 Task: Find a private room in Vilalba, Spain, for 2 guests from June 11 to June 15, with a price range of ₹7000 to ₹37000, 1 bedroom, 2 beds, and self check-in option.
Action: Mouse moved to (440, 199)
Screenshot: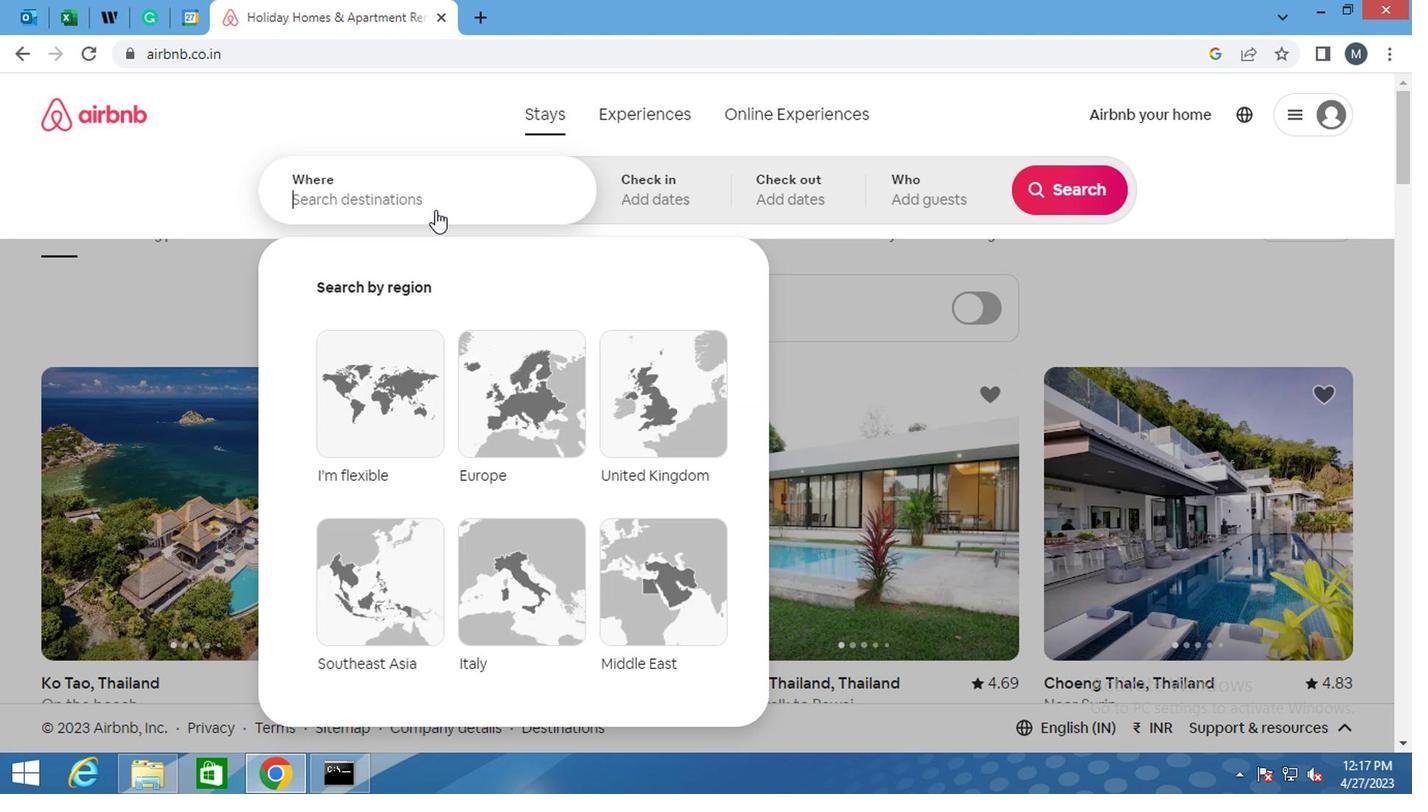 
Action: Mouse pressed left at (440, 199)
Screenshot: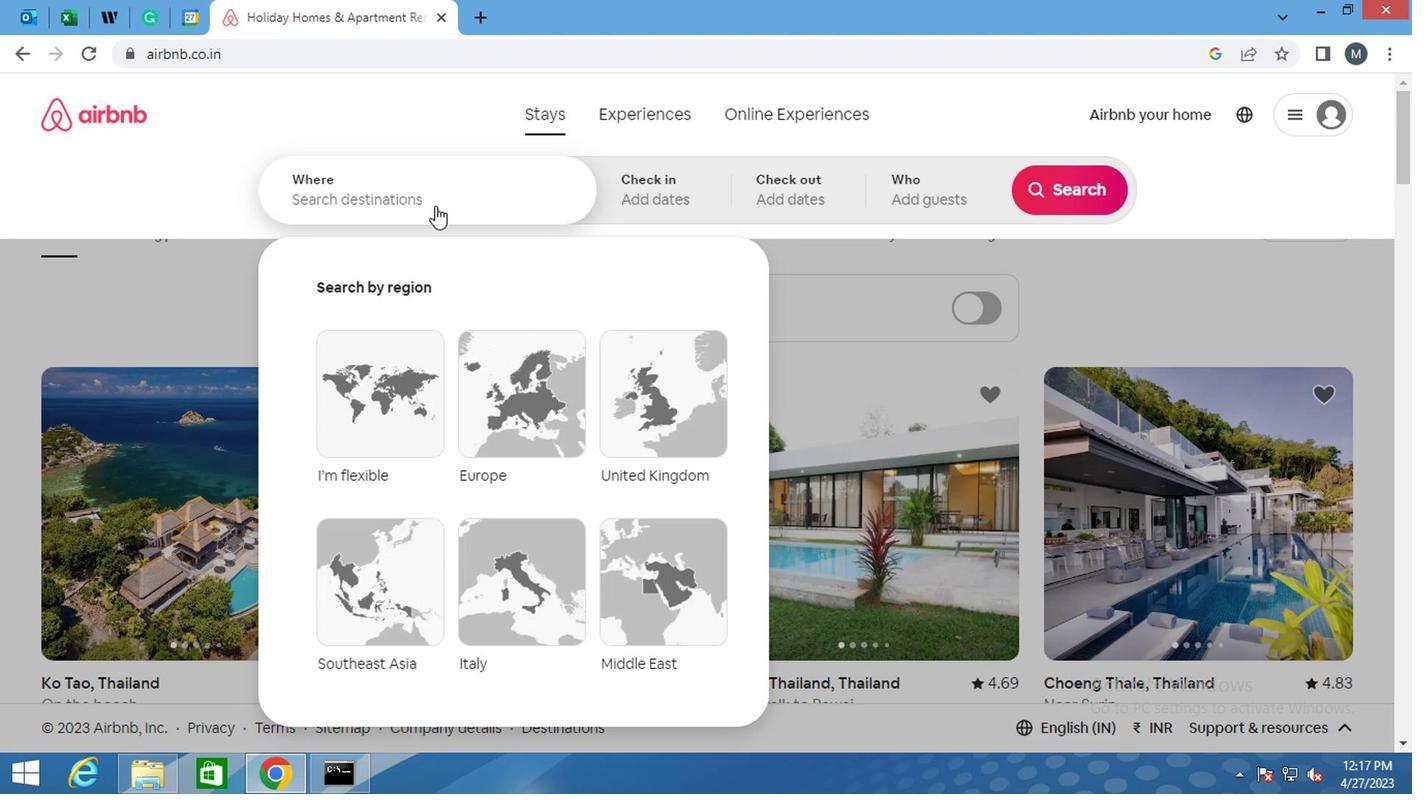 
Action: Key pressed <Key.shift><Key.shift><Key.shift>VILALBA,<Key.shift>SPAIN<Key.enter>
Screenshot: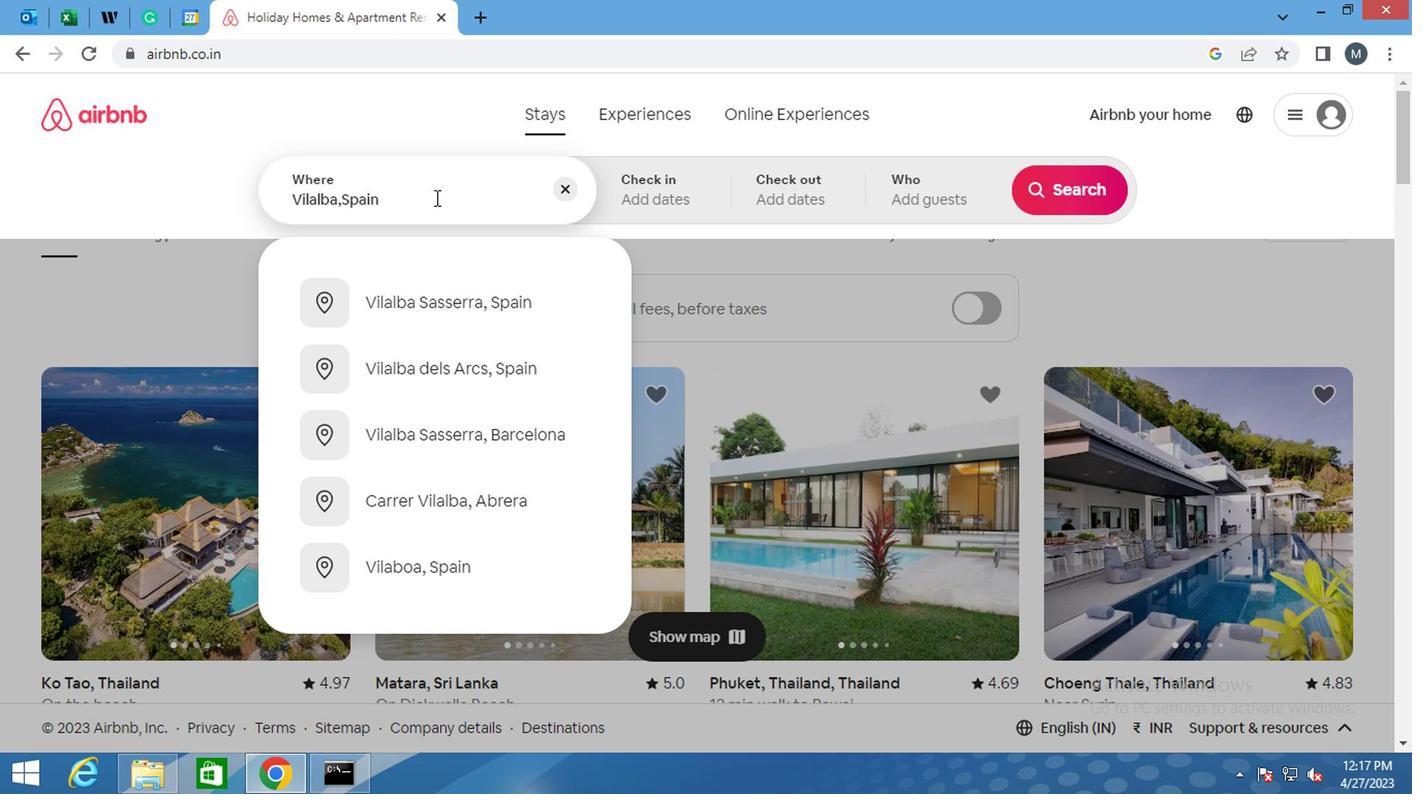 
Action: Mouse moved to (1048, 351)
Screenshot: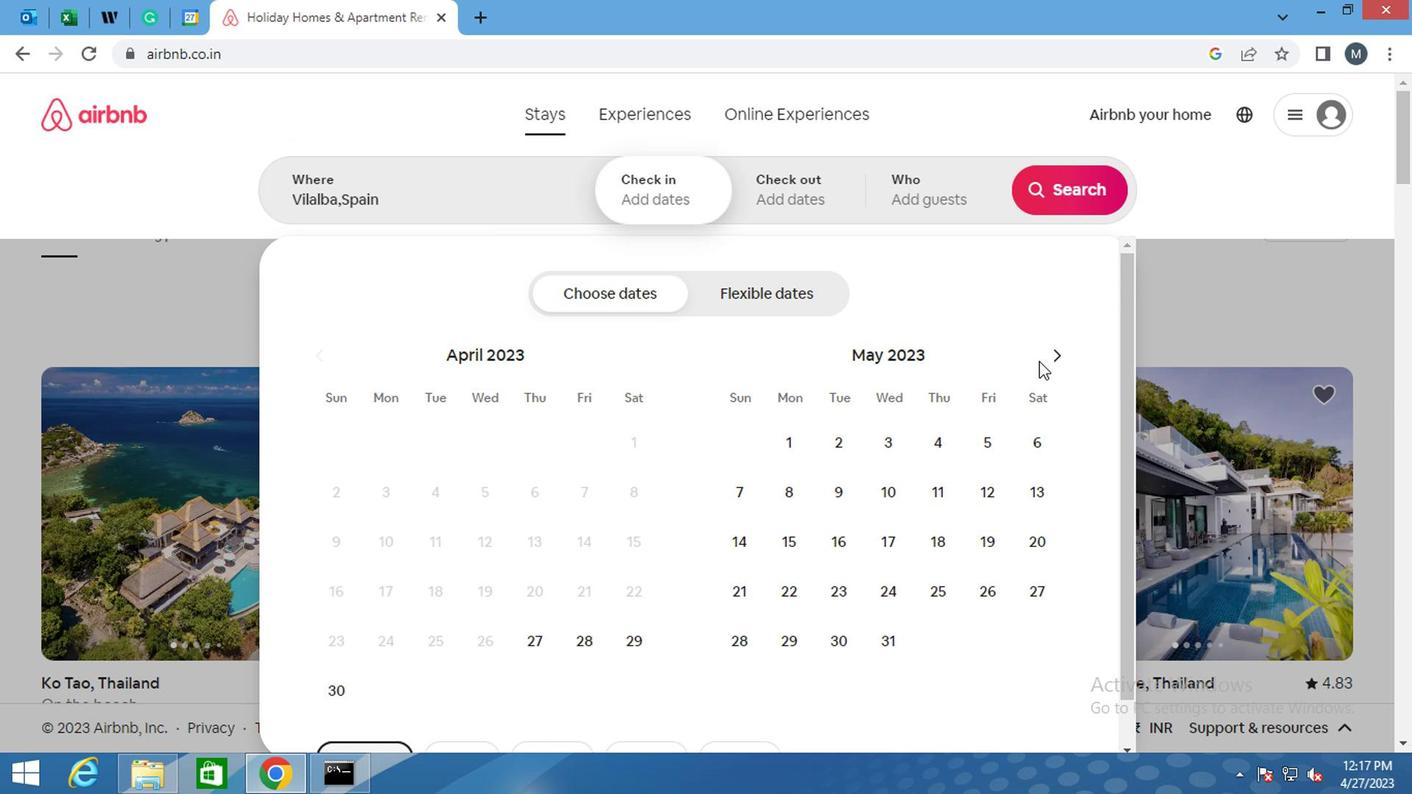 
Action: Mouse pressed left at (1048, 351)
Screenshot: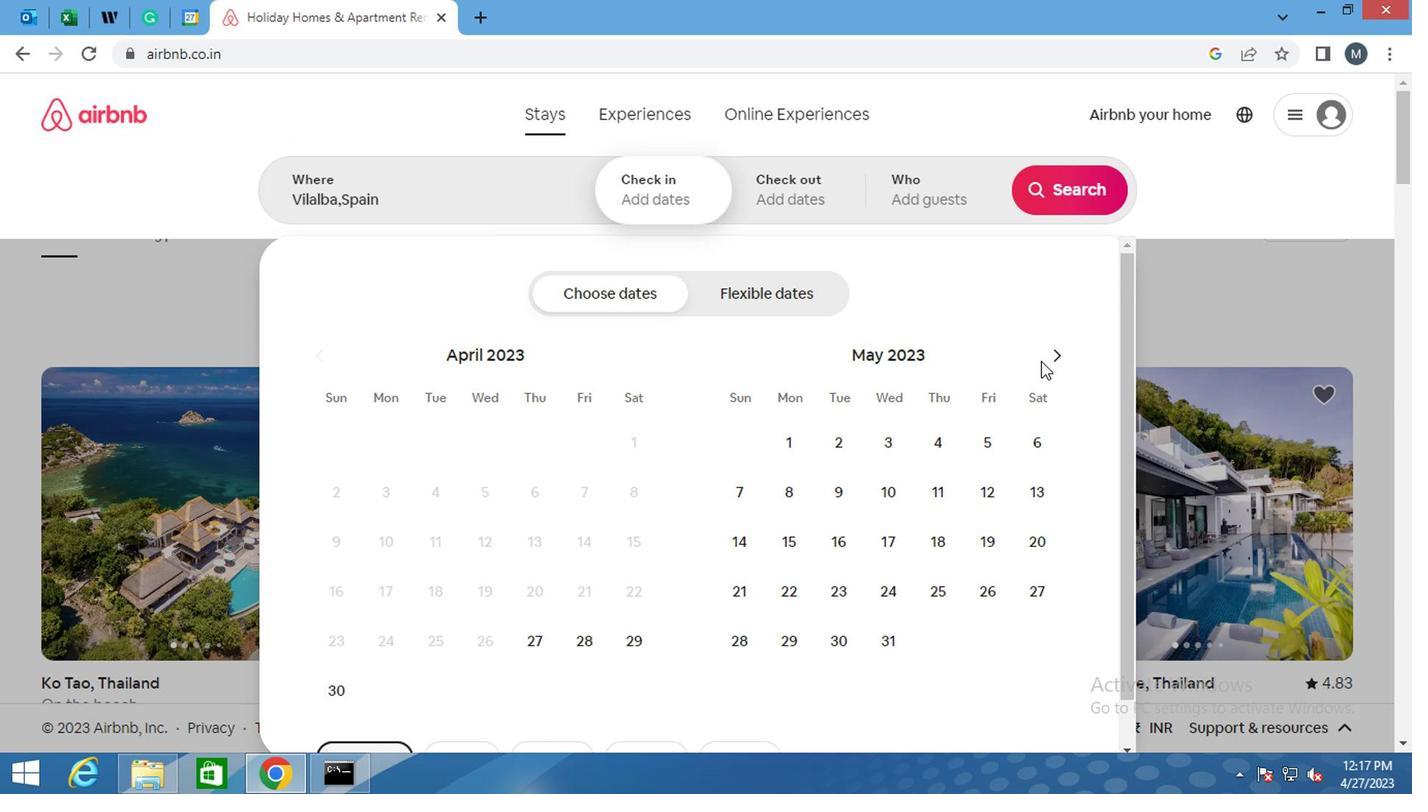 
Action: Mouse moved to (732, 537)
Screenshot: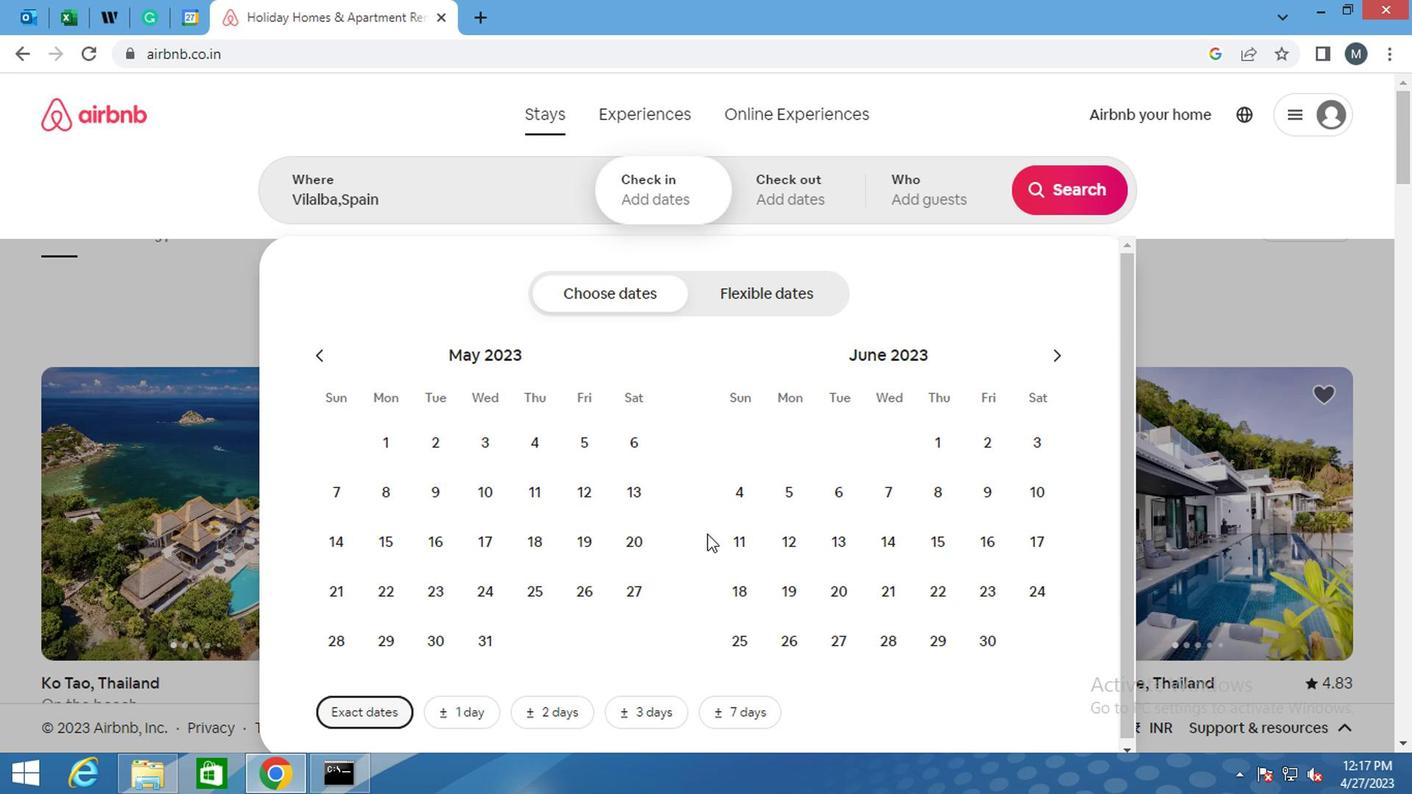 
Action: Mouse pressed left at (732, 537)
Screenshot: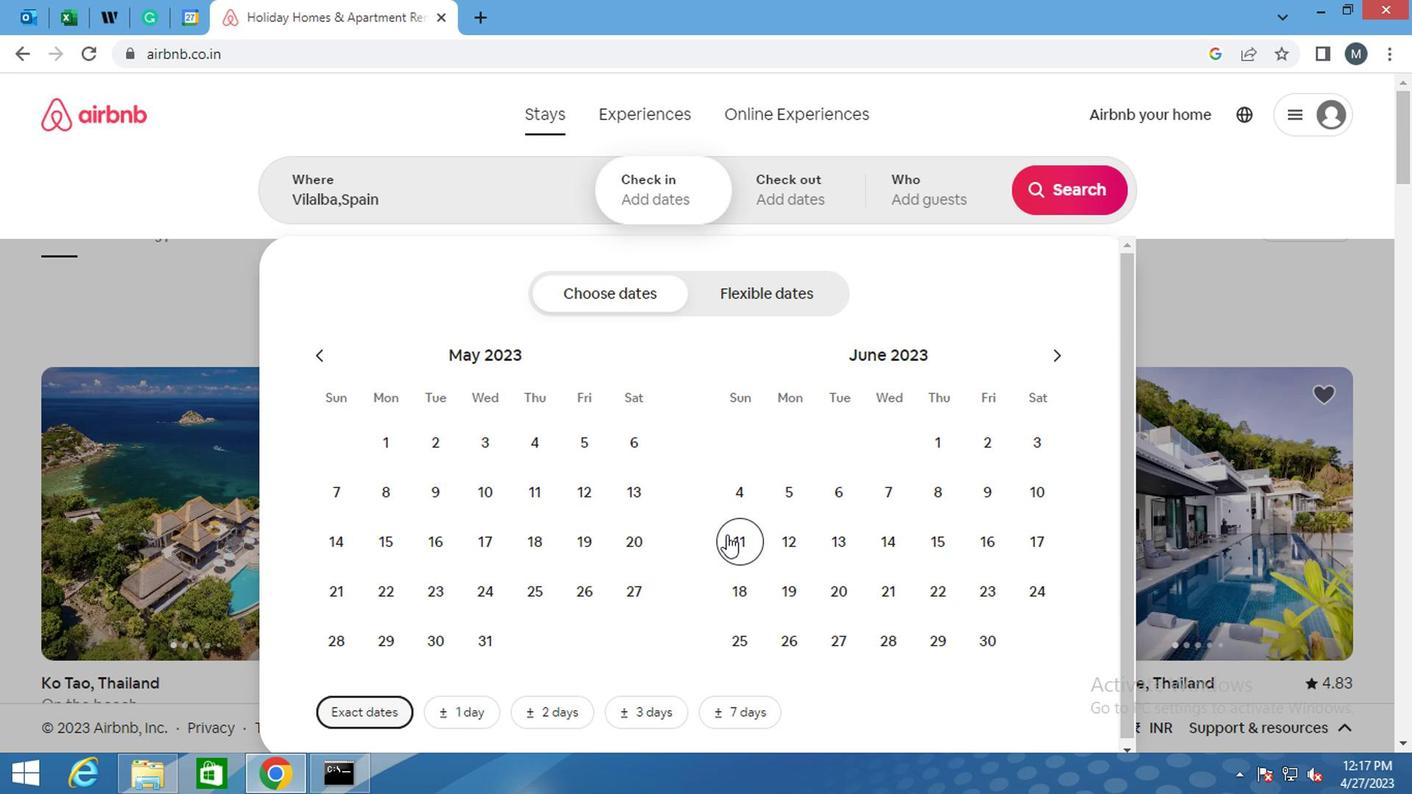 
Action: Mouse moved to (922, 532)
Screenshot: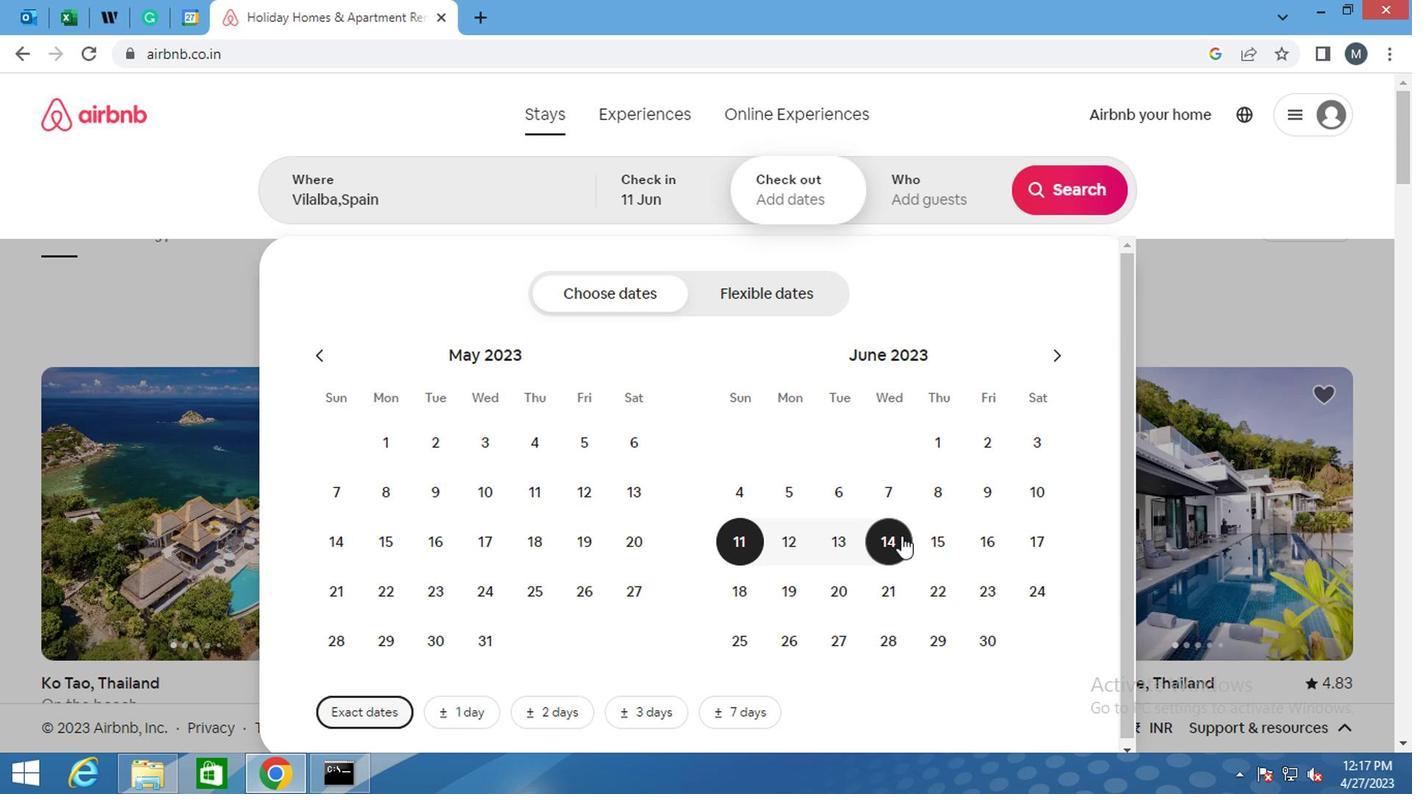 
Action: Mouse pressed left at (922, 532)
Screenshot: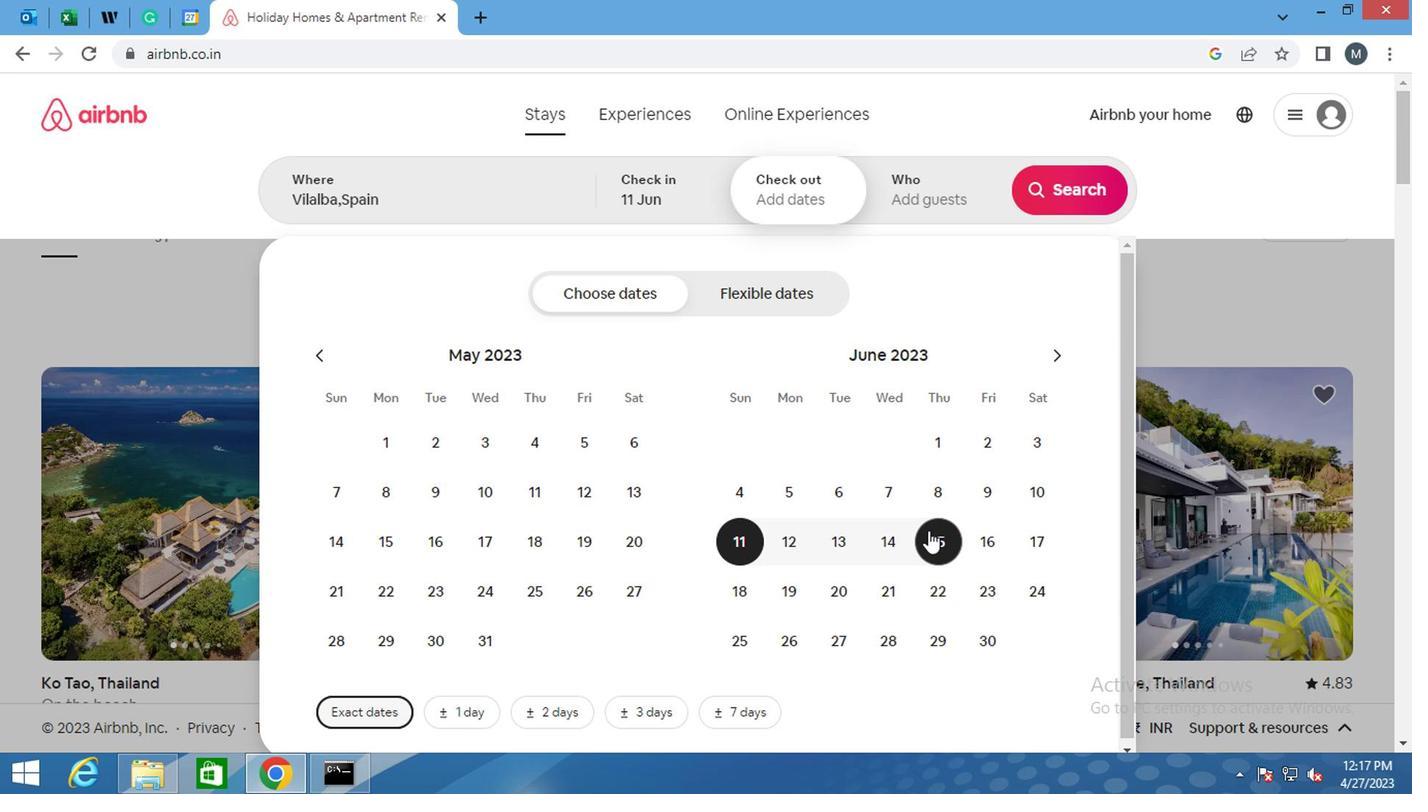 
Action: Mouse moved to (952, 208)
Screenshot: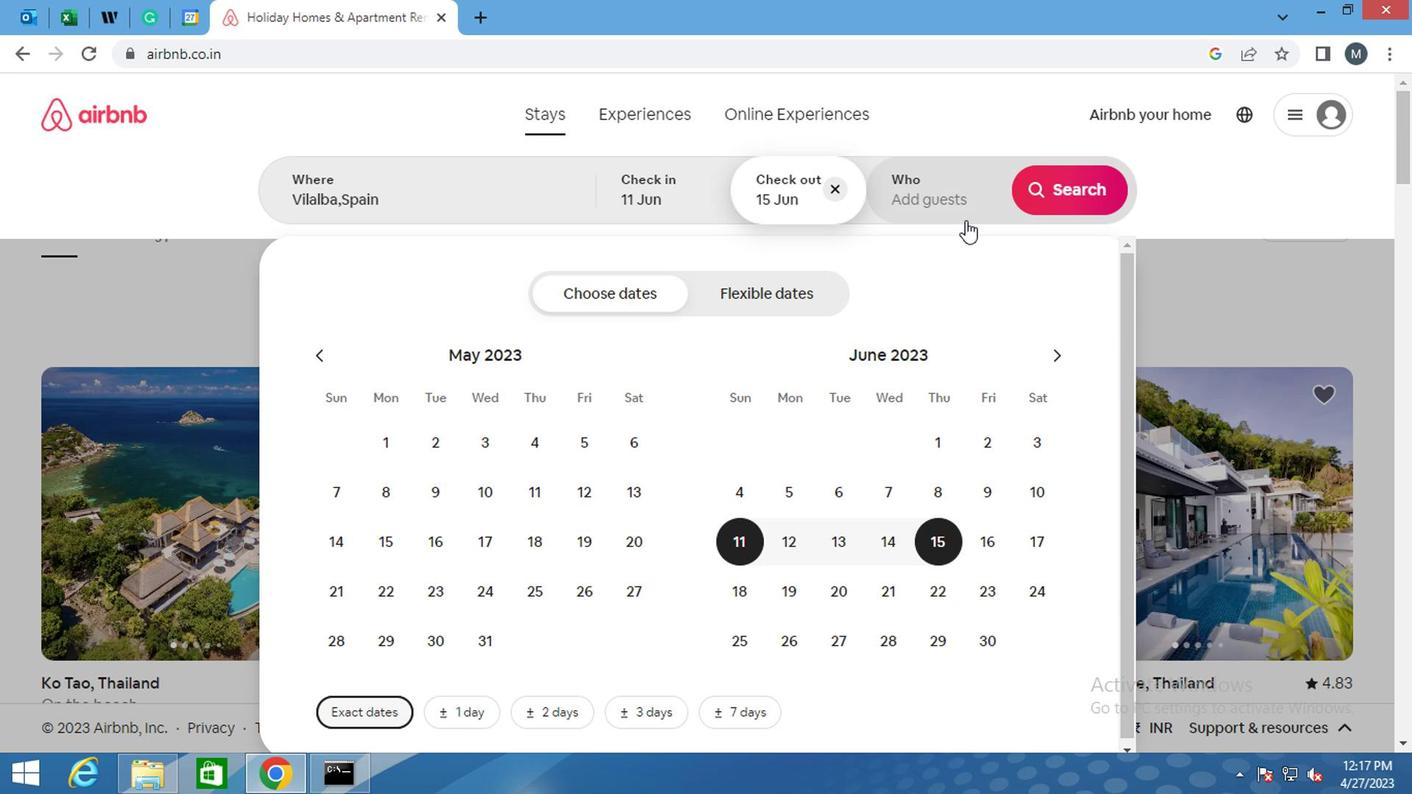 
Action: Mouse pressed left at (952, 208)
Screenshot: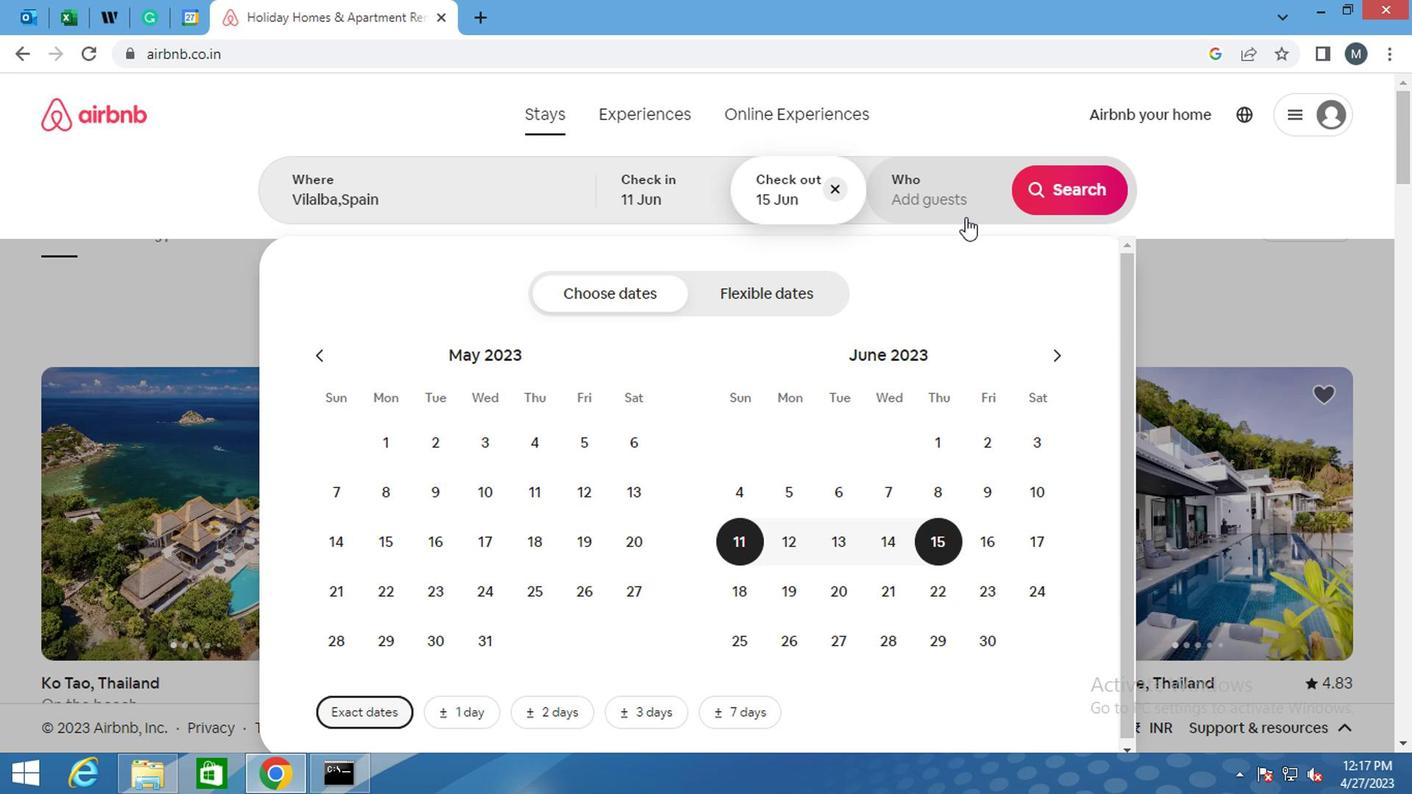 
Action: Mouse moved to (1063, 302)
Screenshot: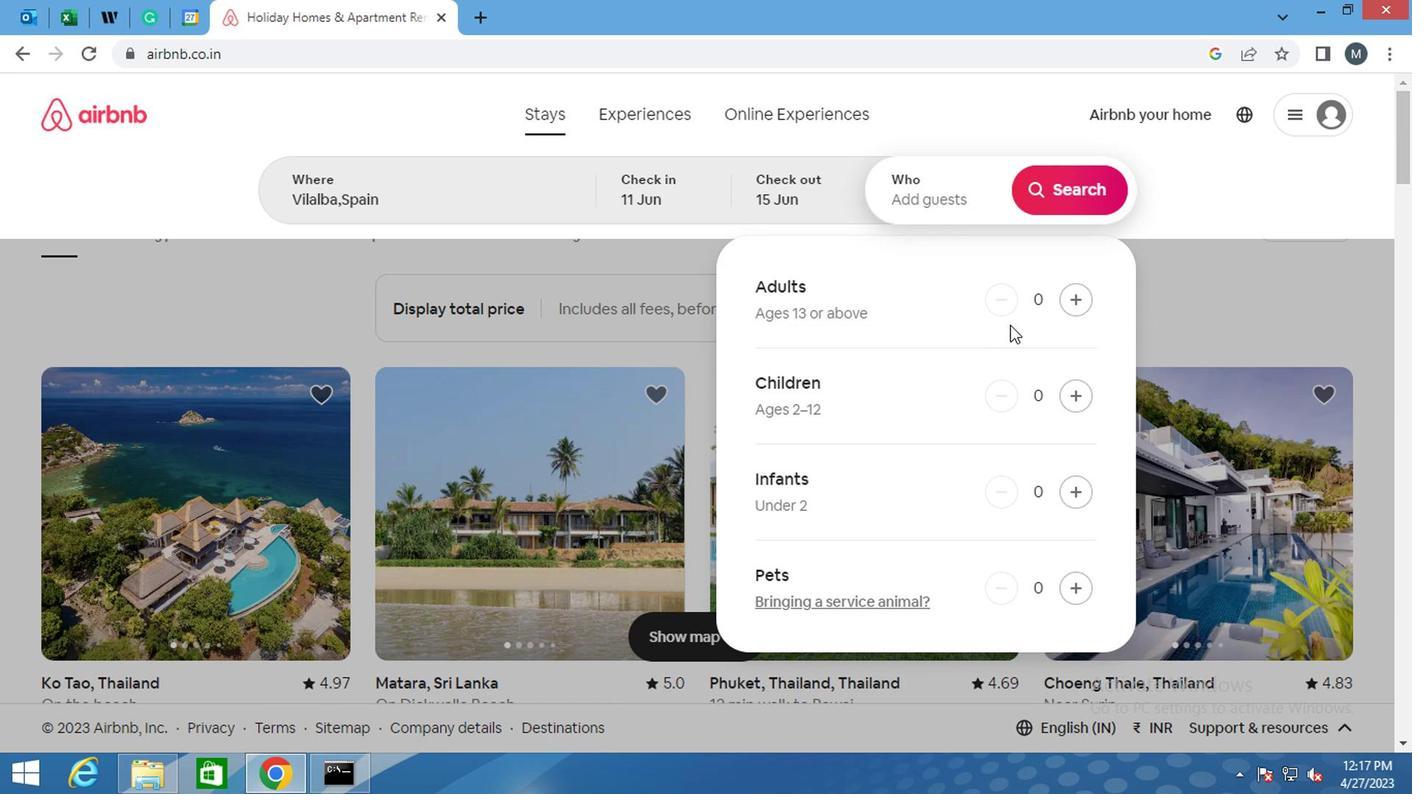 
Action: Mouse pressed left at (1063, 302)
Screenshot: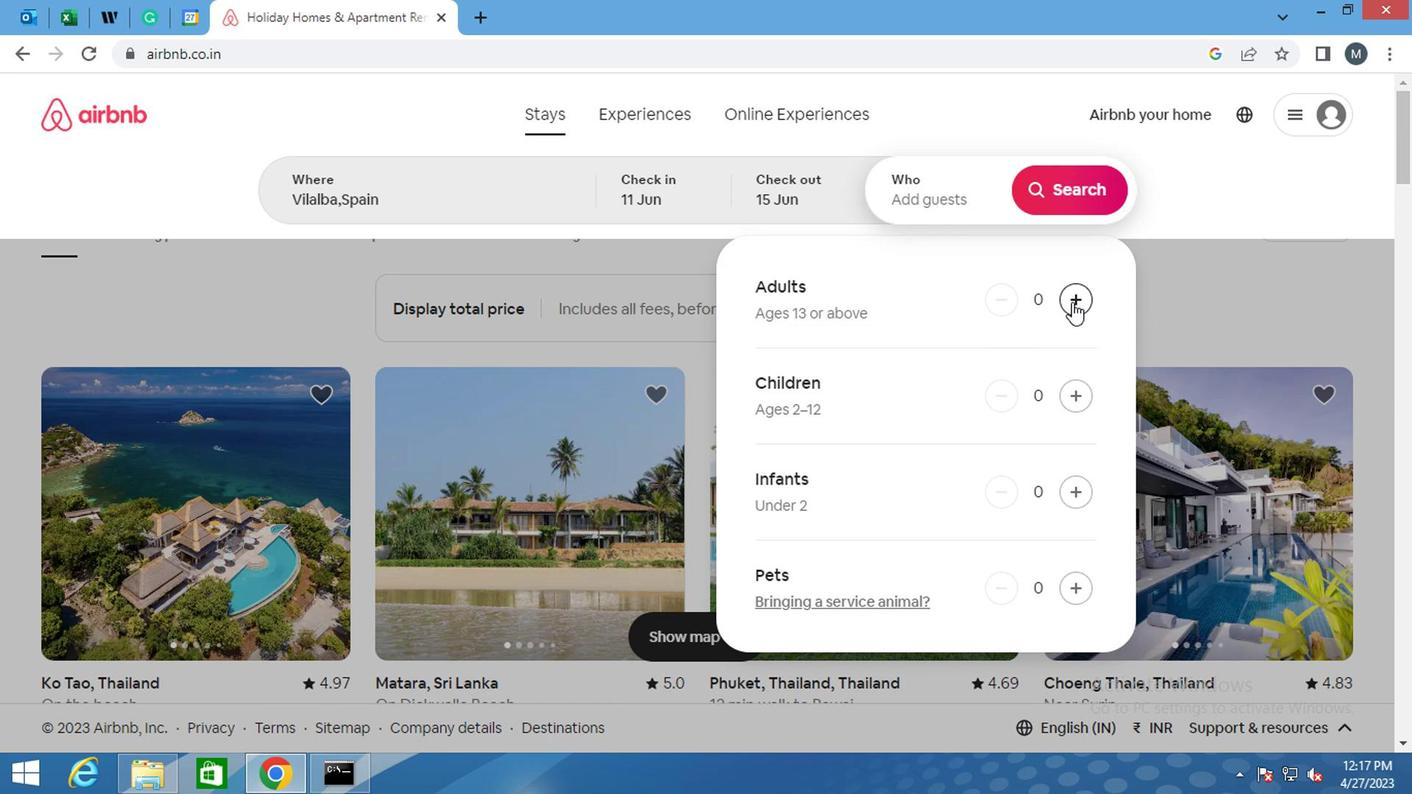 
Action: Mouse pressed left at (1063, 302)
Screenshot: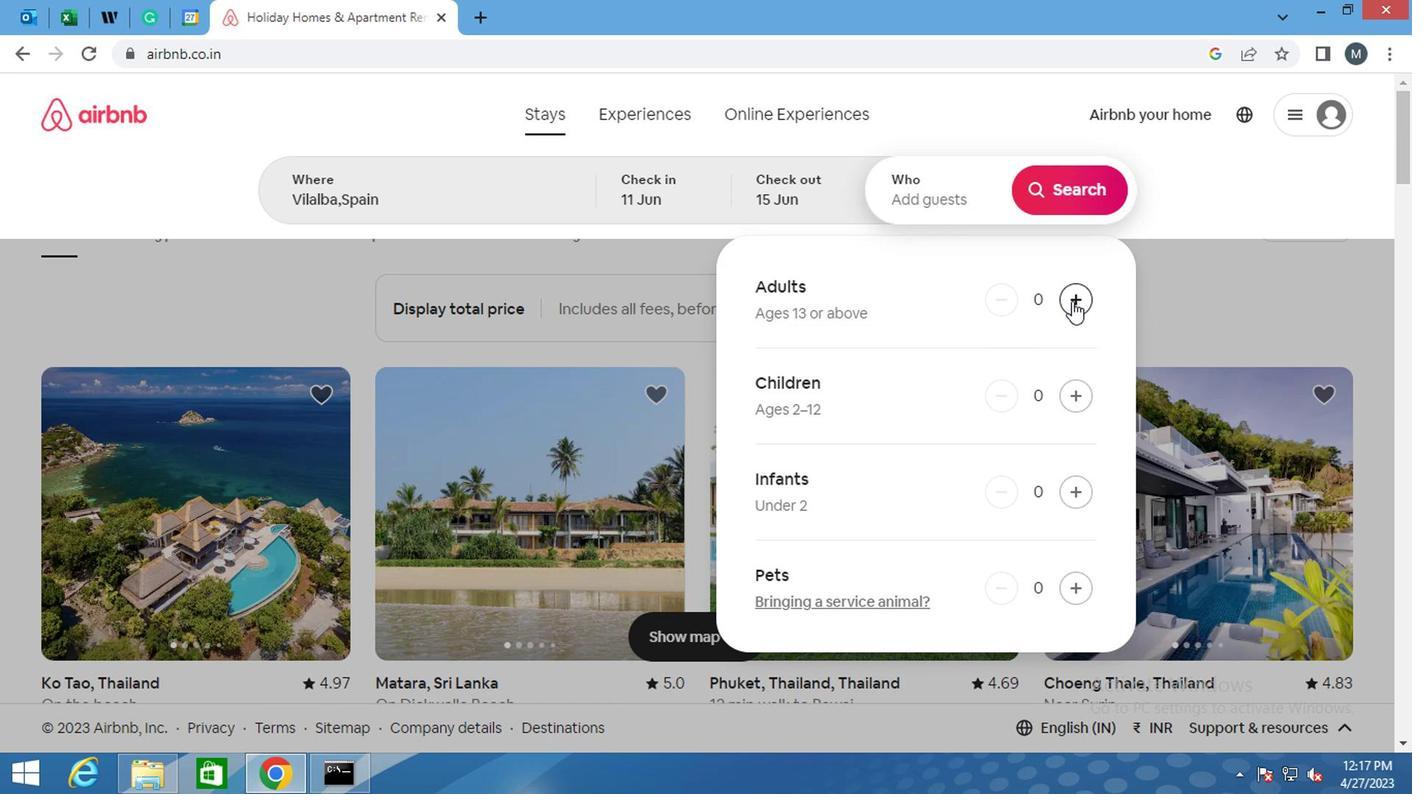 
Action: Mouse moved to (1050, 197)
Screenshot: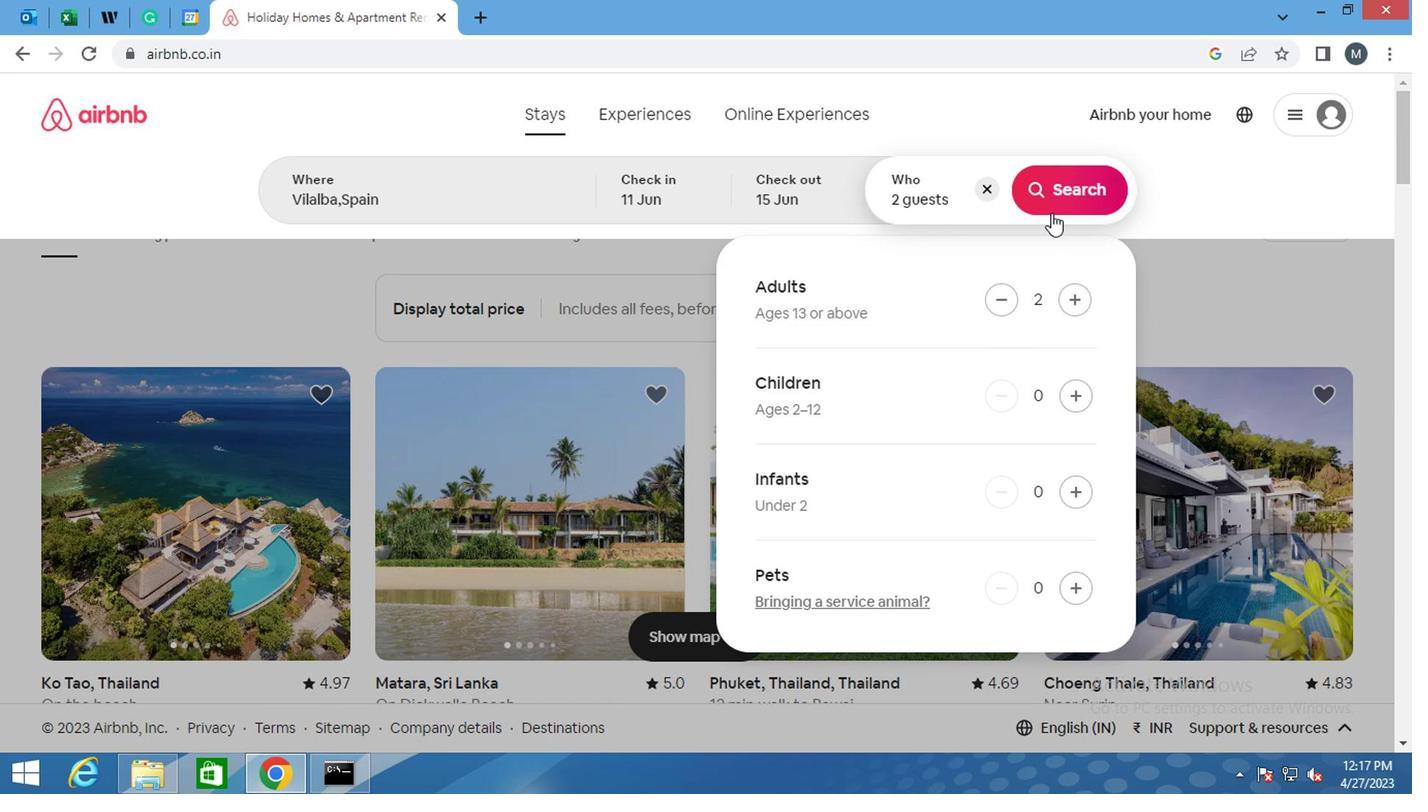 
Action: Mouse pressed left at (1050, 197)
Screenshot: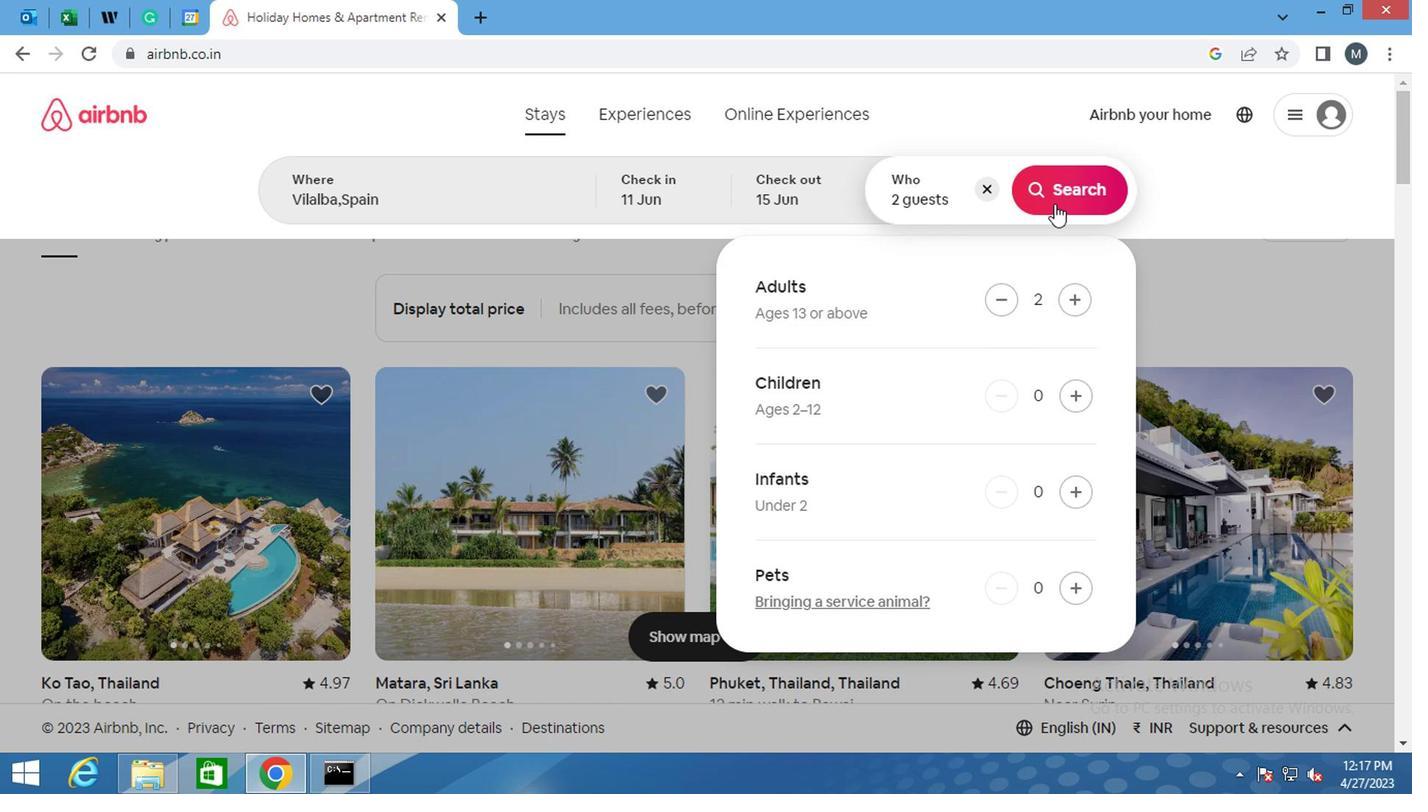 
Action: Mouse moved to (1322, 195)
Screenshot: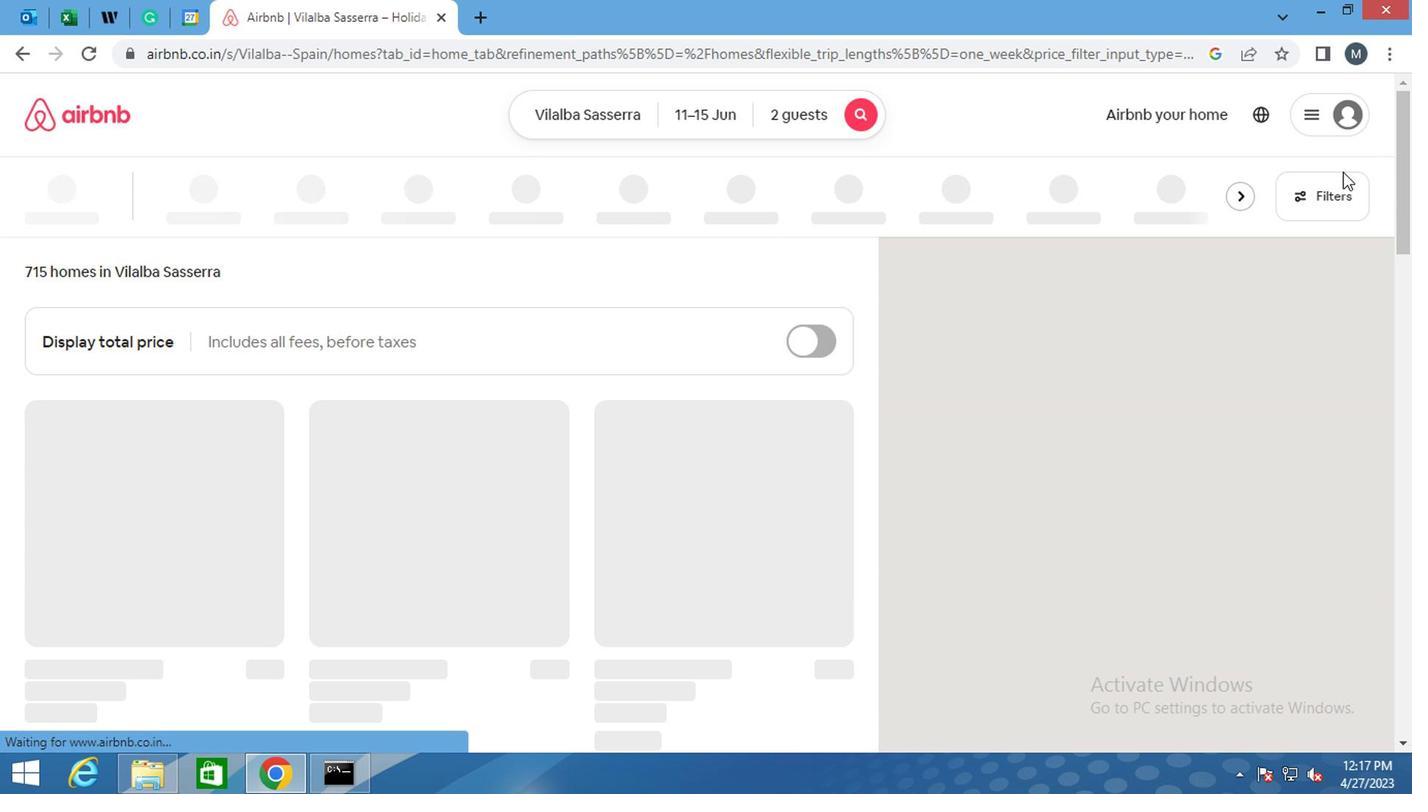 
Action: Mouse pressed left at (1322, 195)
Screenshot: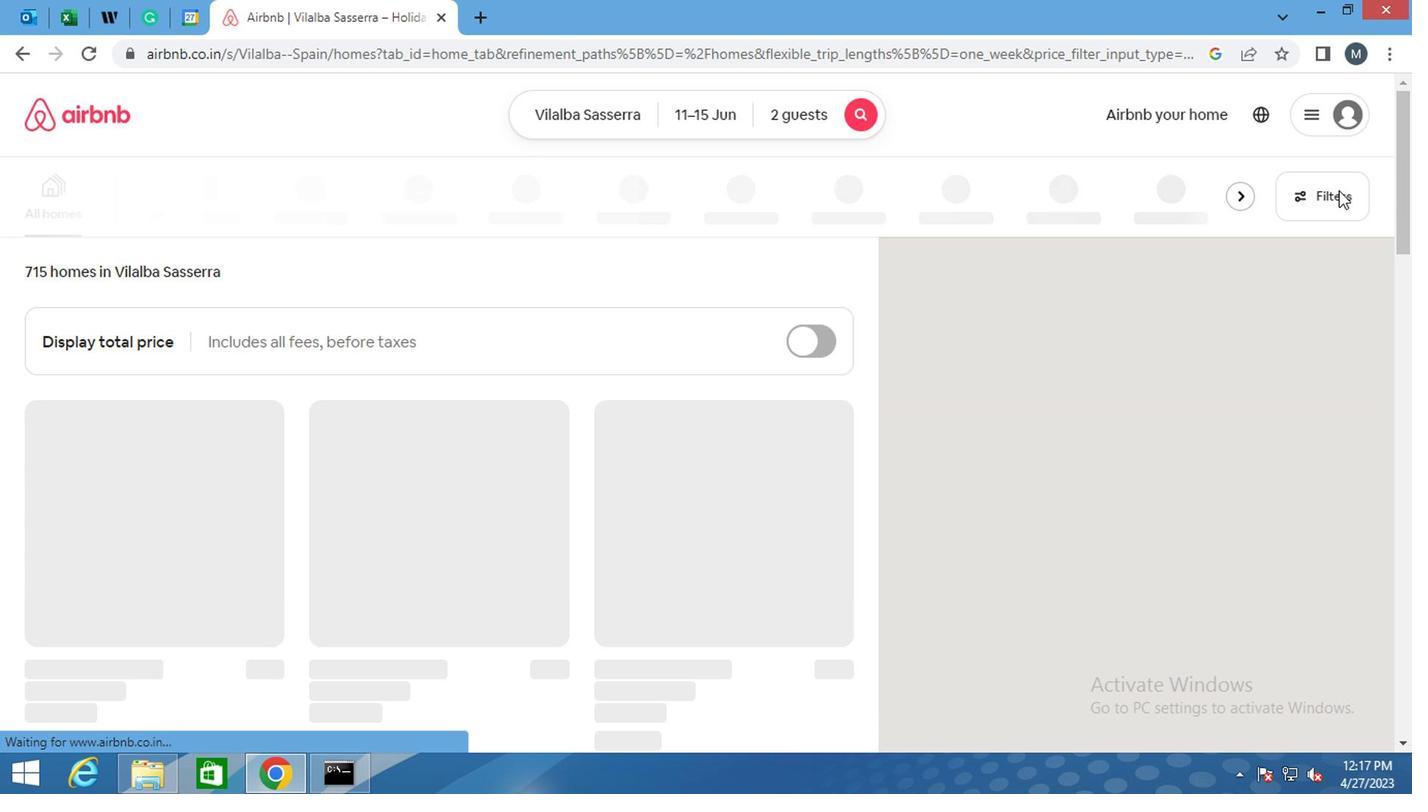 
Action: Mouse moved to (574, 470)
Screenshot: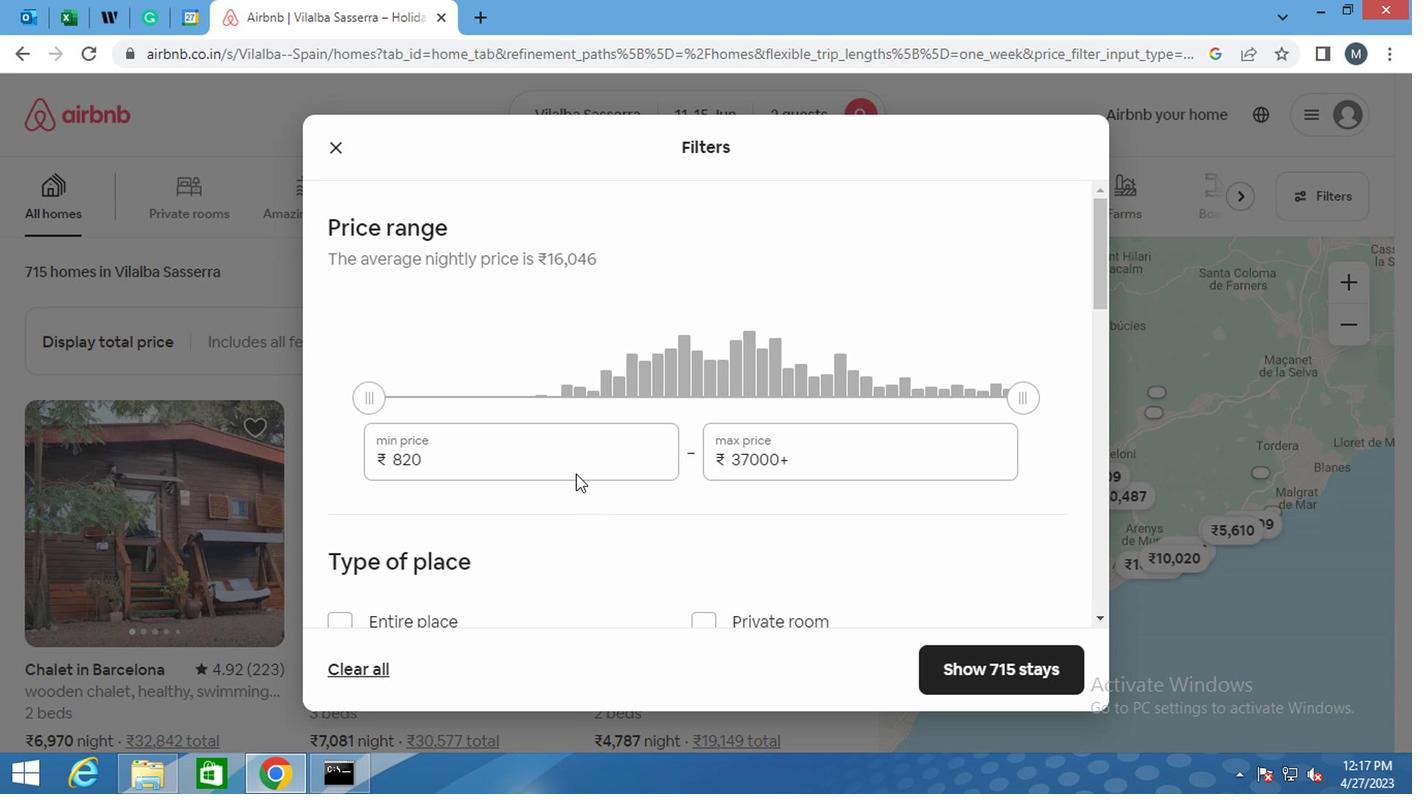 
Action: Mouse pressed left at (574, 470)
Screenshot: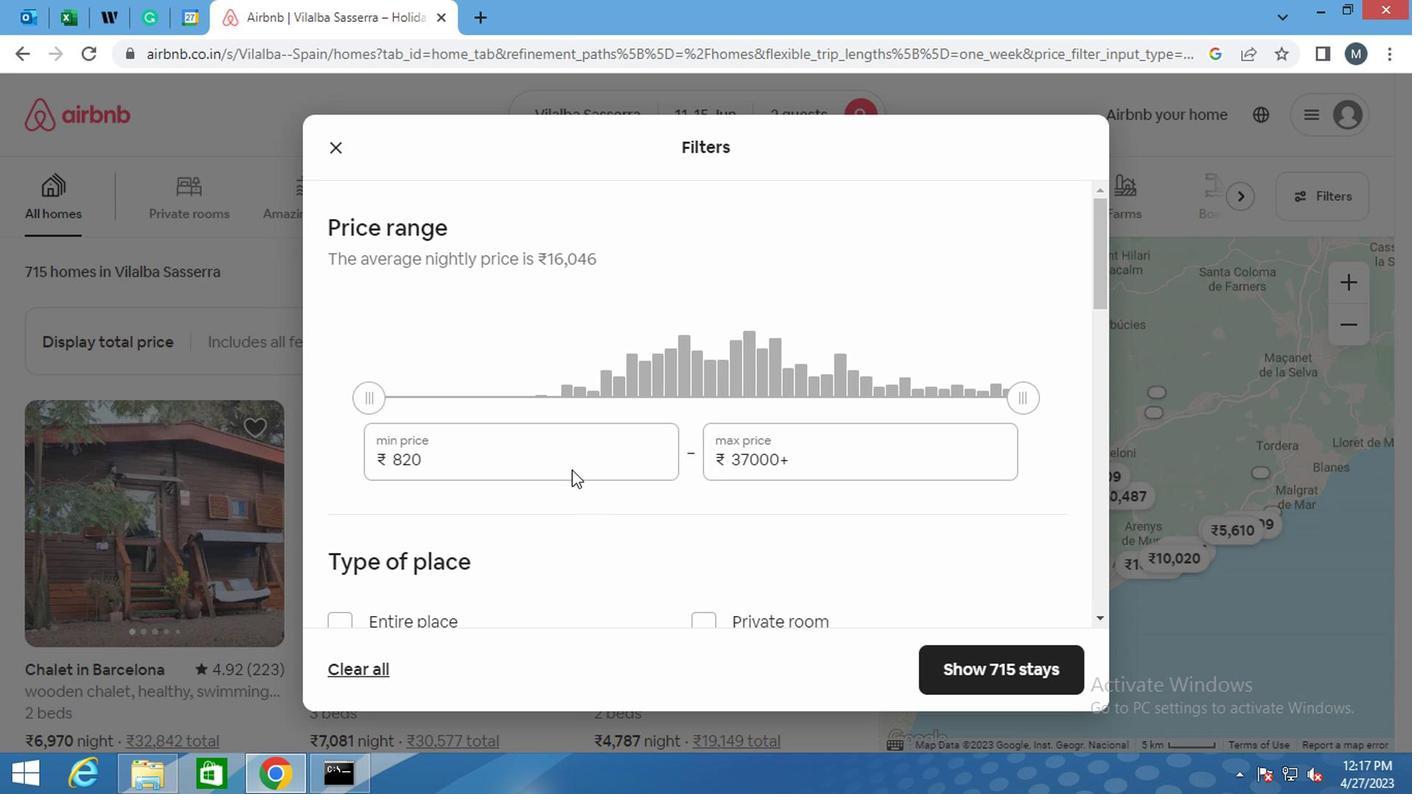 
Action: Mouse moved to (571, 470)
Screenshot: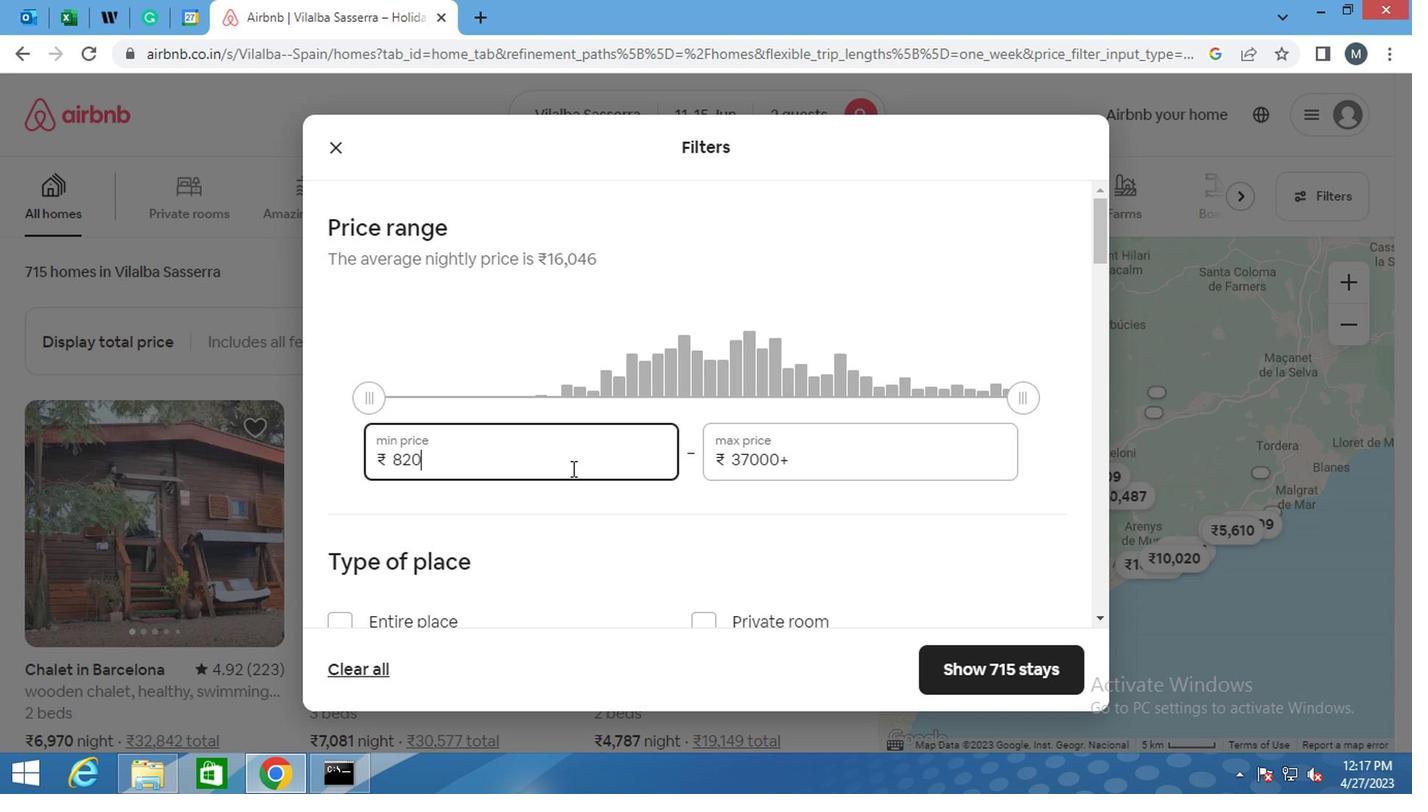
Action: Key pressed <Key.backspace><Key.backspace><Key.backspace>
Screenshot: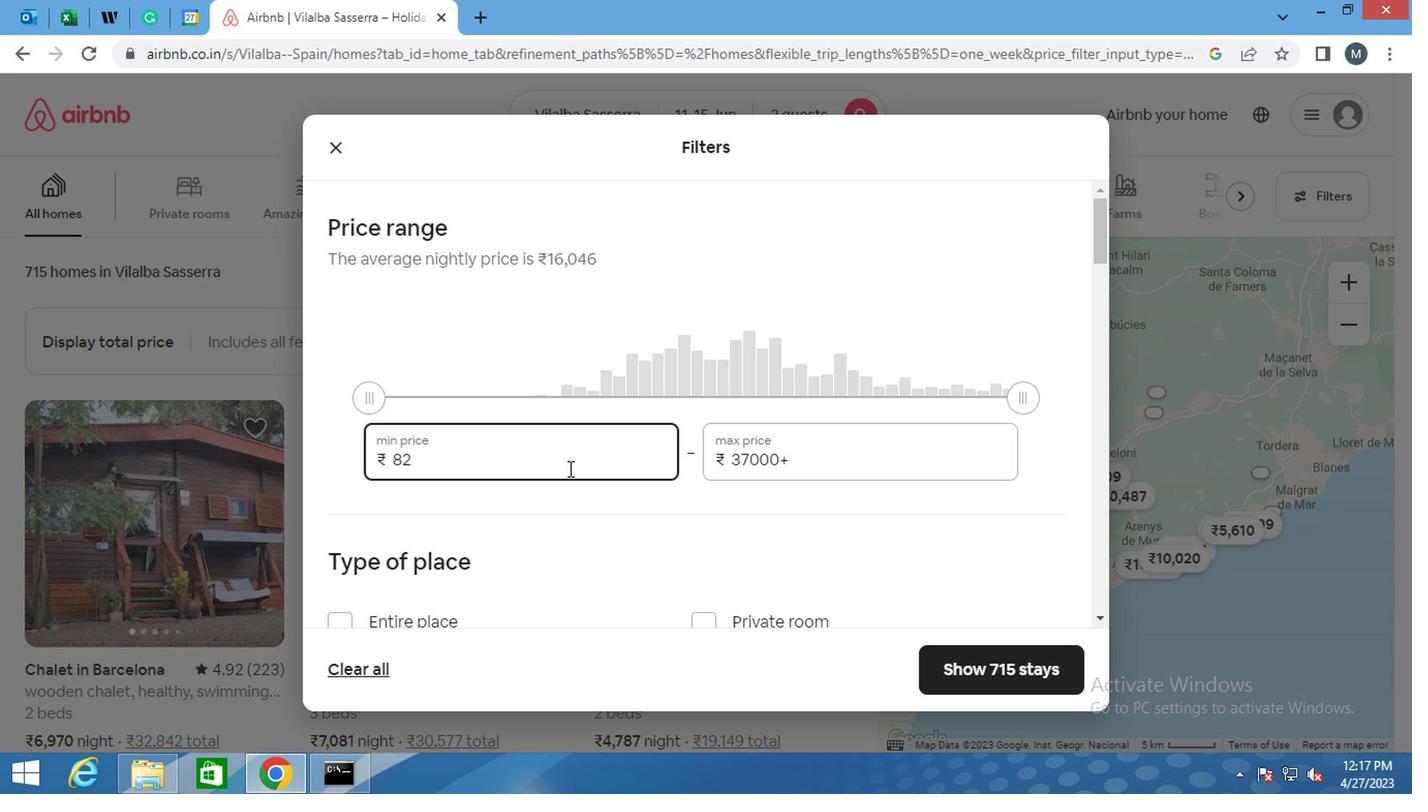 
Action: Mouse moved to (571, 470)
Screenshot: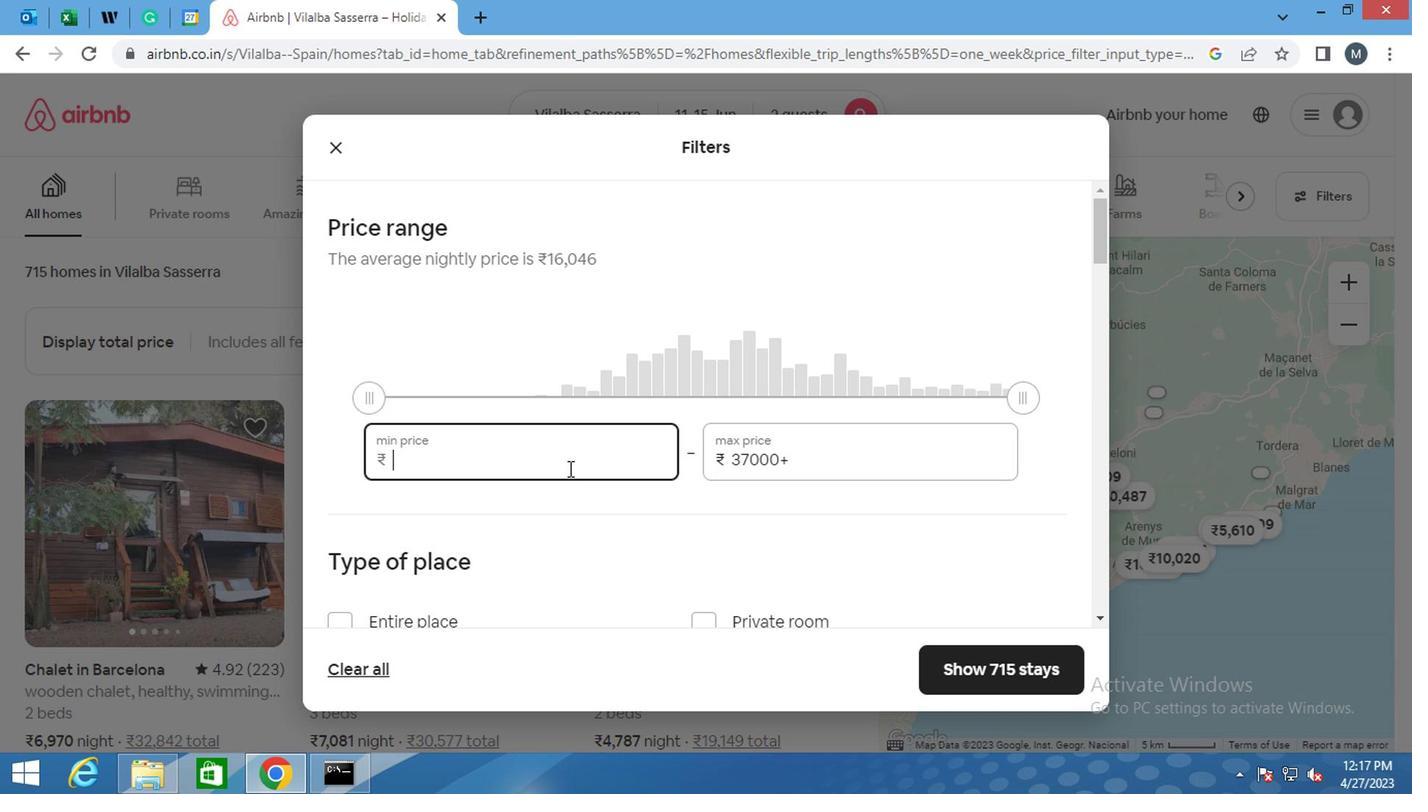 
Action: Key pressed 7000
Screenshot: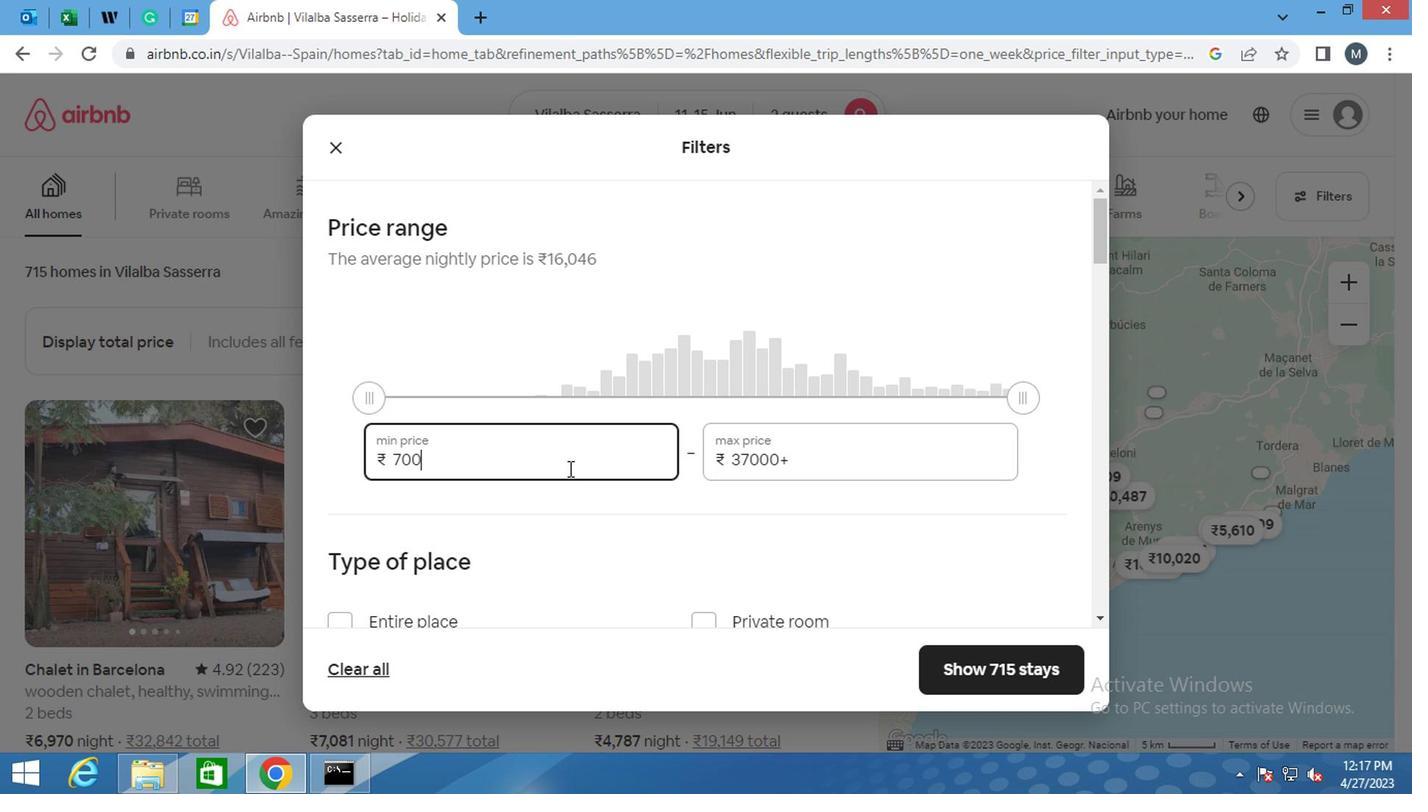 
Action: Mouse moved to (790, 459)
Screenshot: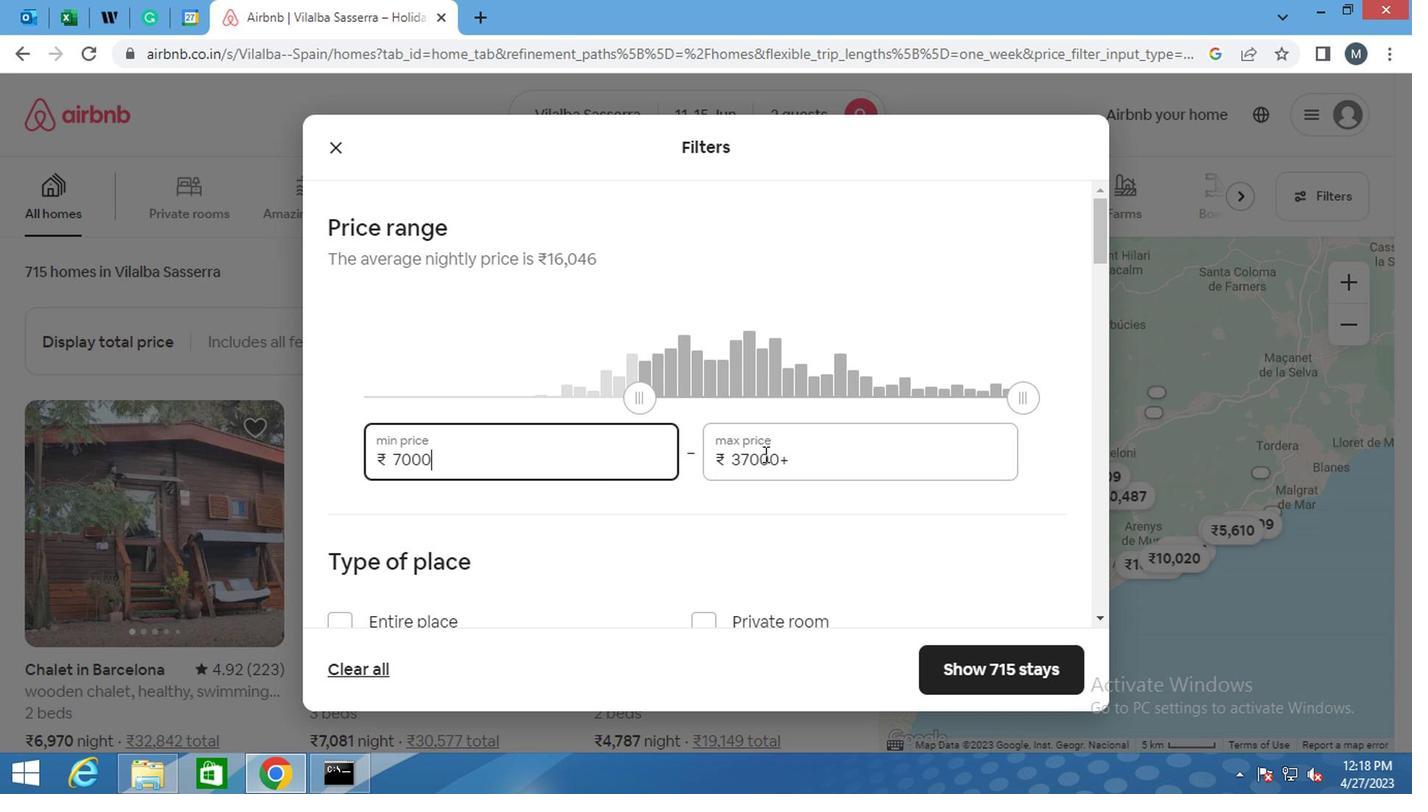 
Action: Mouse pressed left at (790, 459)
Screenshot: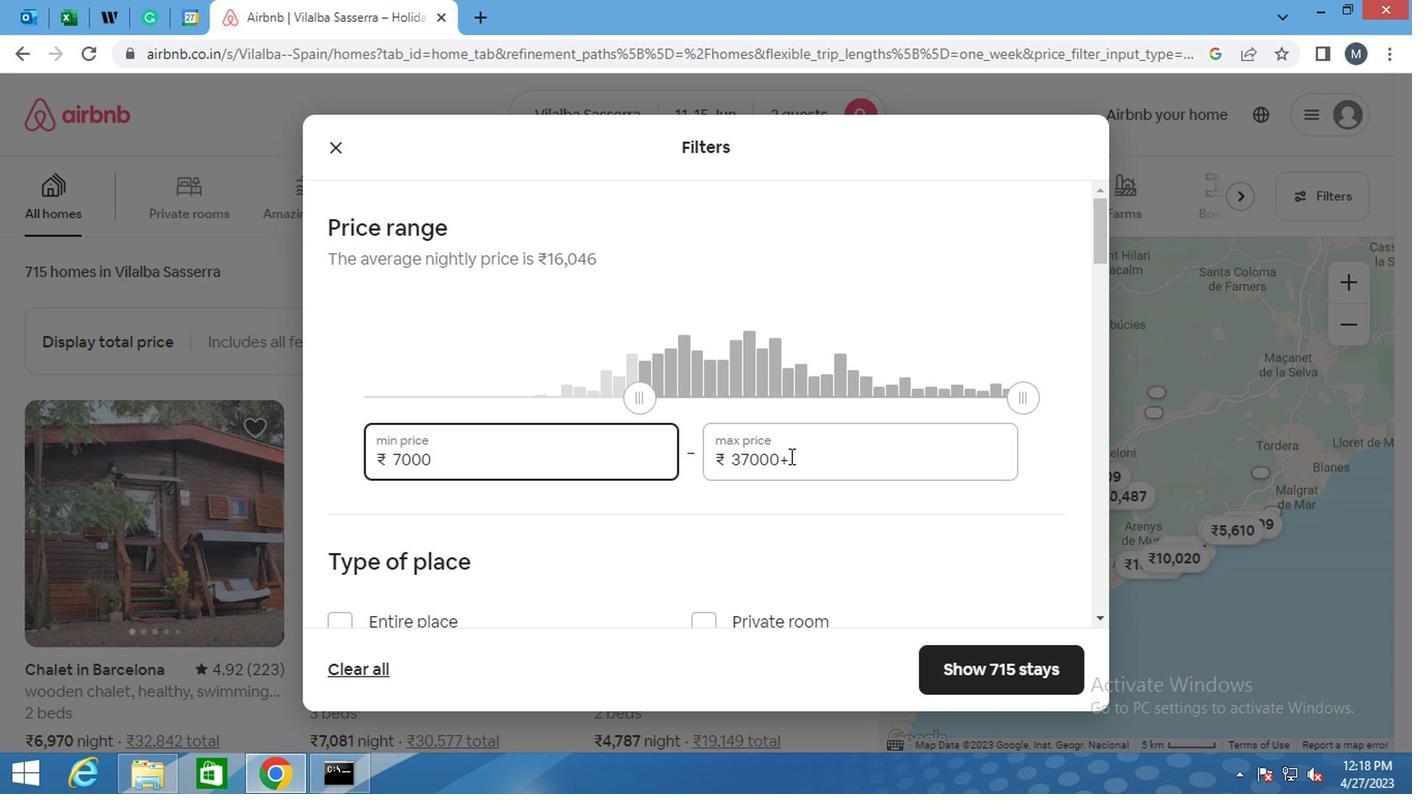 
Action: Mouse moved to (791, 459)
Screenshot: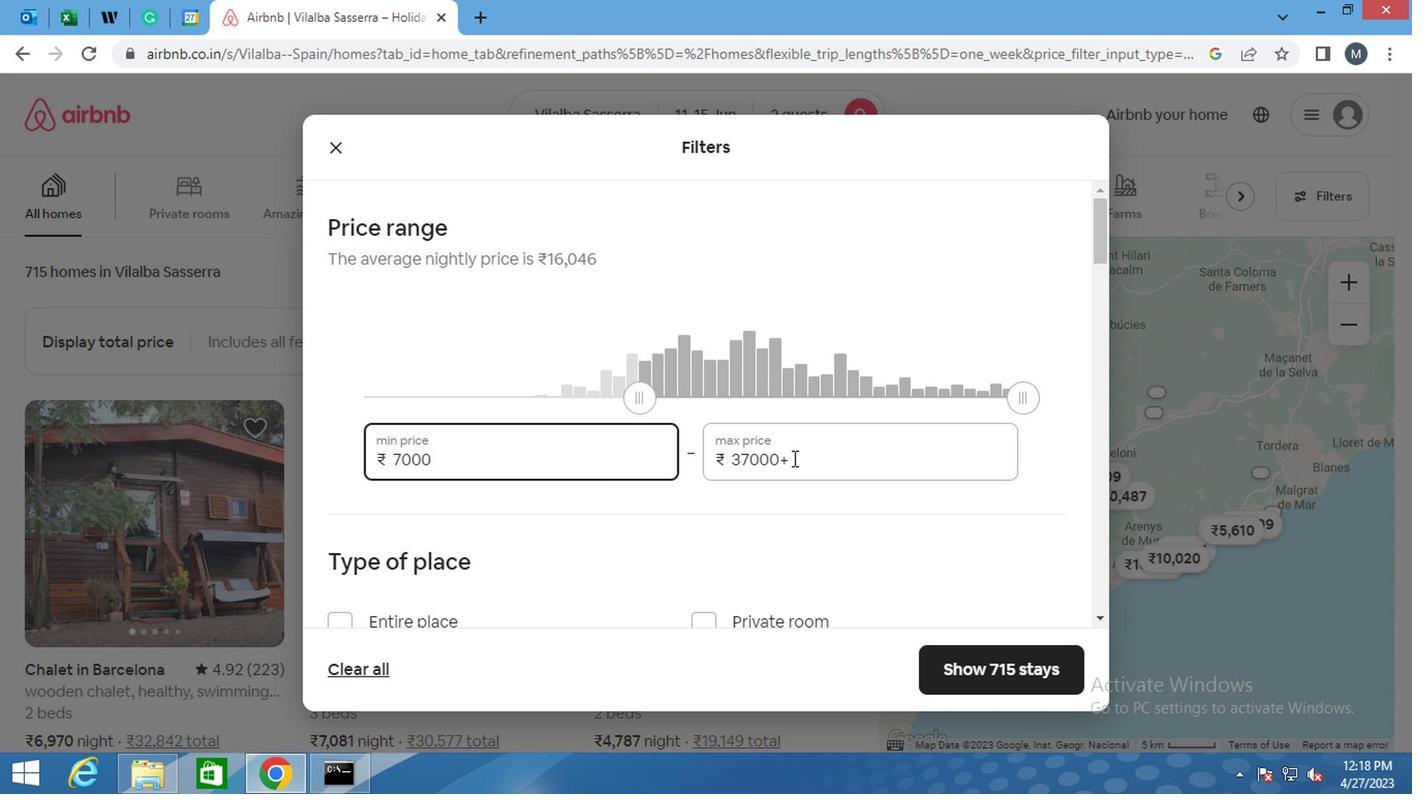 
Action: Key pressed <Key.backspace><Key.backspace><Key.backspace><Key.backspace><Key.backspace><Key.backspace><Key.backspace><Key.backspace><Key.backspace><Key.backspace><Key.backspace><Key.backspace><Key.backspace><Key.backspace><Key.backspace><Key.backspace><Key.backspace><Key.backspace><Key.backspace><Key.backspace><Key.backspace>16000
Screenshot: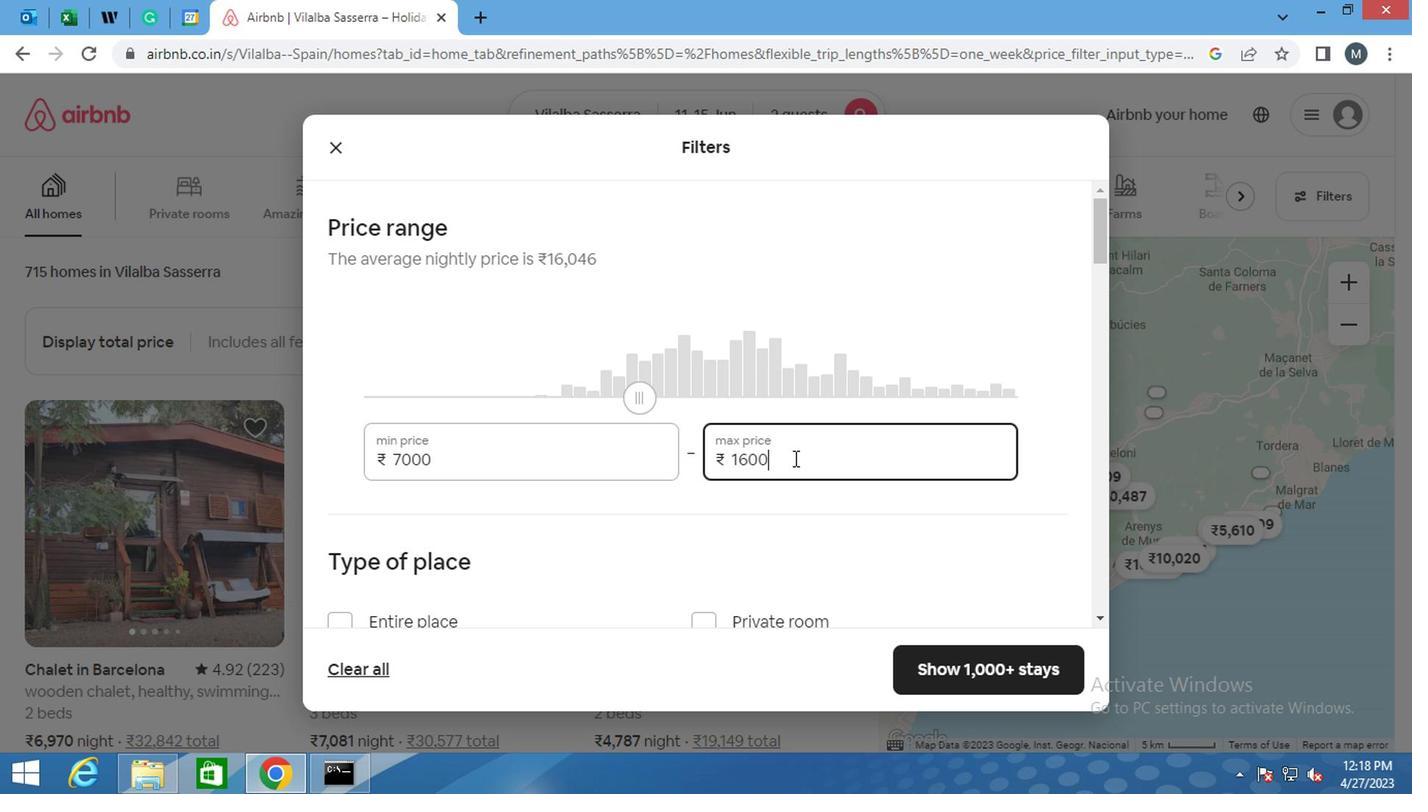 
Action: Mouse moved to (617, 389)
Screenshot: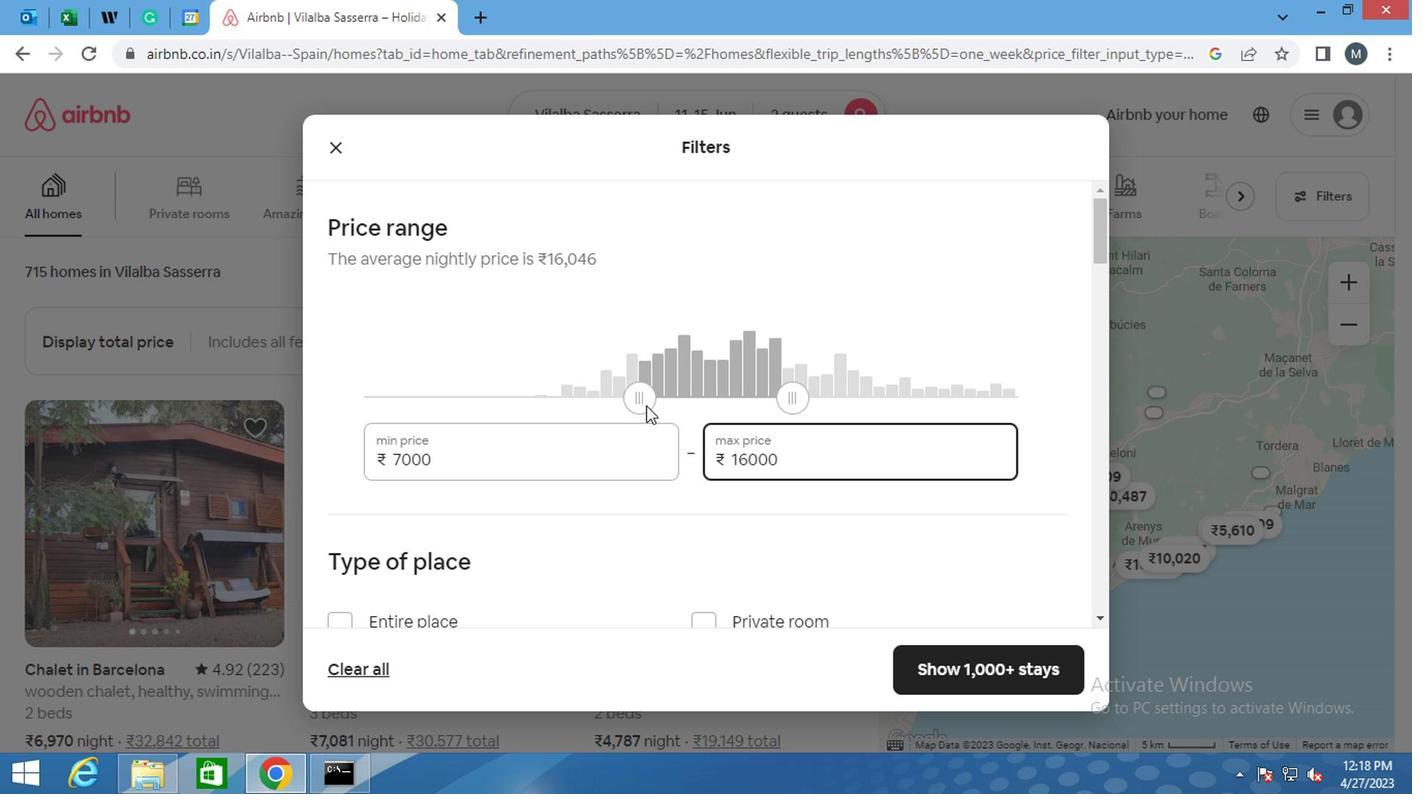 
Action: Mouse scrolled (617, 388) with delta (0, 0)
Screenshot: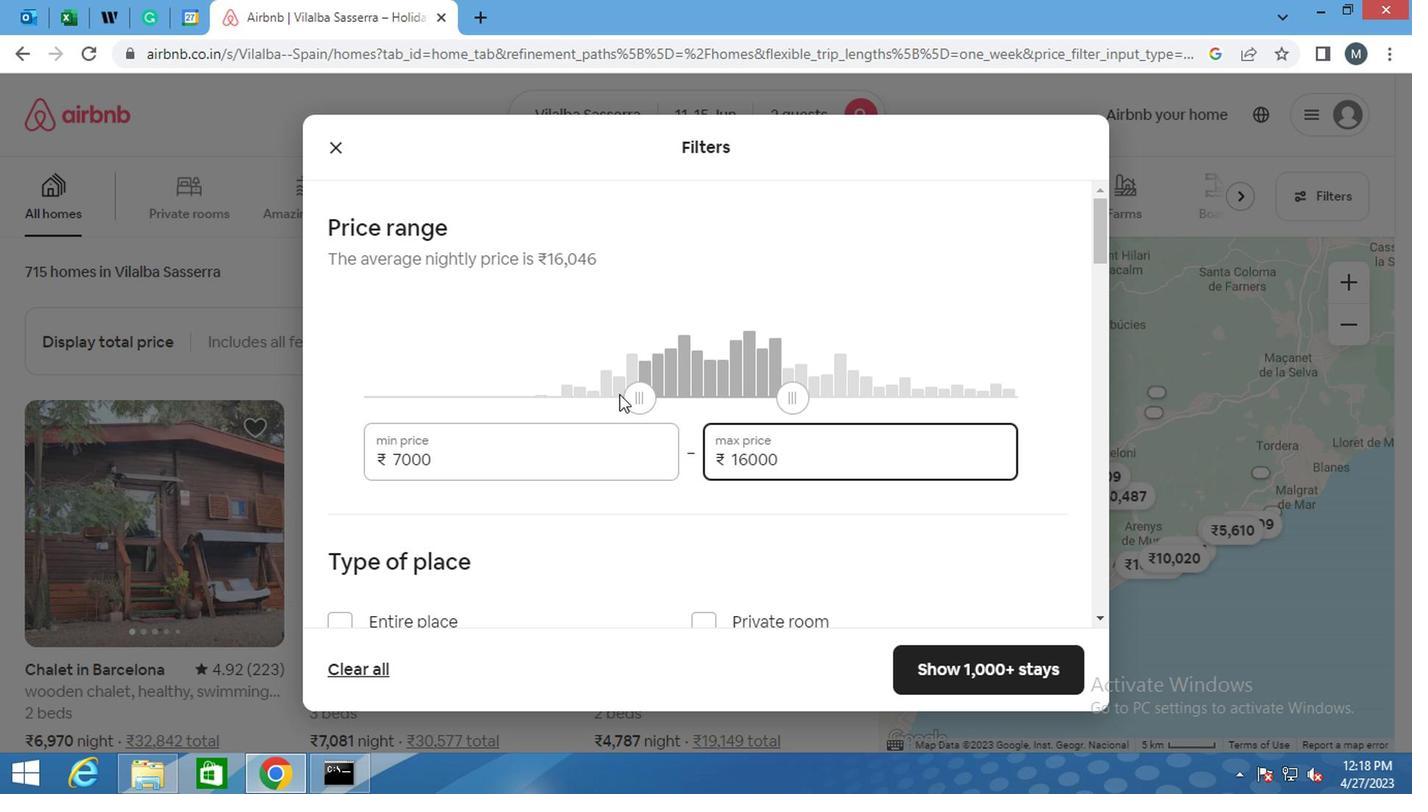 
Action: Mouse scrolled (617, 388) with delta (0, 0)
Screenshot: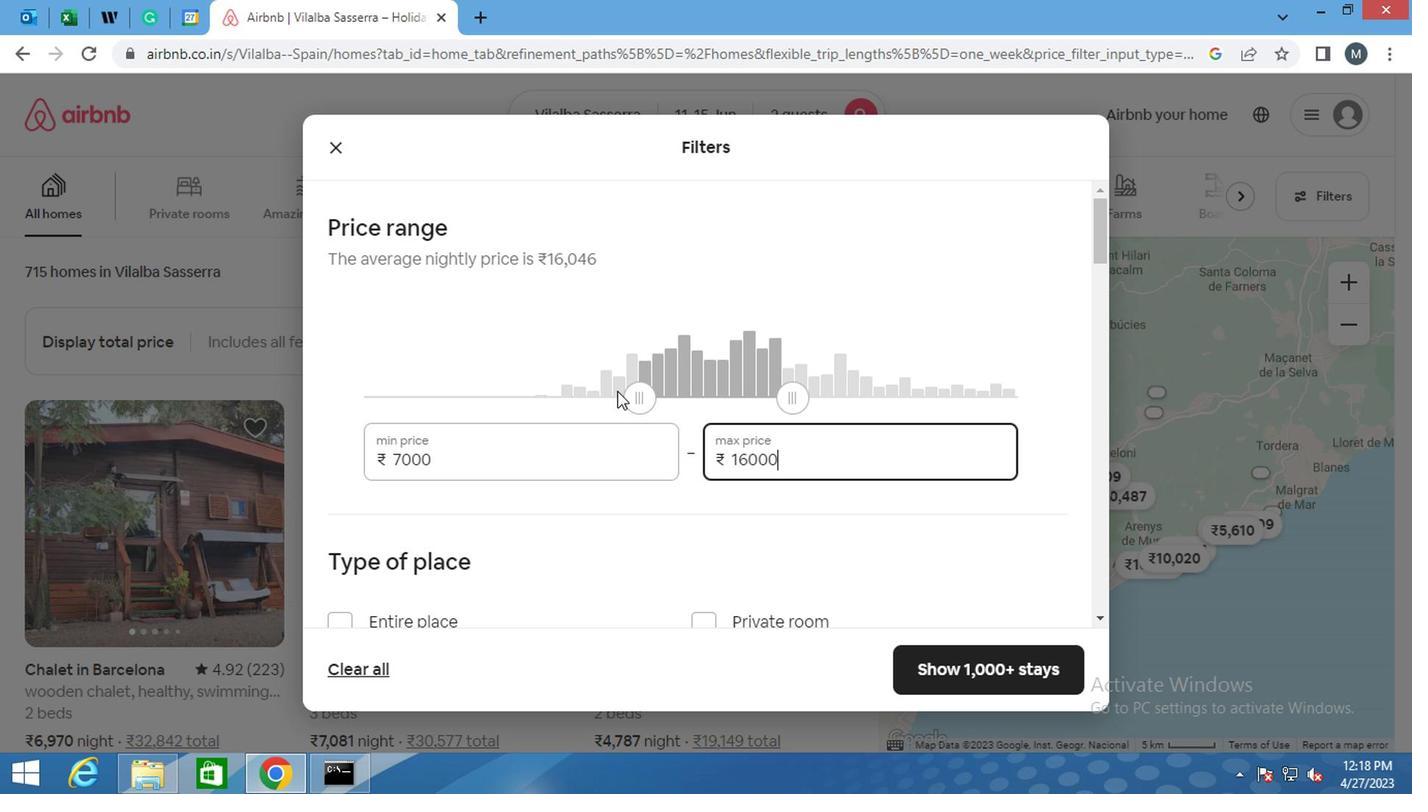 
Action: Mouse moved to (591, 392)
Screenshot: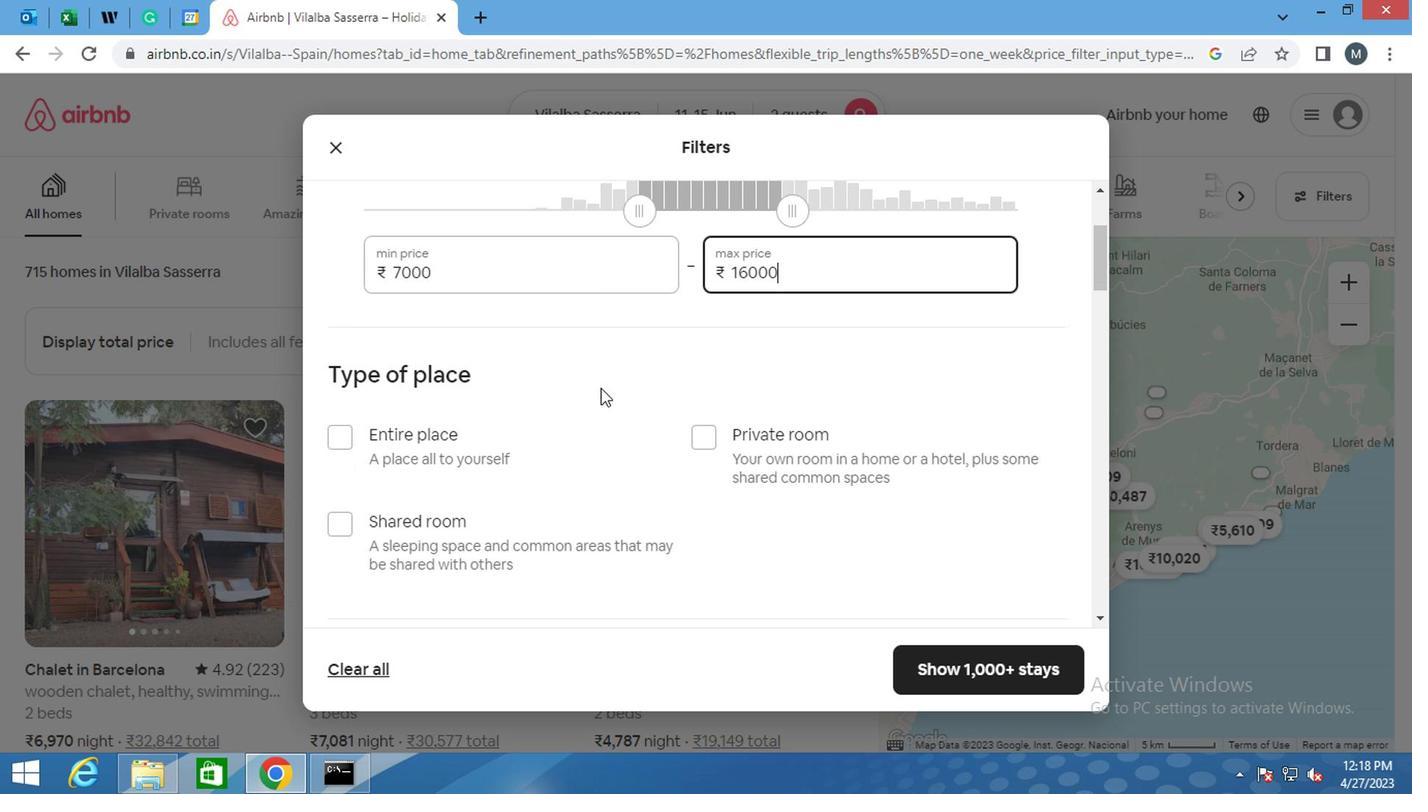 
Action: Mouse scrolled (591, 391) with delta (0, 0)
Screenshot: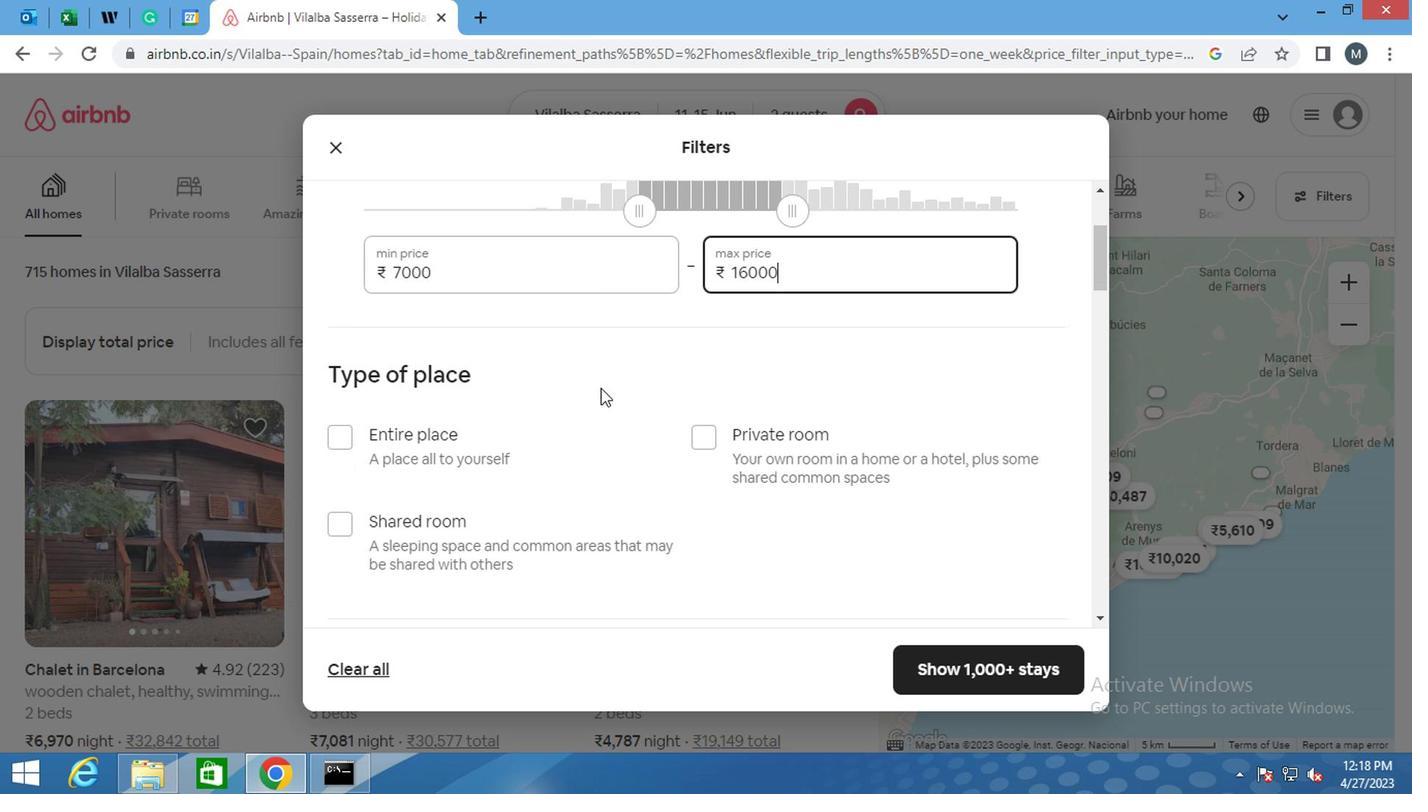 
Action: Mouse moved to (700, 315)
Screenshot: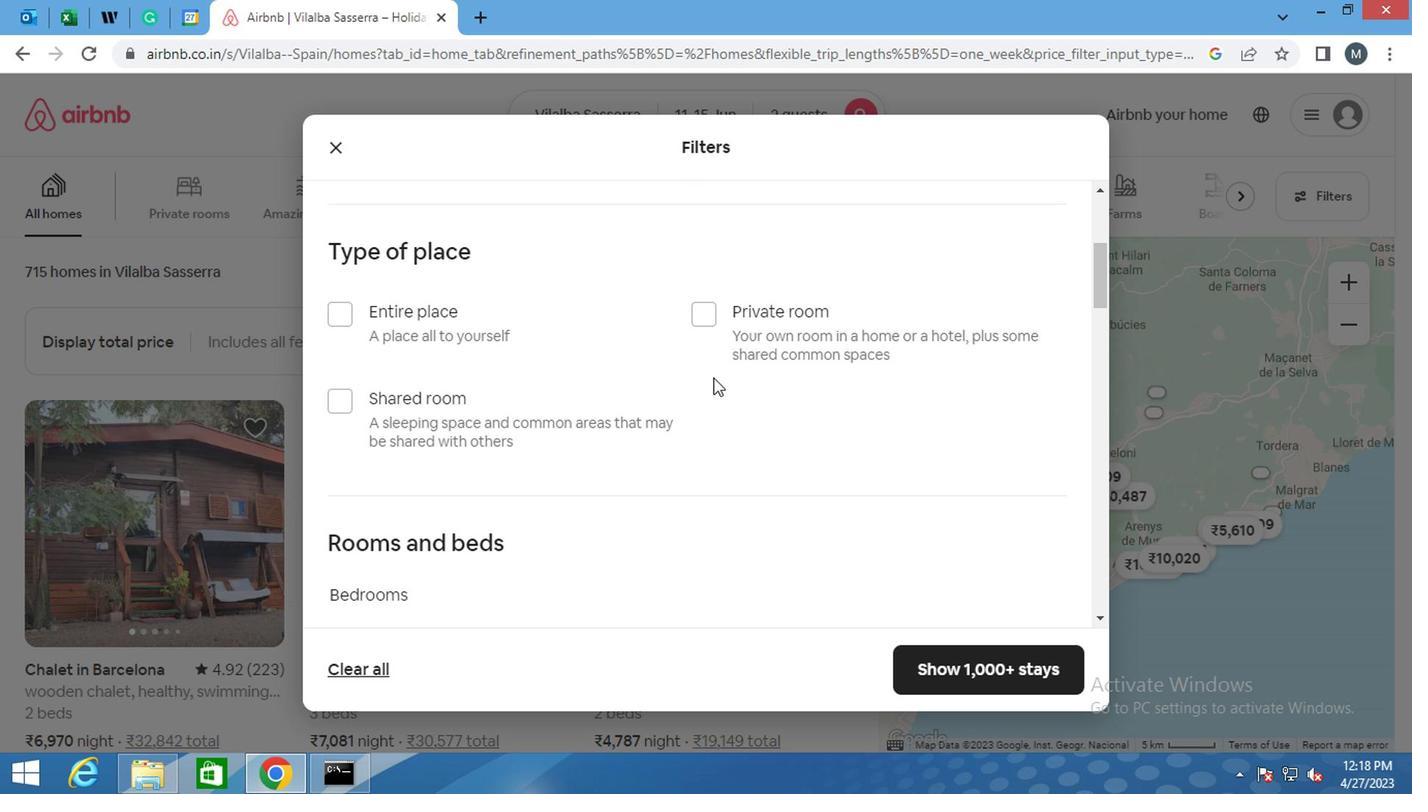 
Action: Mouse pressed left at (700, 315)
Screenshot: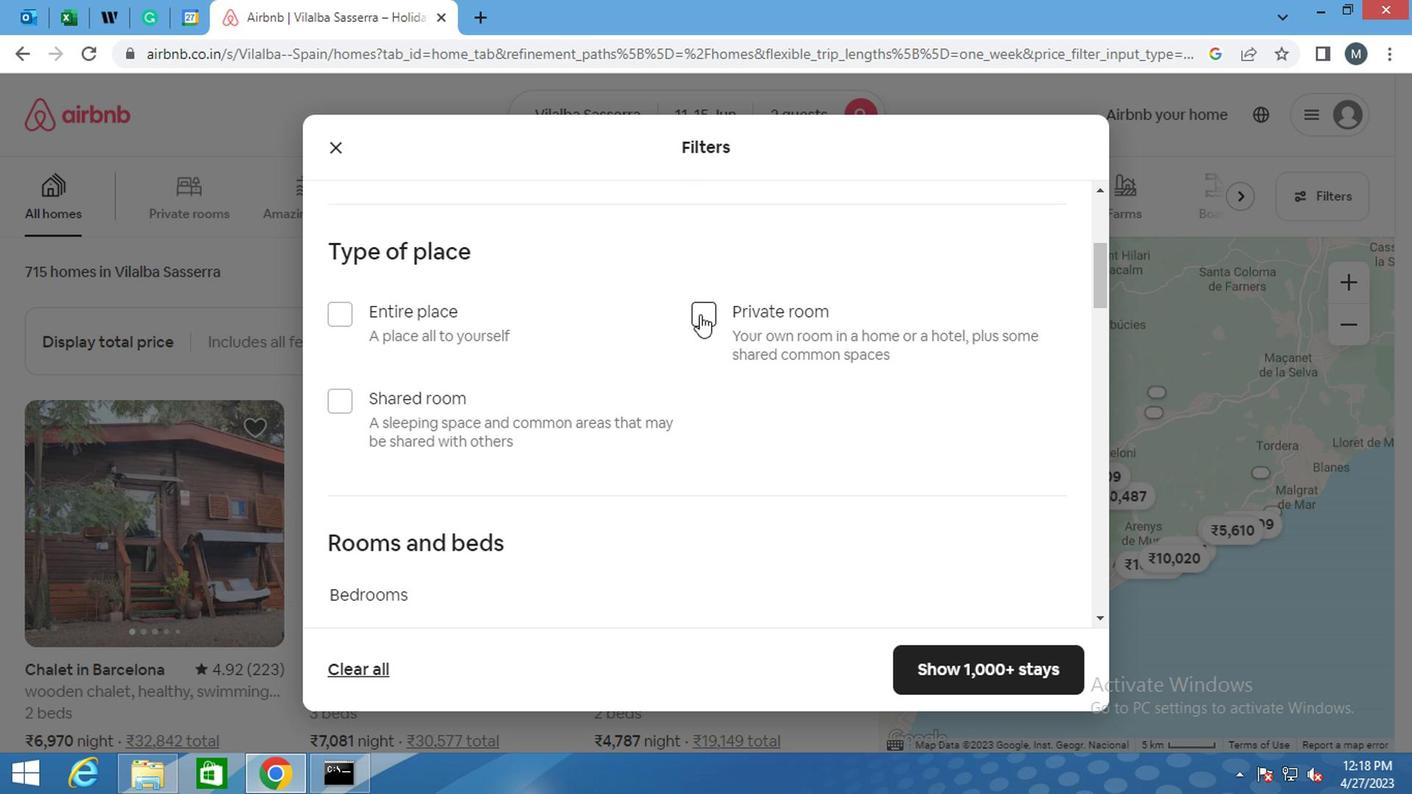
Action: Mouse moved to (331, 343)
Screenshot: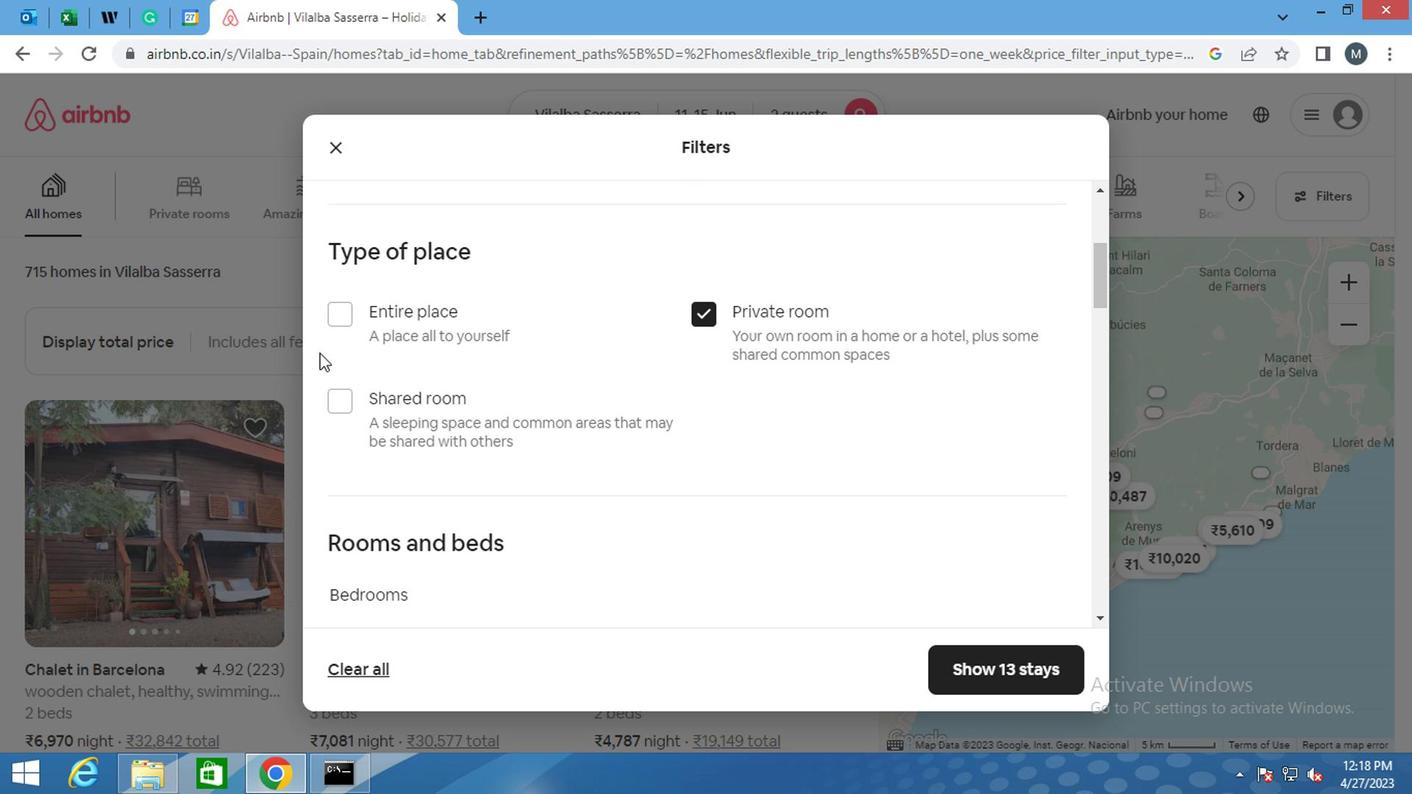 
Action: Mouse scrolled (331, 342) with delta (0, 0)
Screenshot: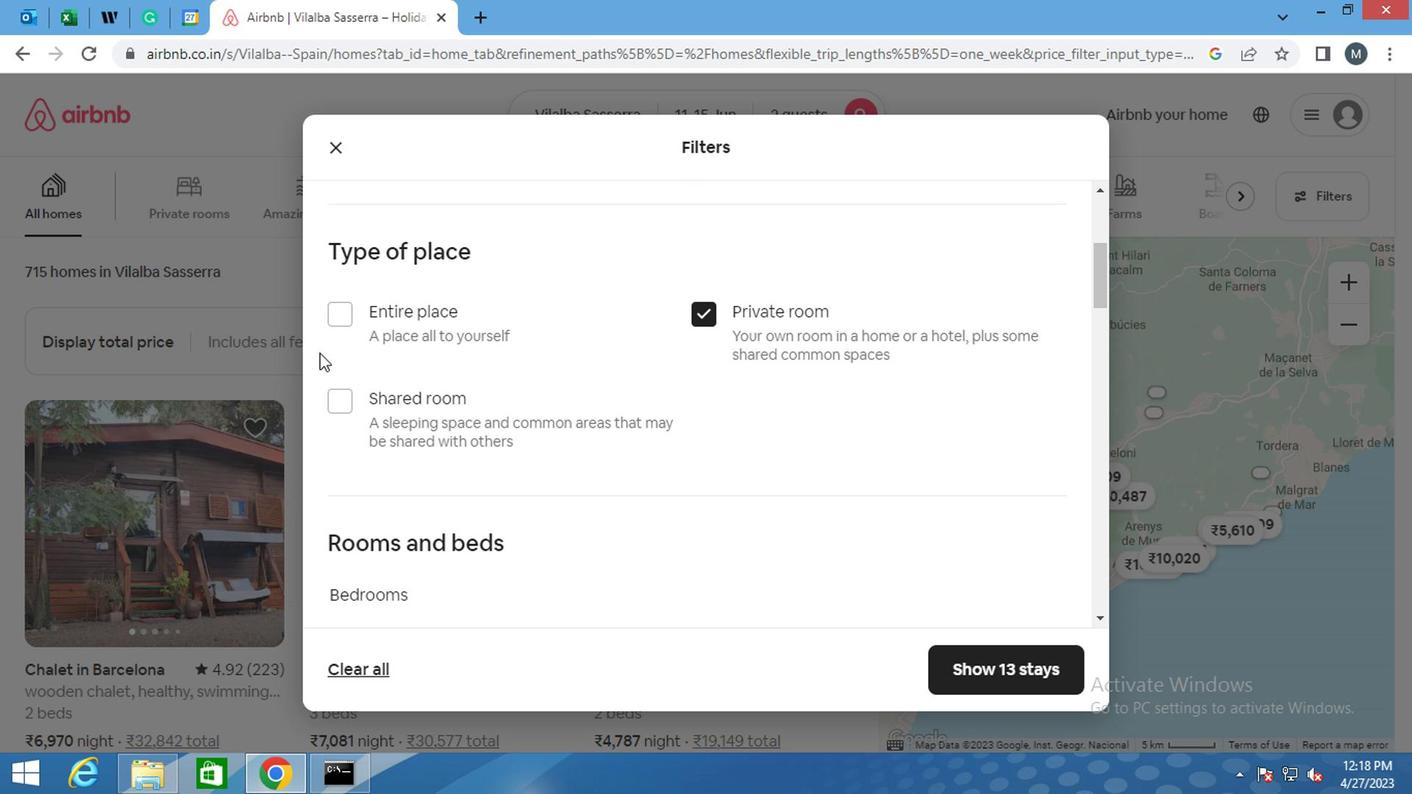 
Action: Mouse scrolled (331, 342) with delta (0, 0)
Screenshot: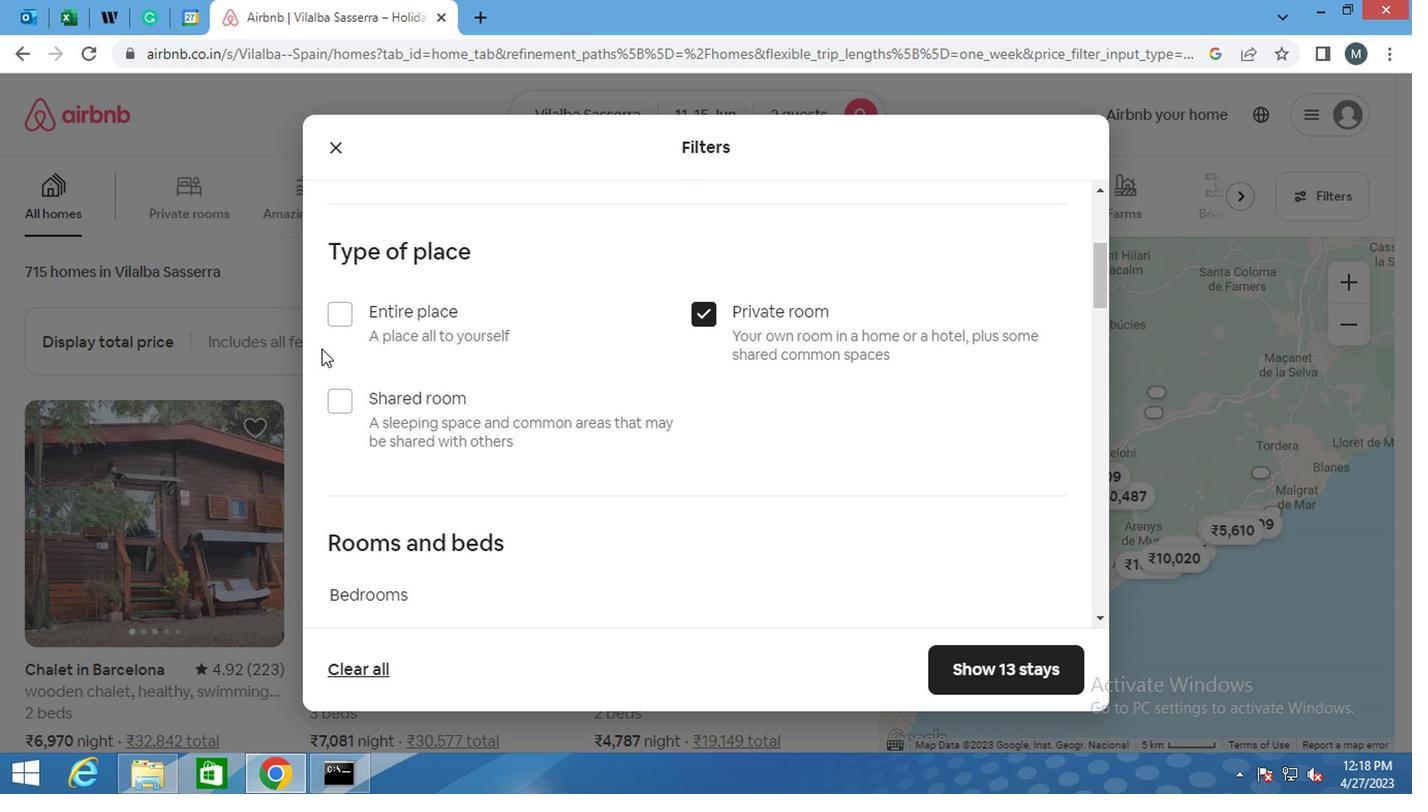 
Action: Mouse moved to (451, 450)
Screenshot: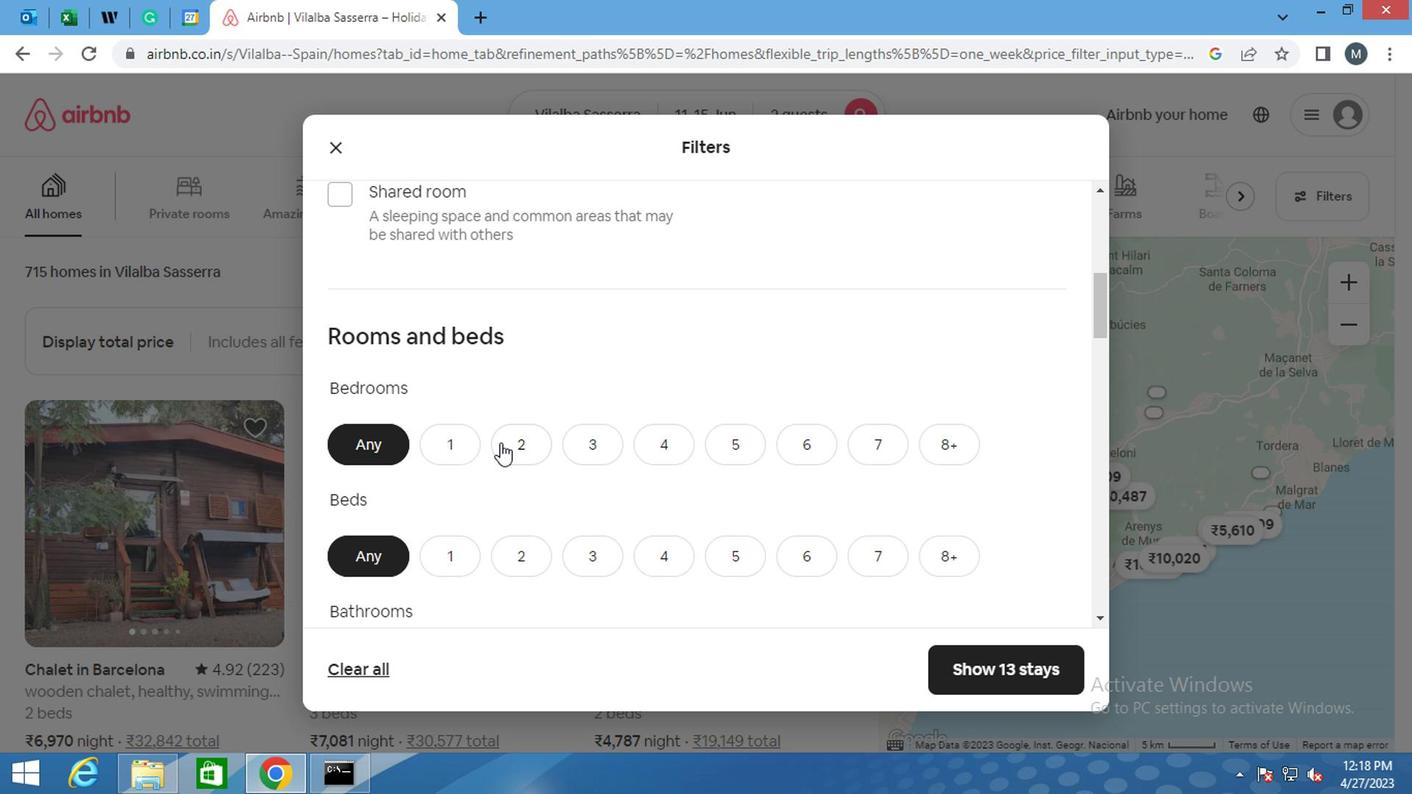 
Action: Mouse pressed left at (451, 450)
Screenshot: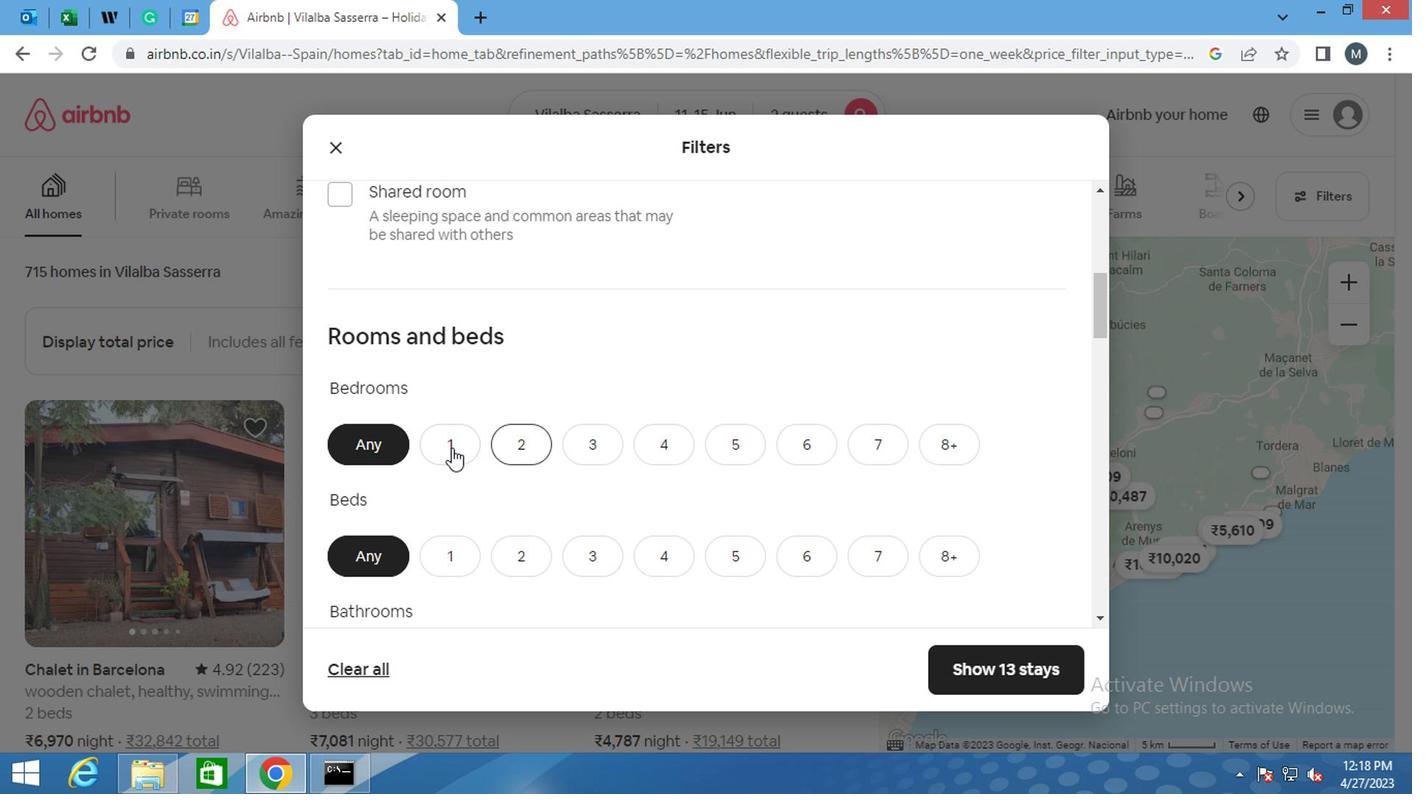
Action: Mouse moved to (462, 409)
Screenshot: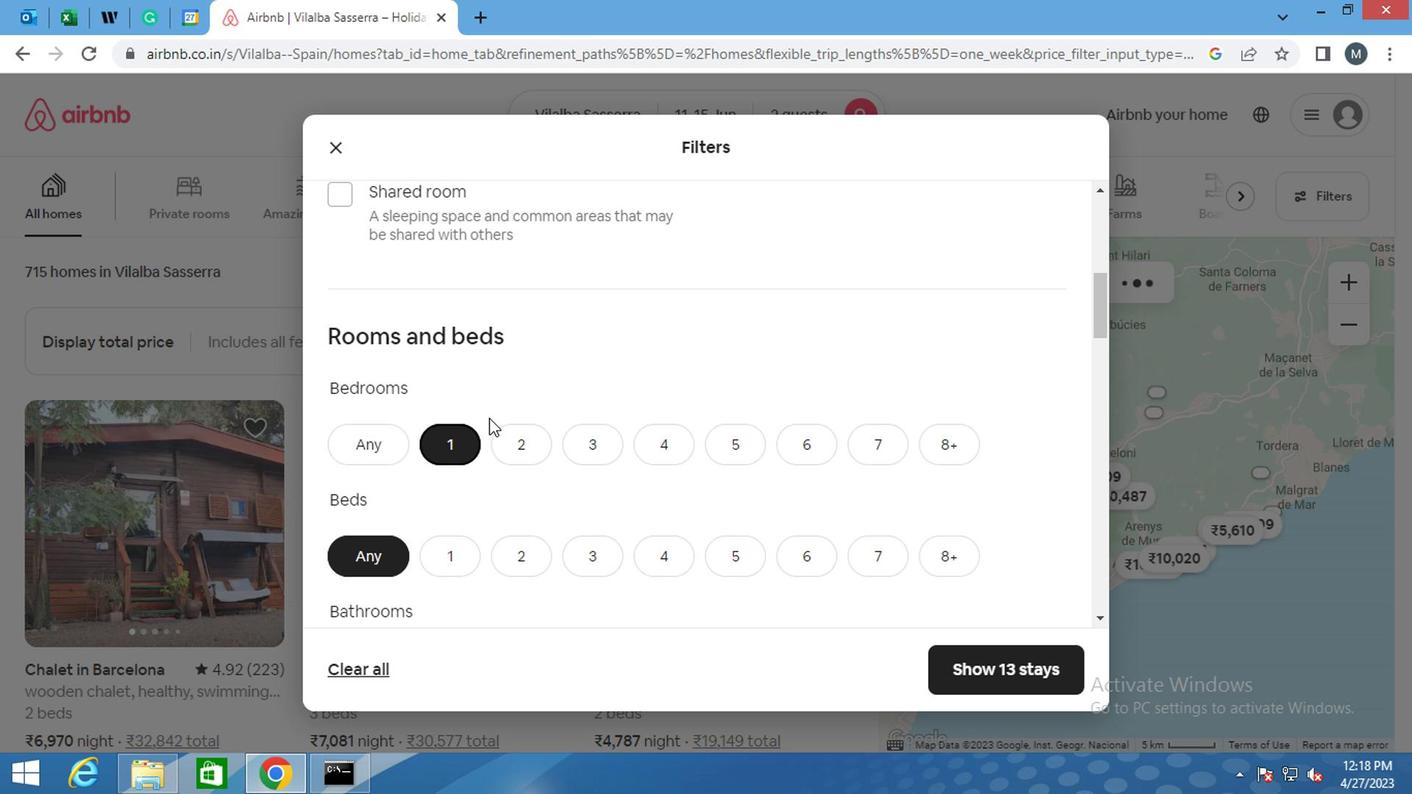 
Action: Mouse scrolled (462, 407) with delta (0, -1)
Screenshot: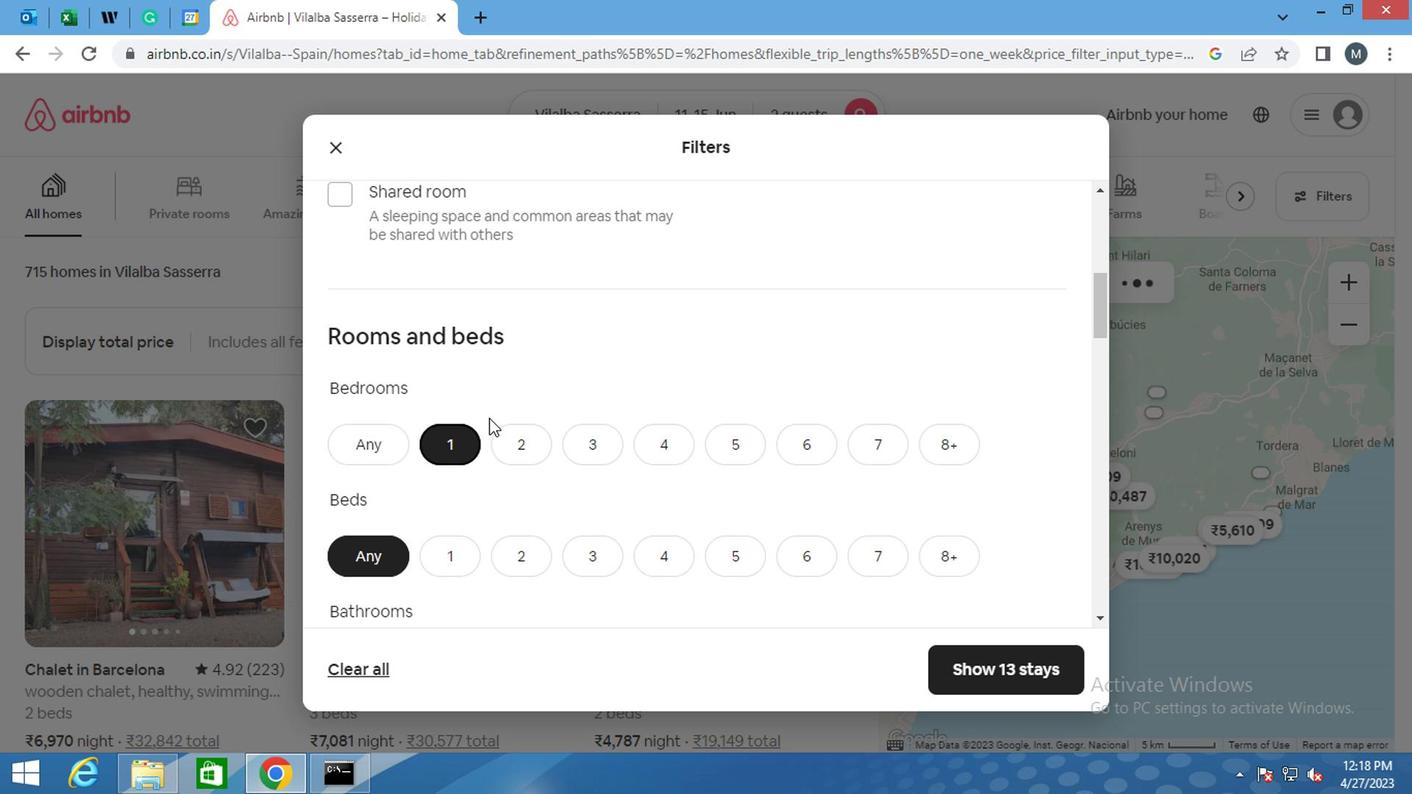 
Action: Mouse moved to (455, 412)
Screenshot: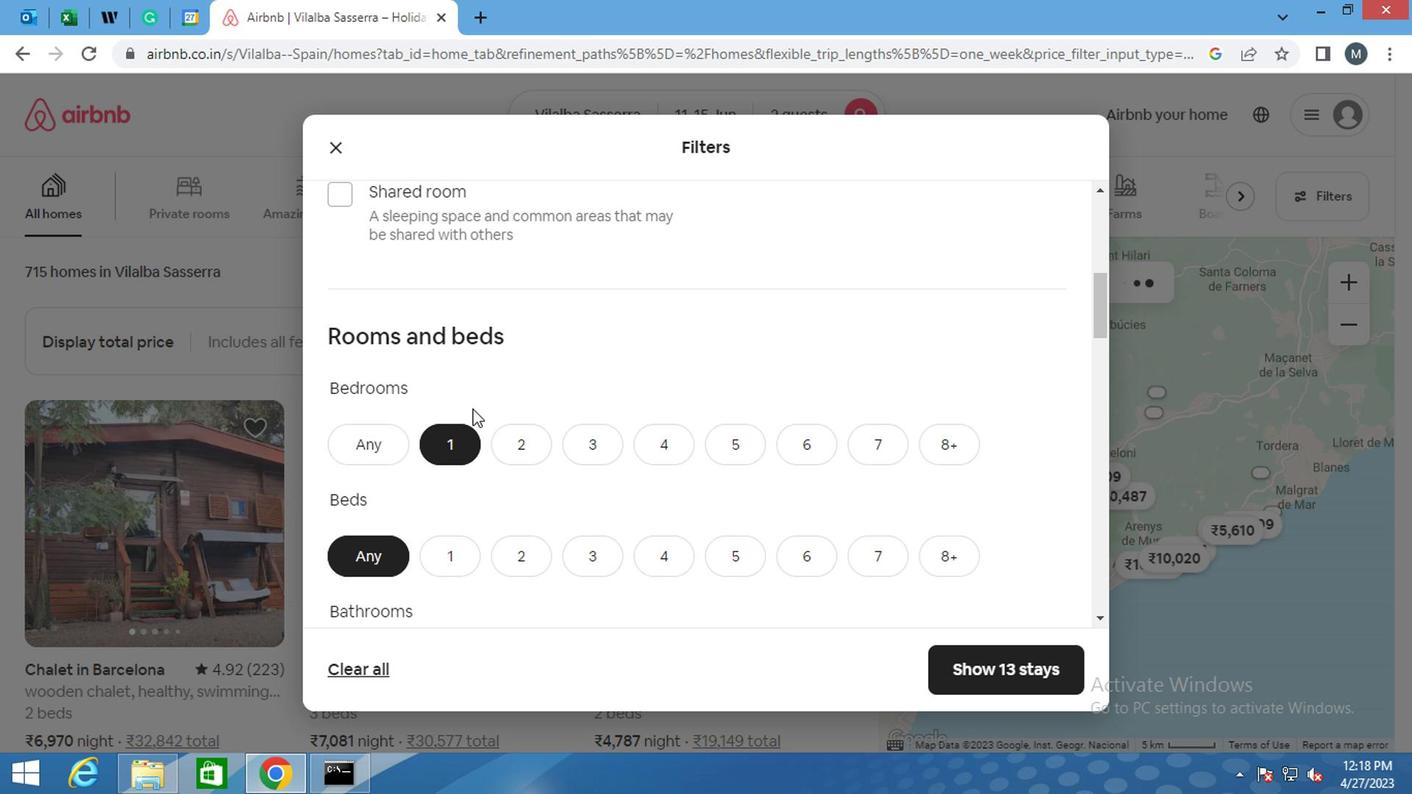 
Action: Mouse scrolled (455, 412) with delta (0, 0)
Screenshot: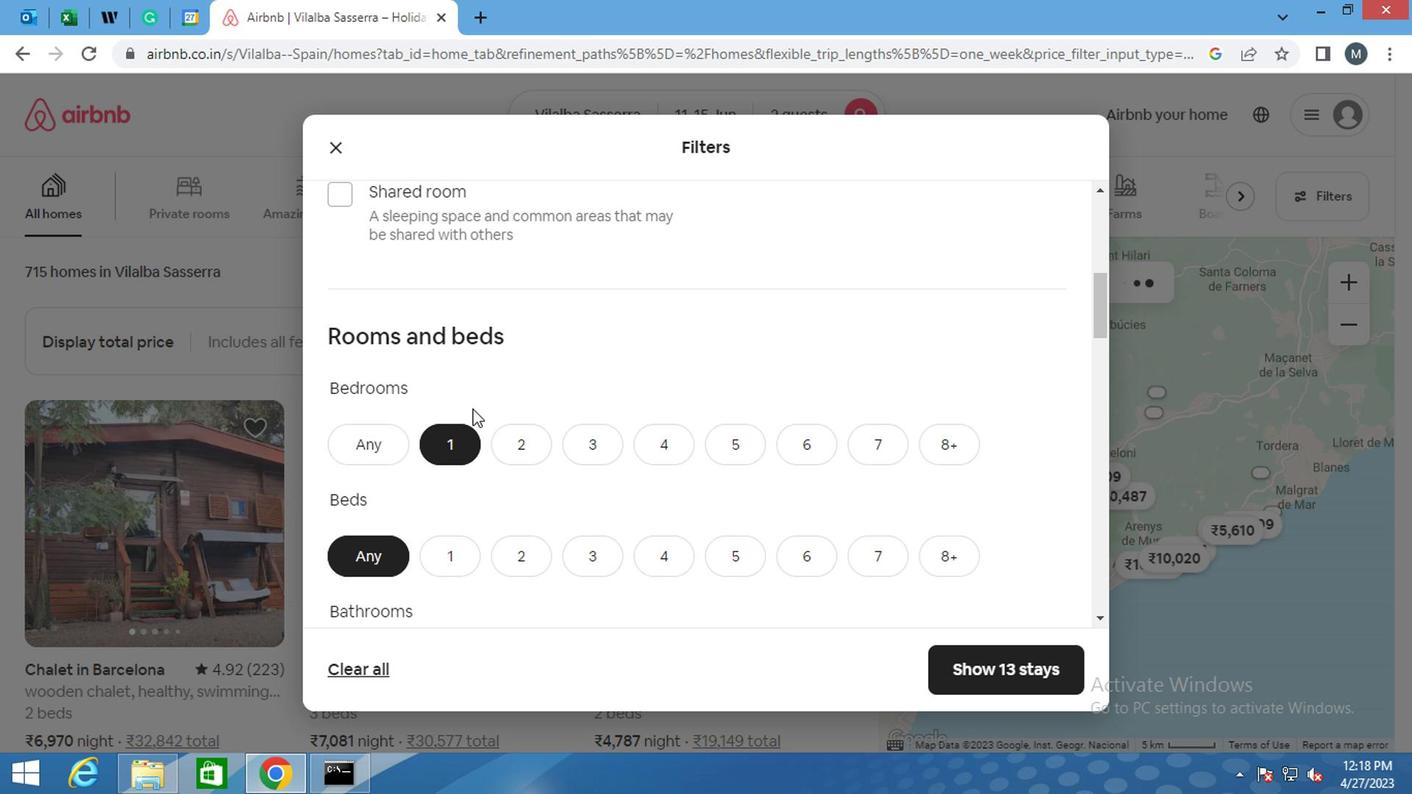 
Action: Mouse moved to (540, 339)
Screenshot: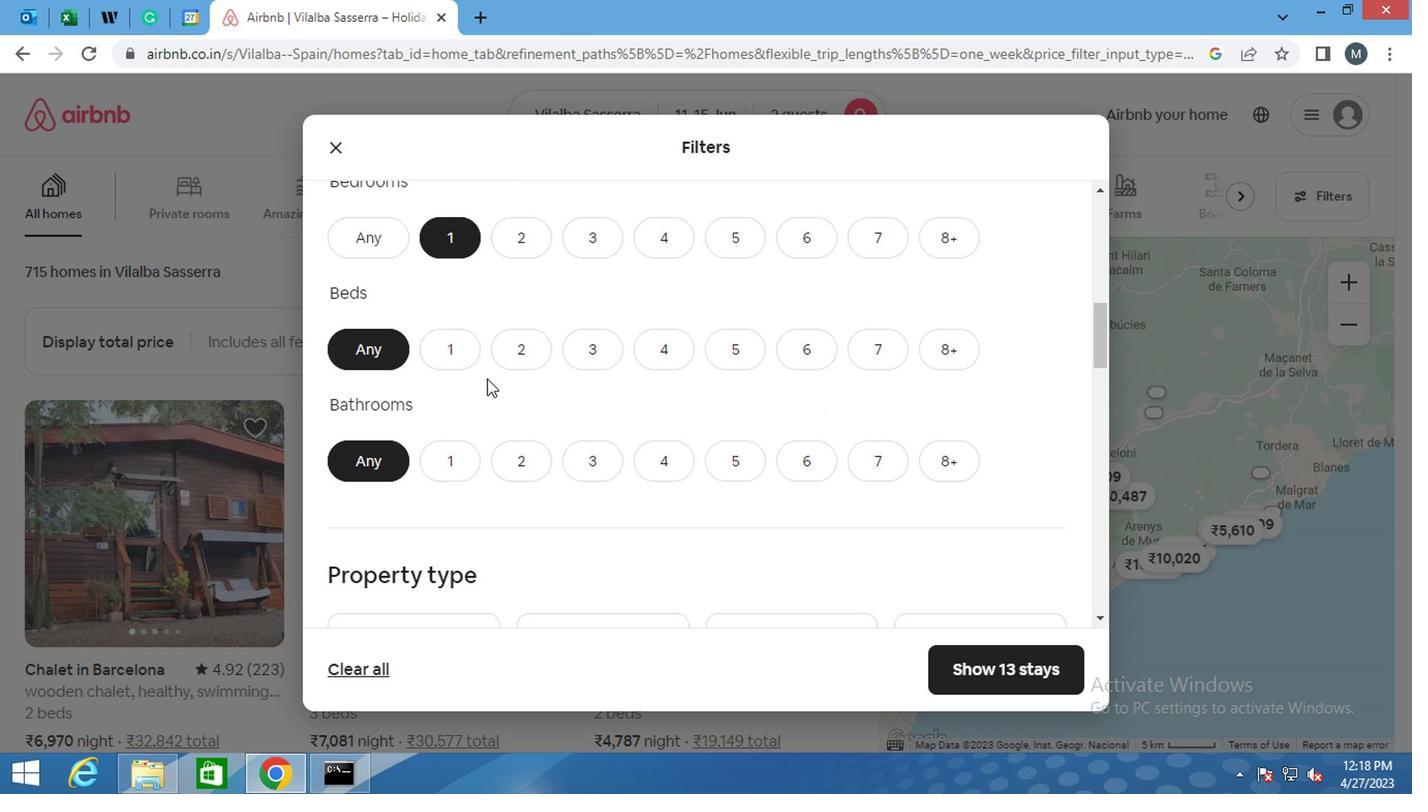 
Action: Mouse pressed left at (540, 339)
Screenshot: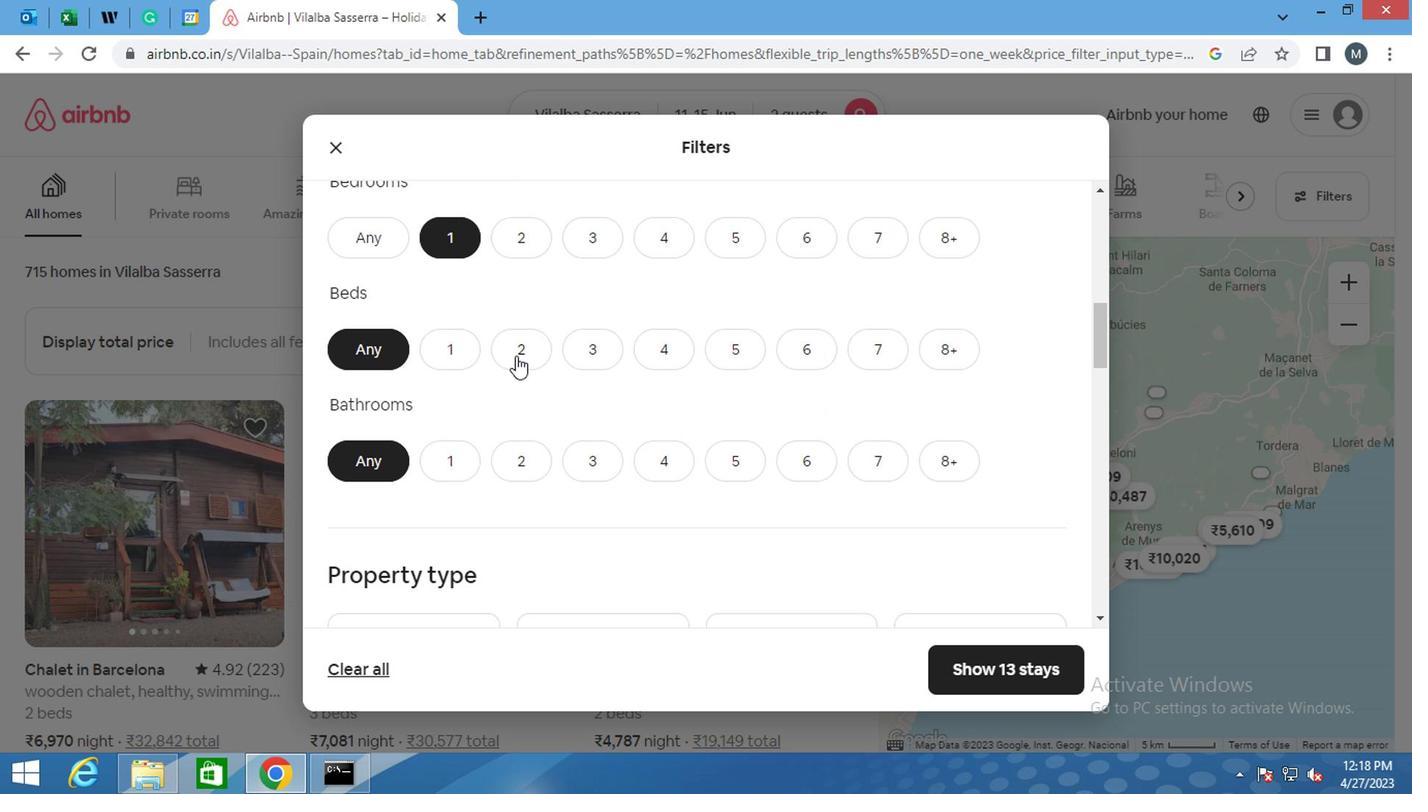 
Action: Mouse moved to (429, 455)
Screenshot: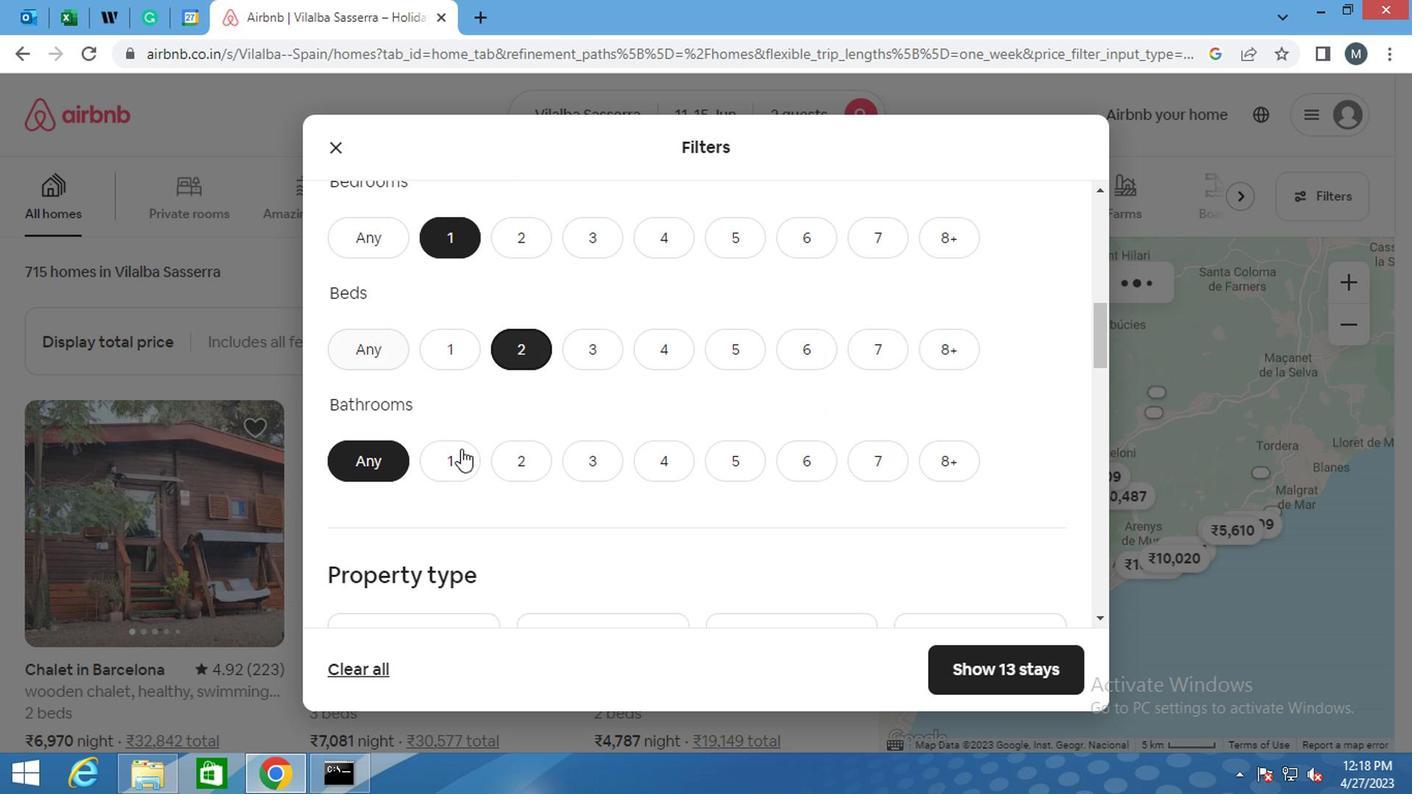
Action: Mouse pressed left at (429, 455)
Screenshot: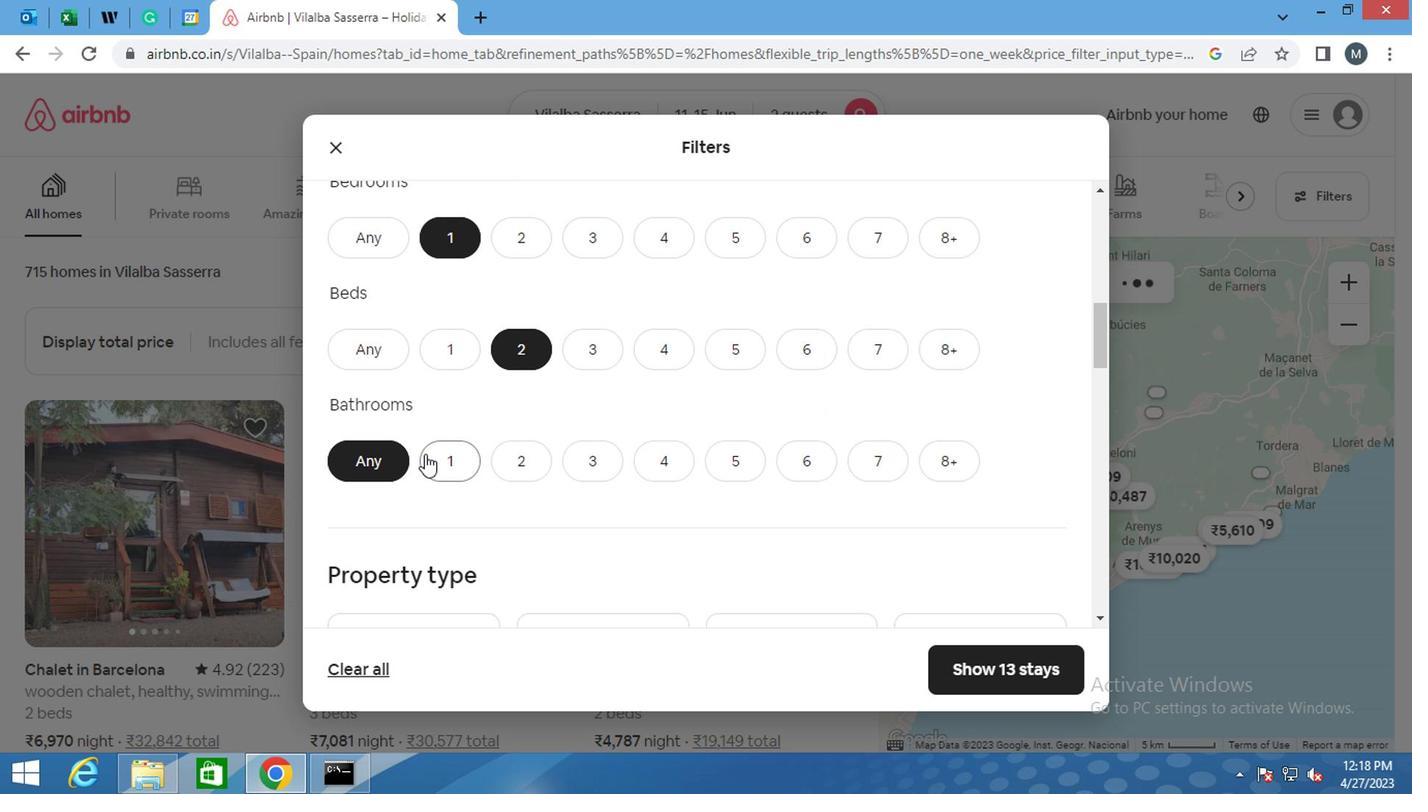 
Action: Mouse moved to (542, 342)
Screenshot: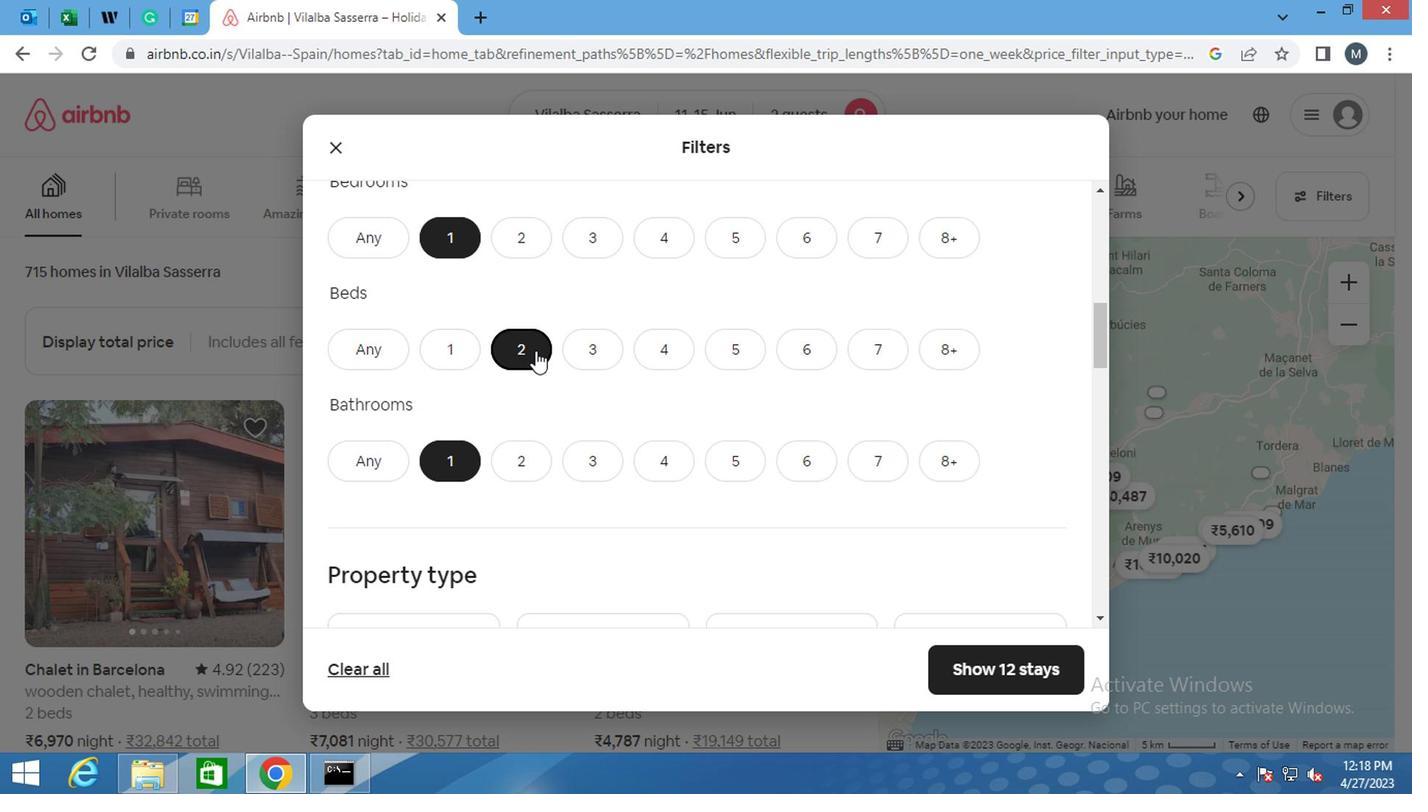 
Action: Mouse scrolled (542, 340) with delta (0, -1)
Screenshot: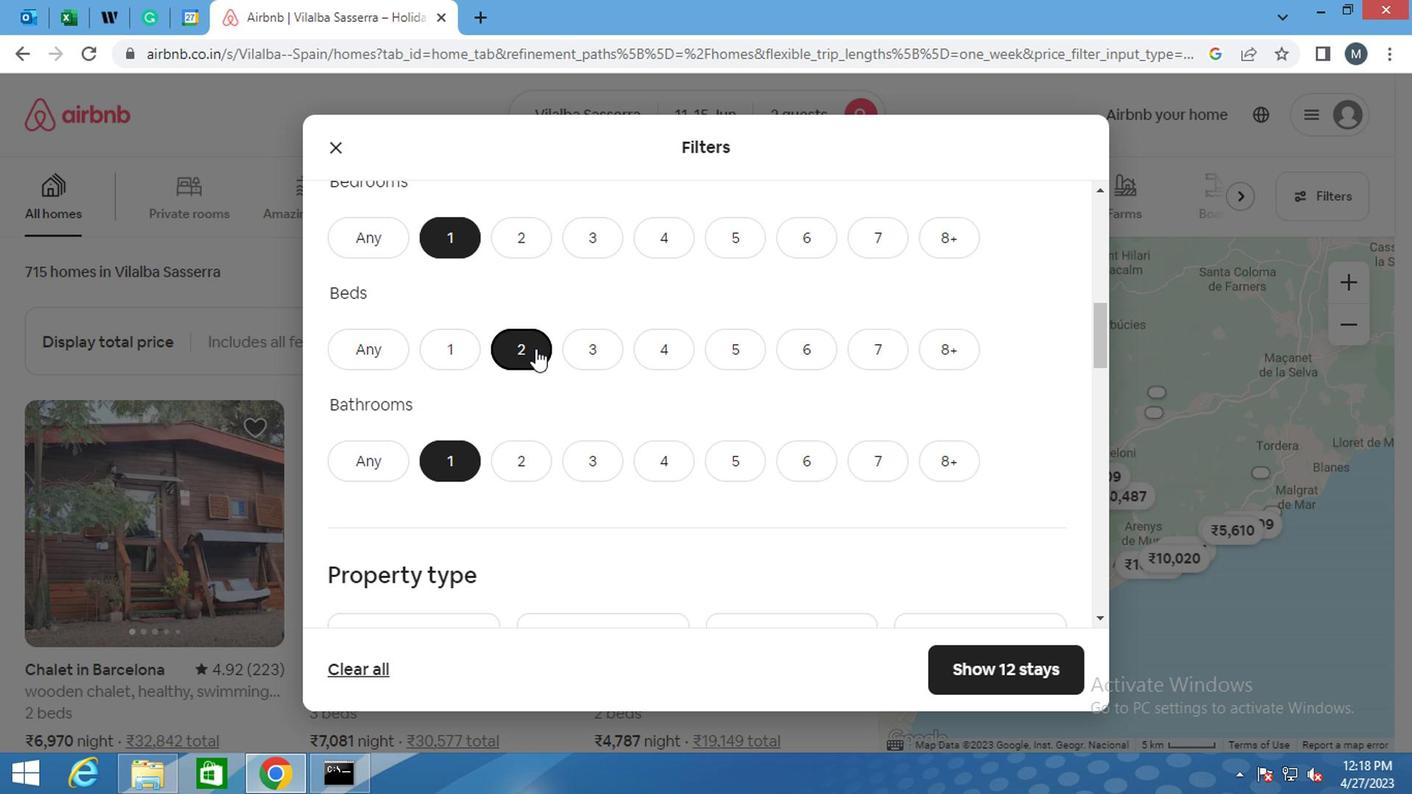 
Action: Mouse moved to (540, 342)
Screenshot: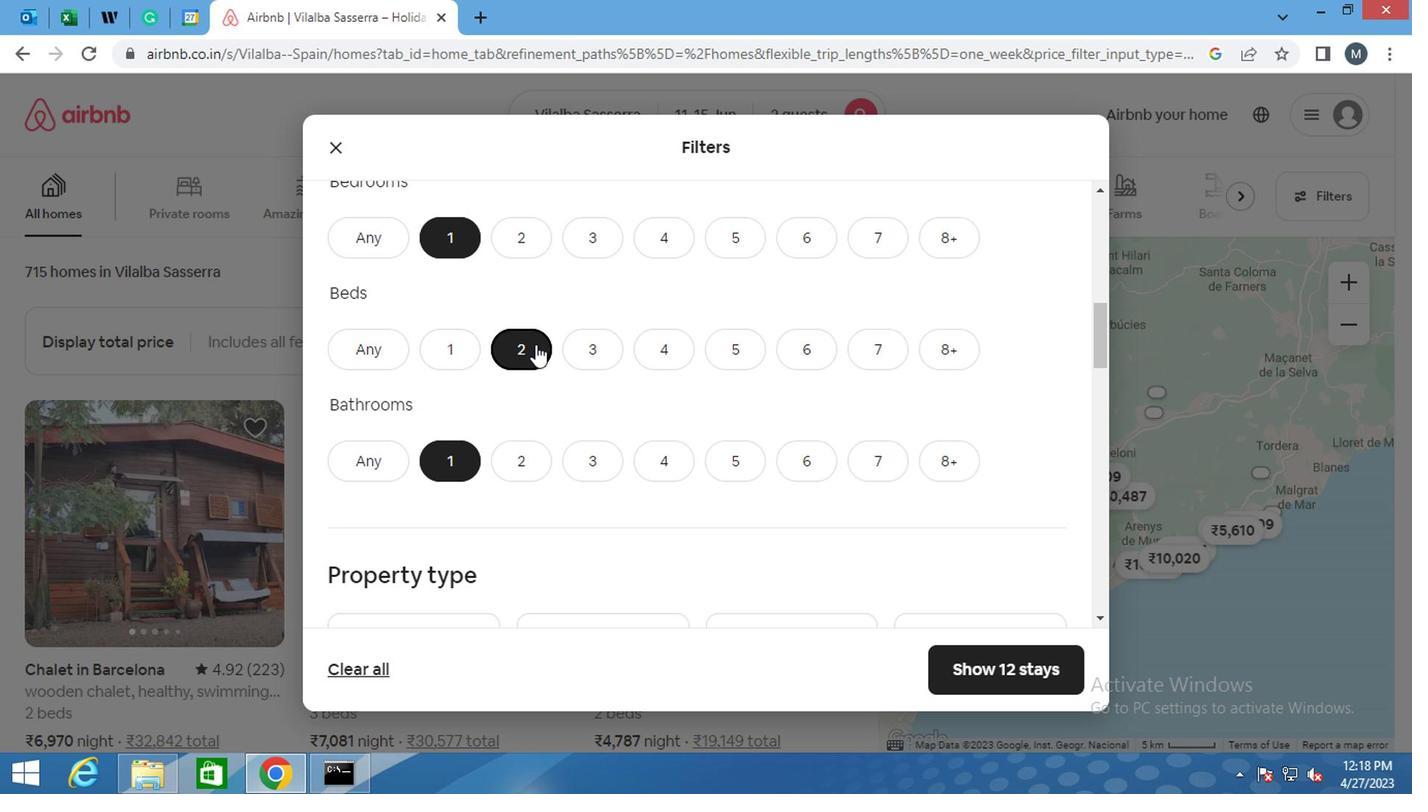 
Action: Mouse scrolled (540, 342) with delta (0, 0)
Screenshot: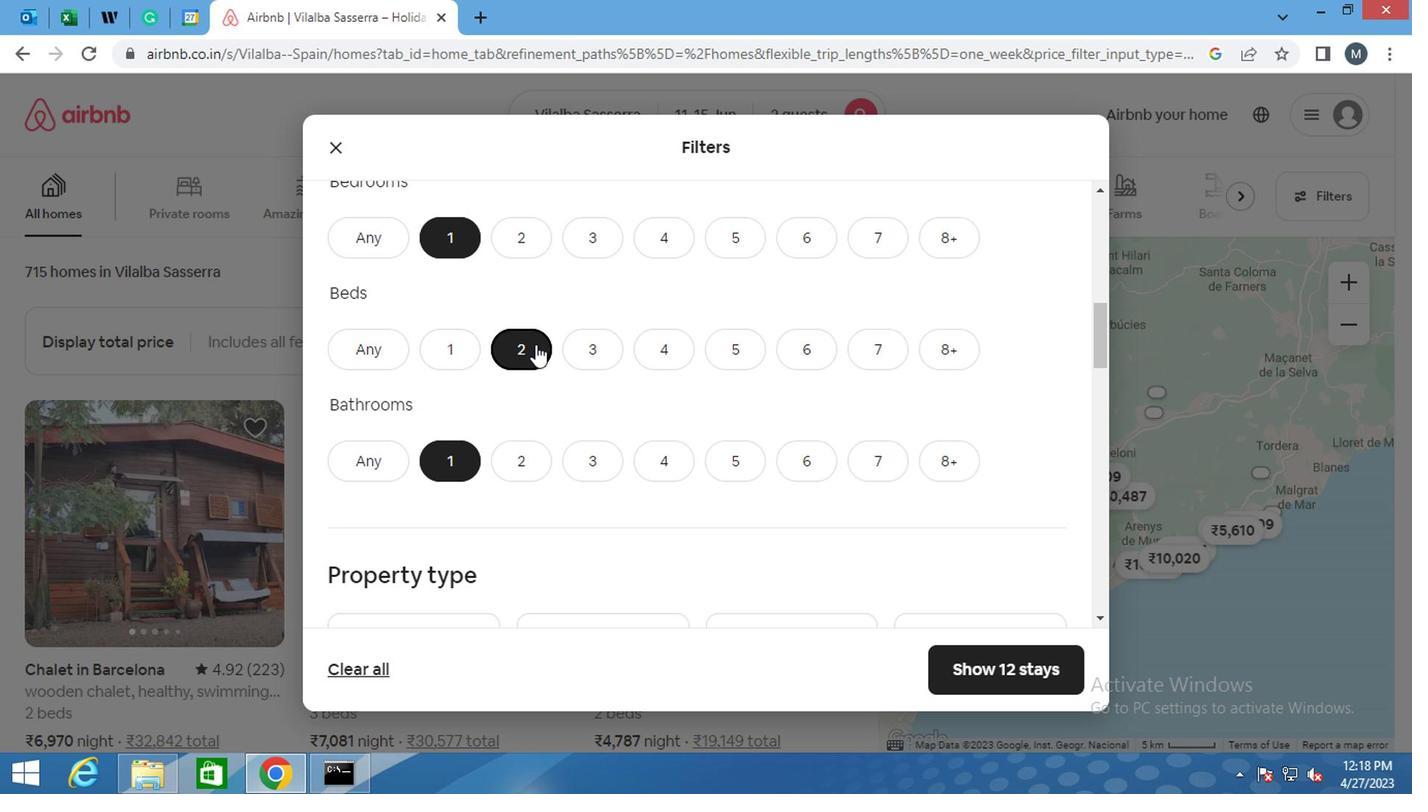 
Action: Mouse moved to (434, 491)
Screenshot: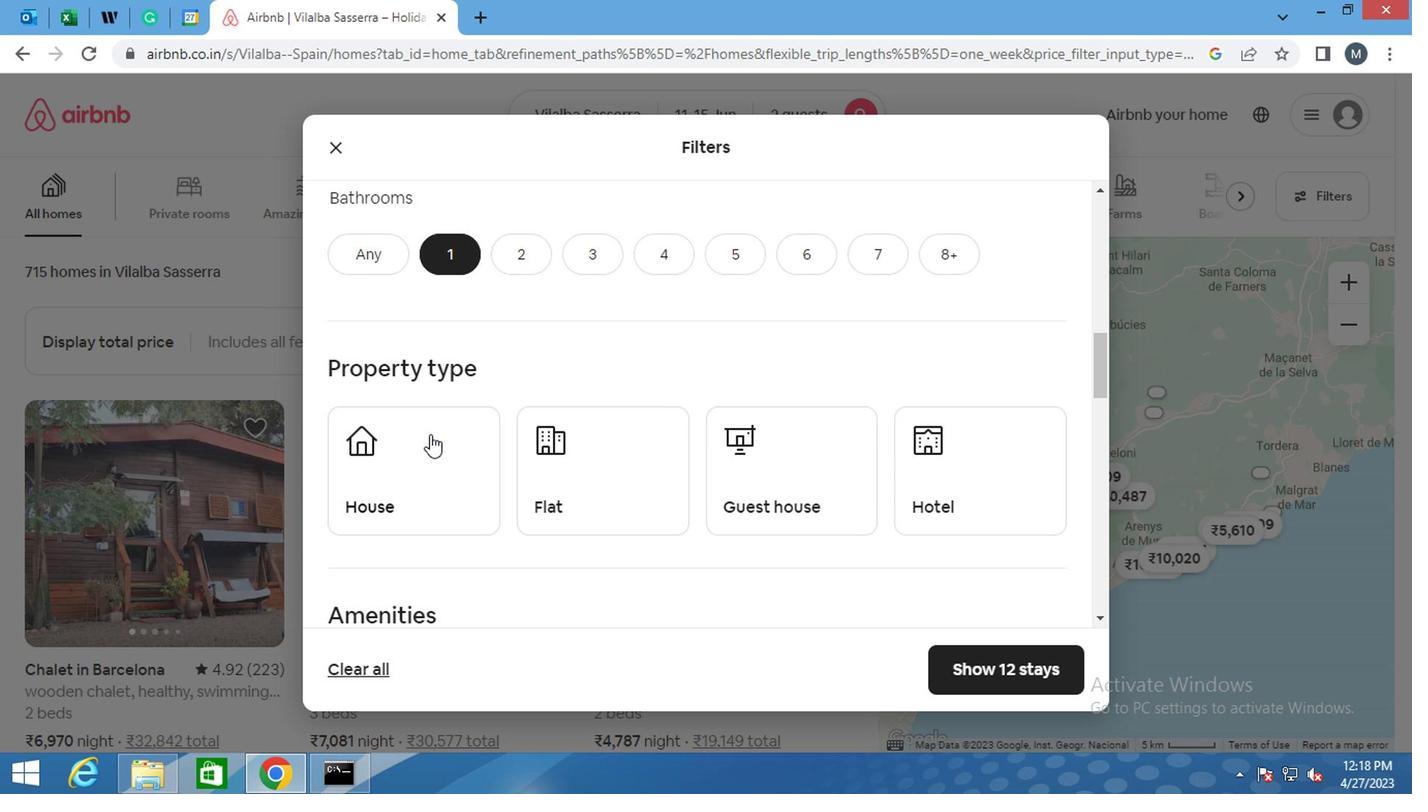 
Action: Mouse pressed left at (434, 491)
Screenshot: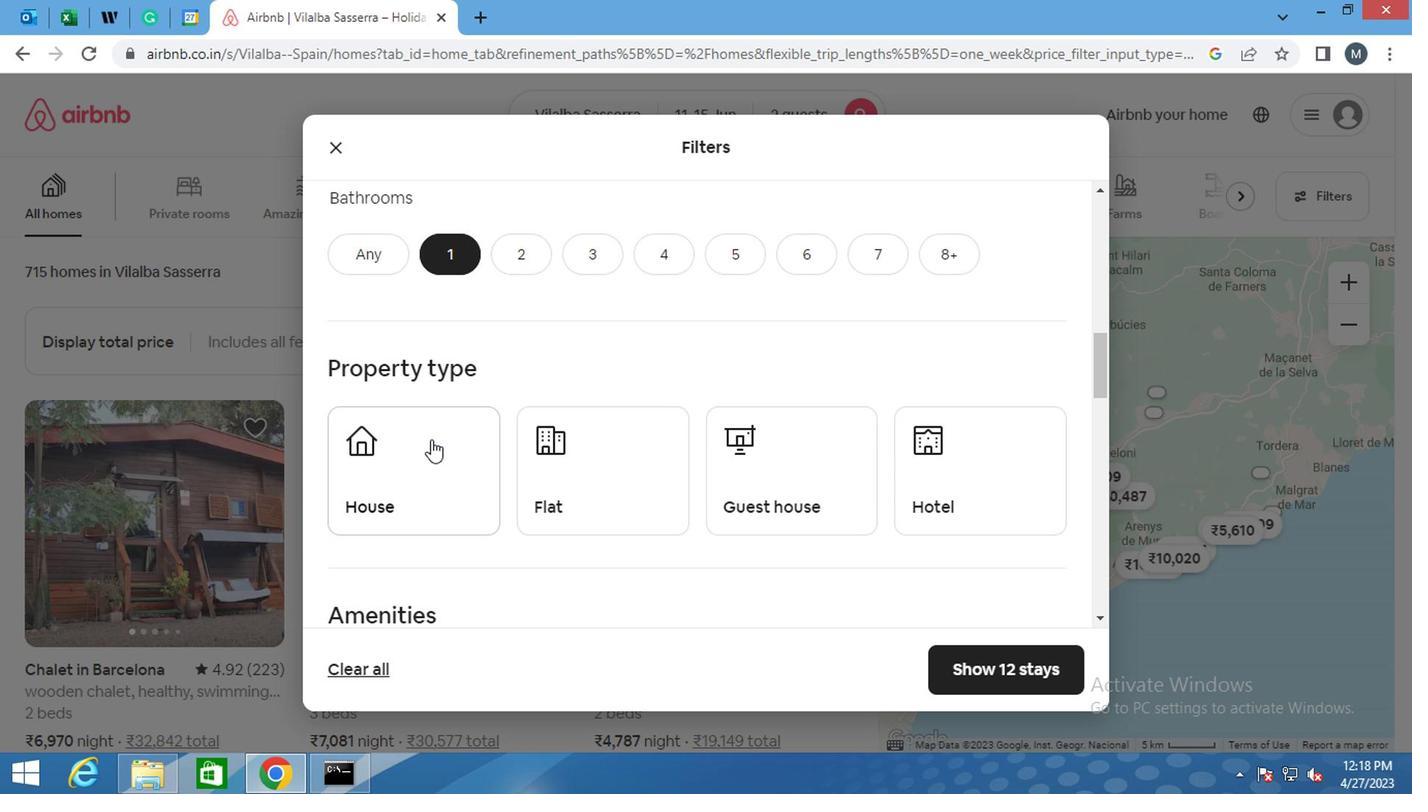 
Action: Mouse moved to (562, 485)
Screenshot: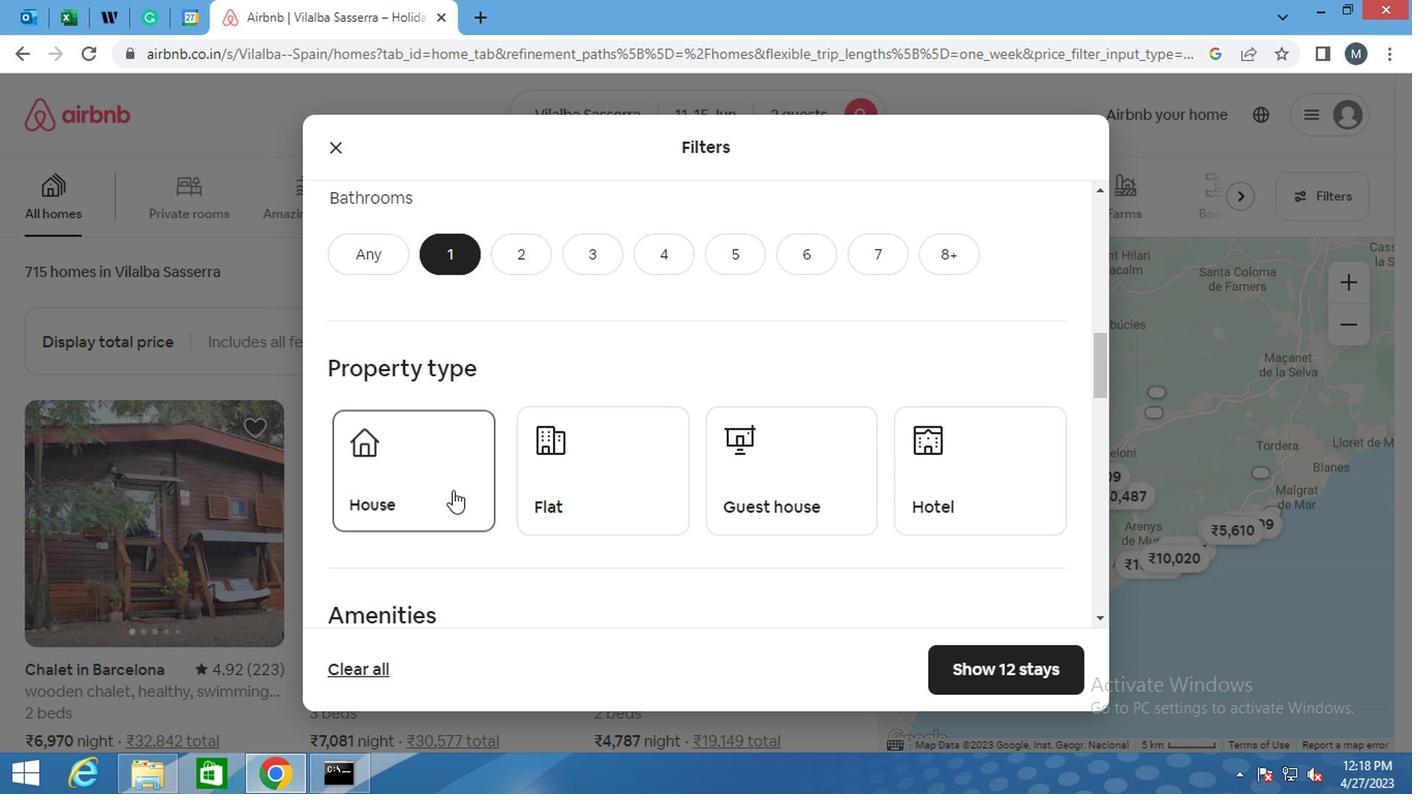 
Action: Mouse pressed left at (562, 485)
Screenshot: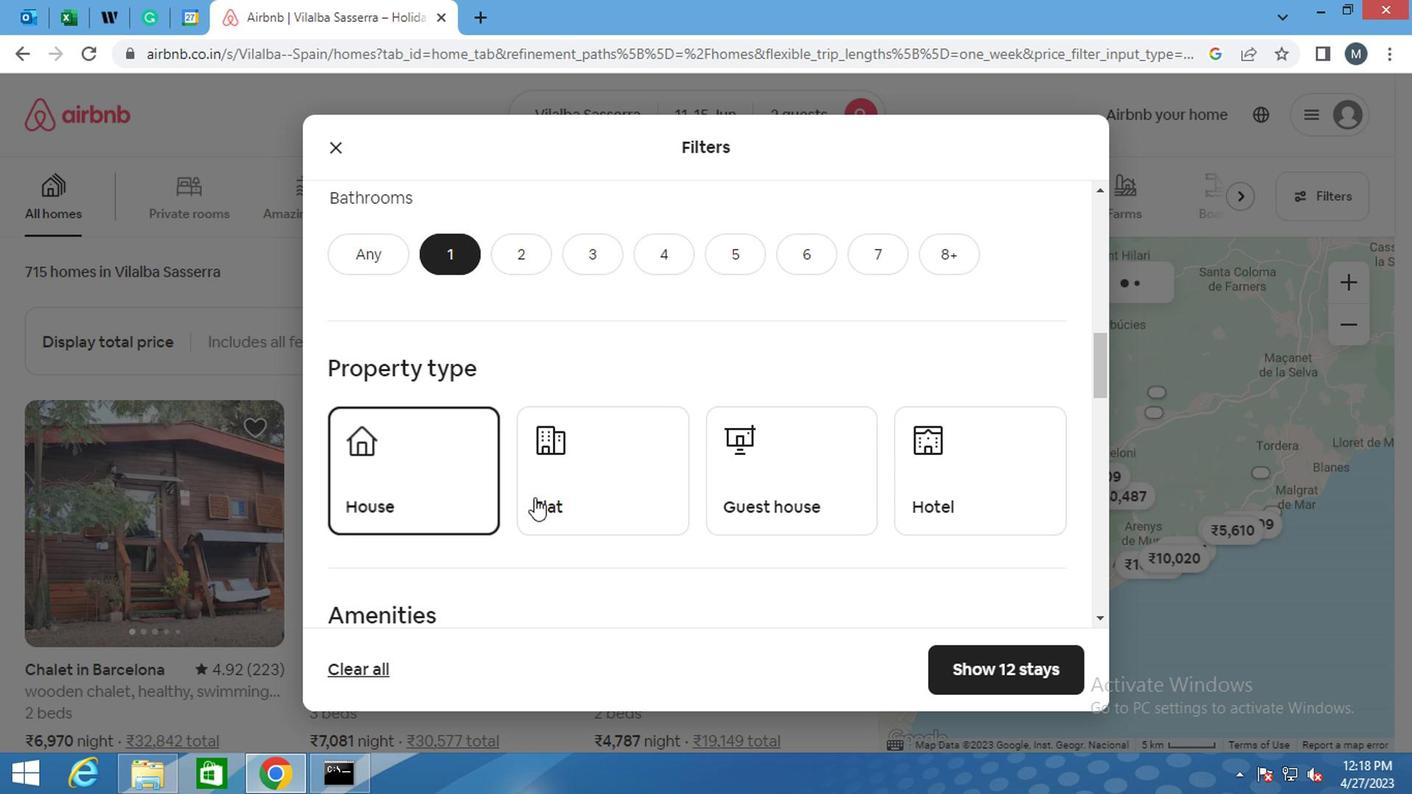 
Action: Mouse moved to (600, 479)
Screenshot: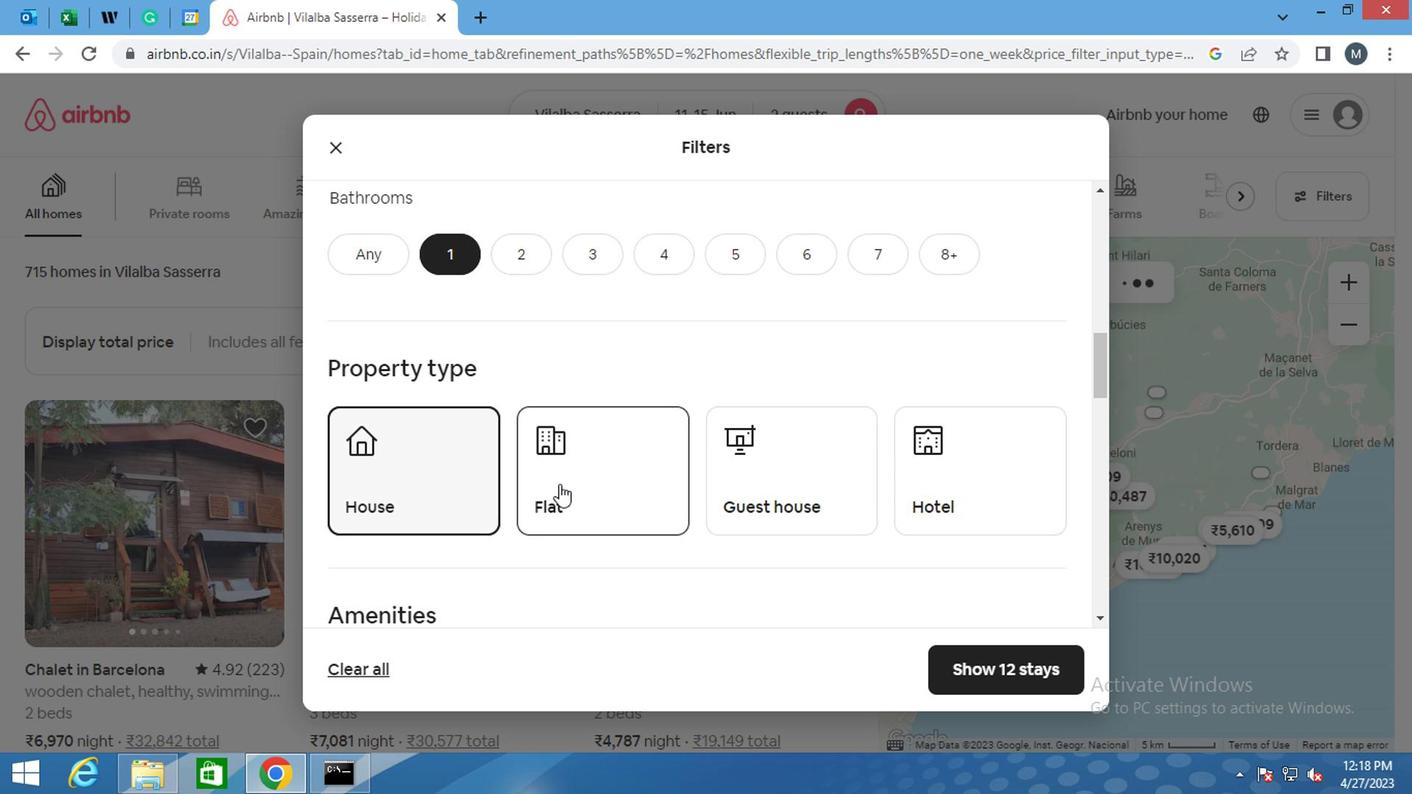 
Action: Mouse pressed left at (600, 479)
Screenshot: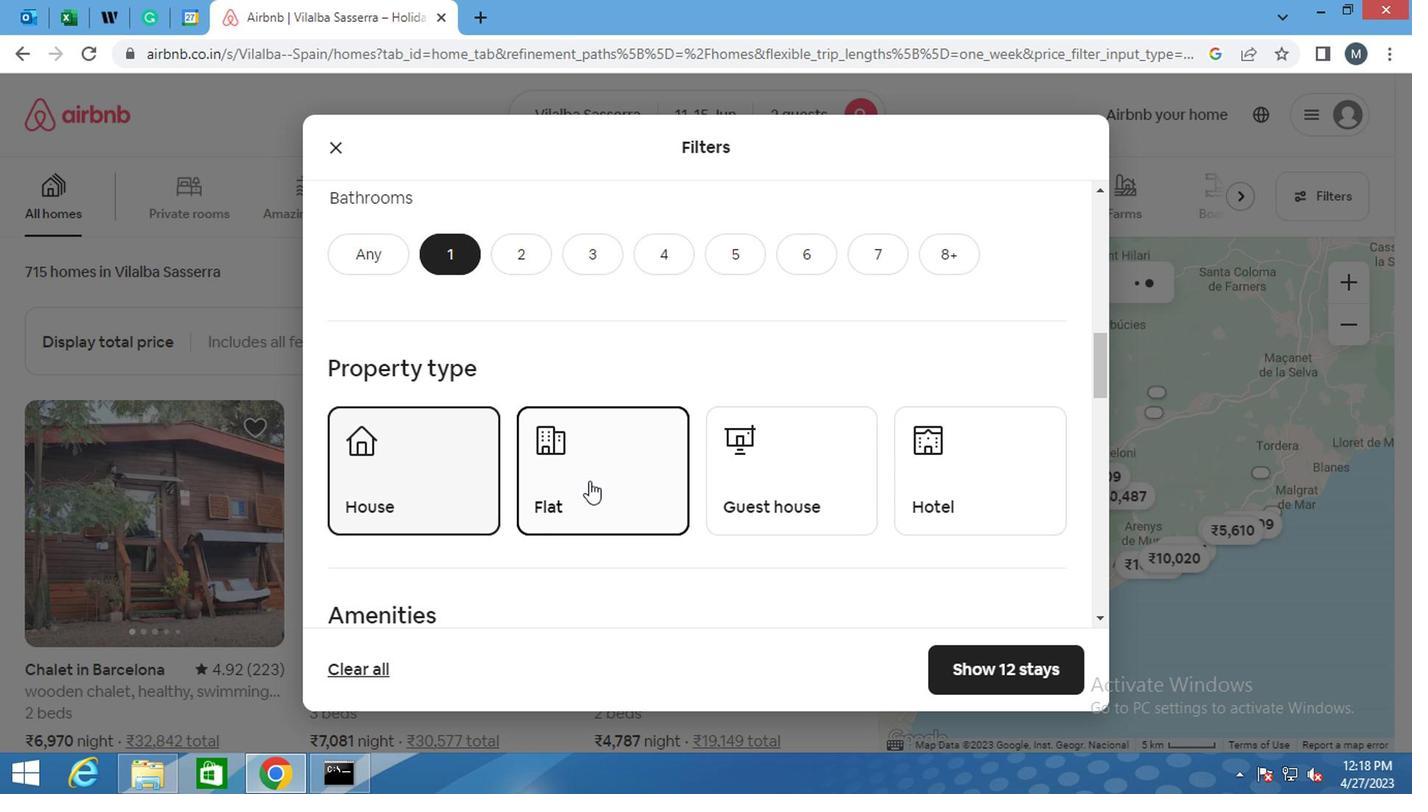 
Action: Mouse moved to (581, 479)
Screenshot: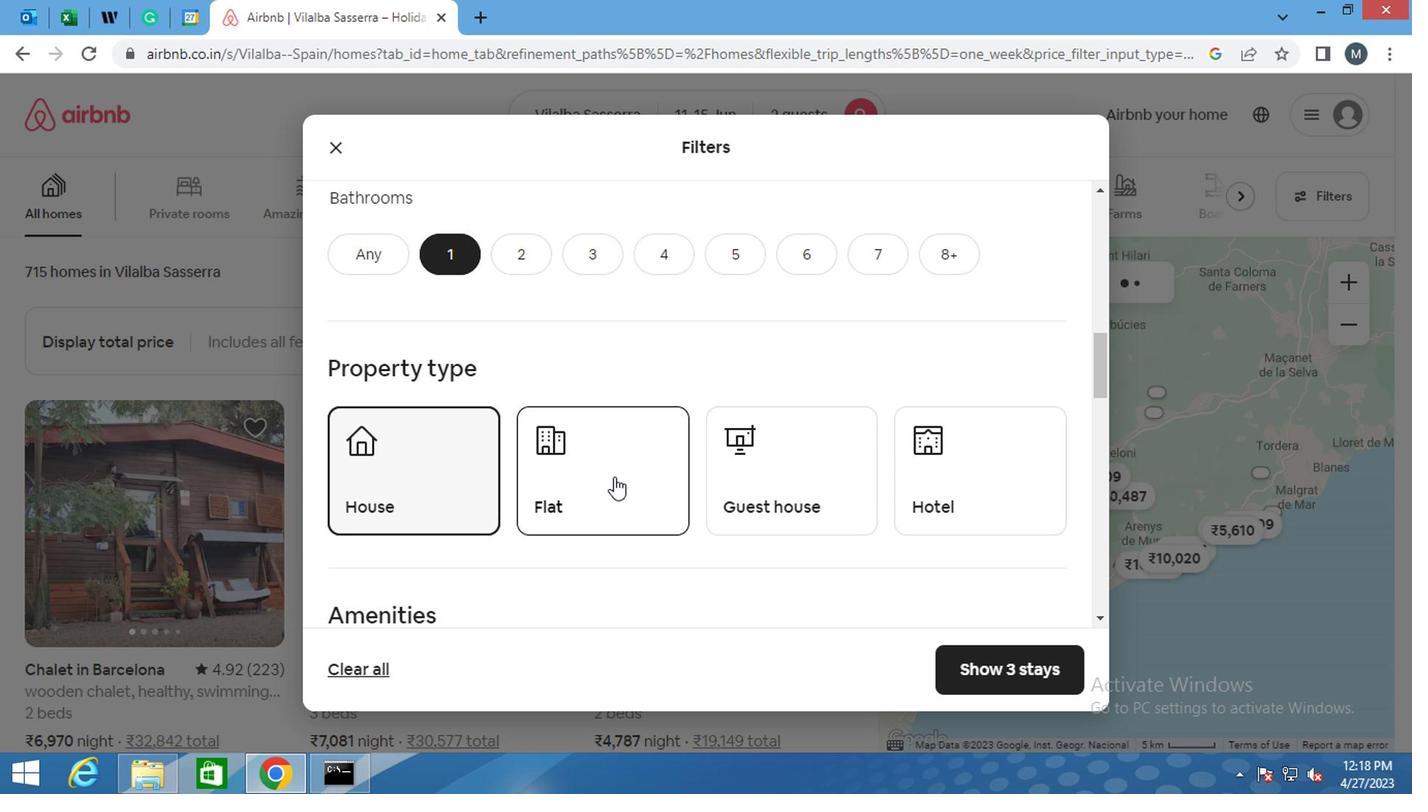 
Action: Mouse pressed left at (581, 479)
Screenshot: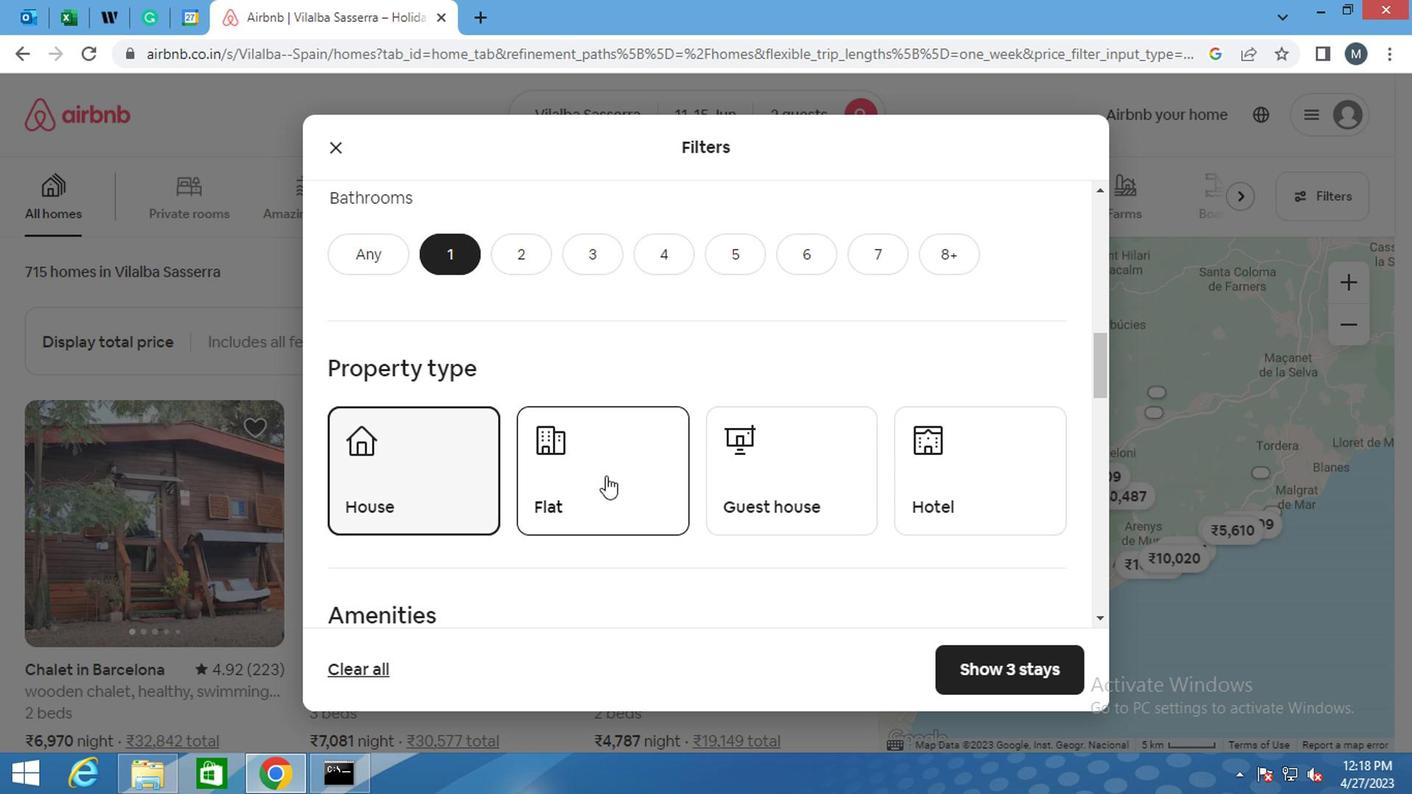 
Action: Mouse moved to (583, 478)
Screenshot: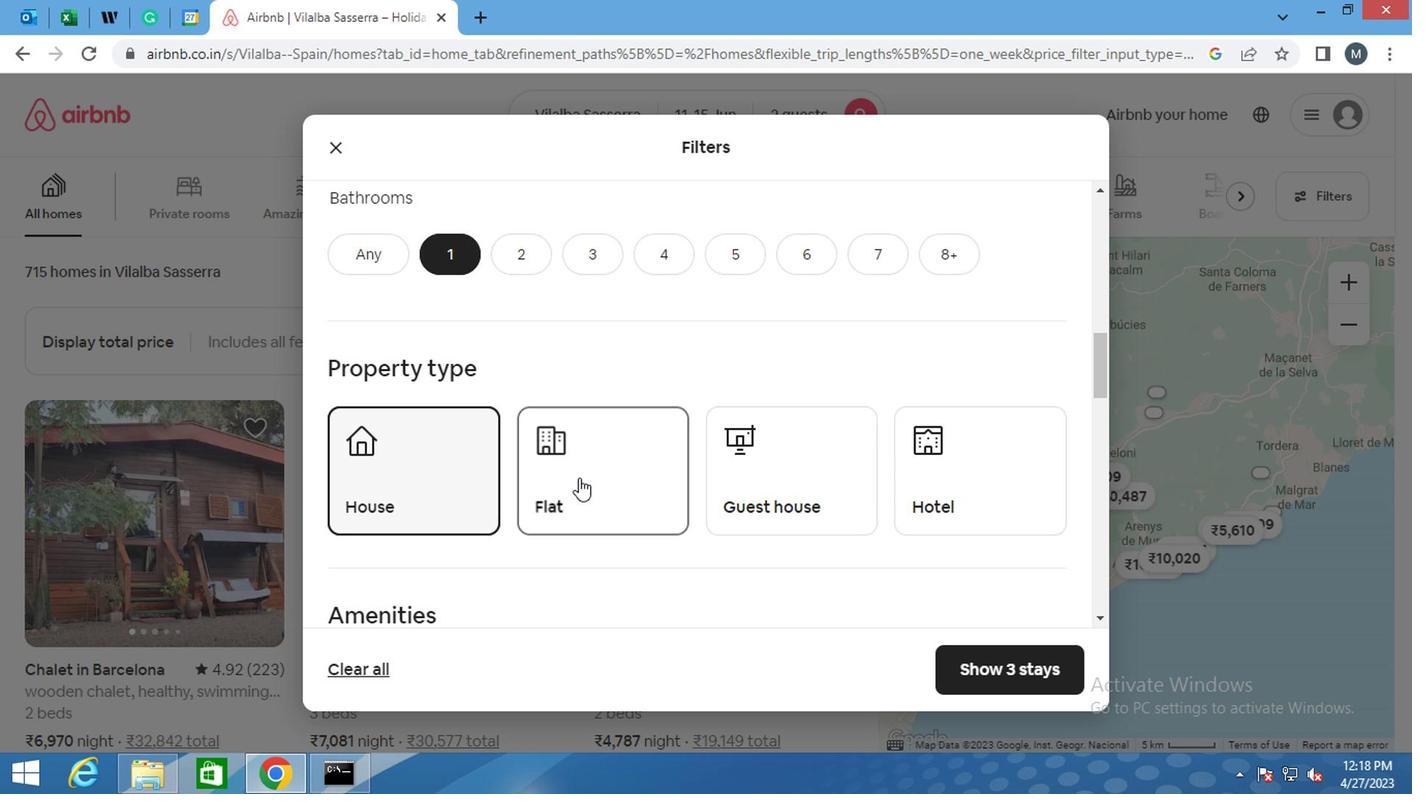 
Action: Mouse pressed left at (583, 478)
Screenshot: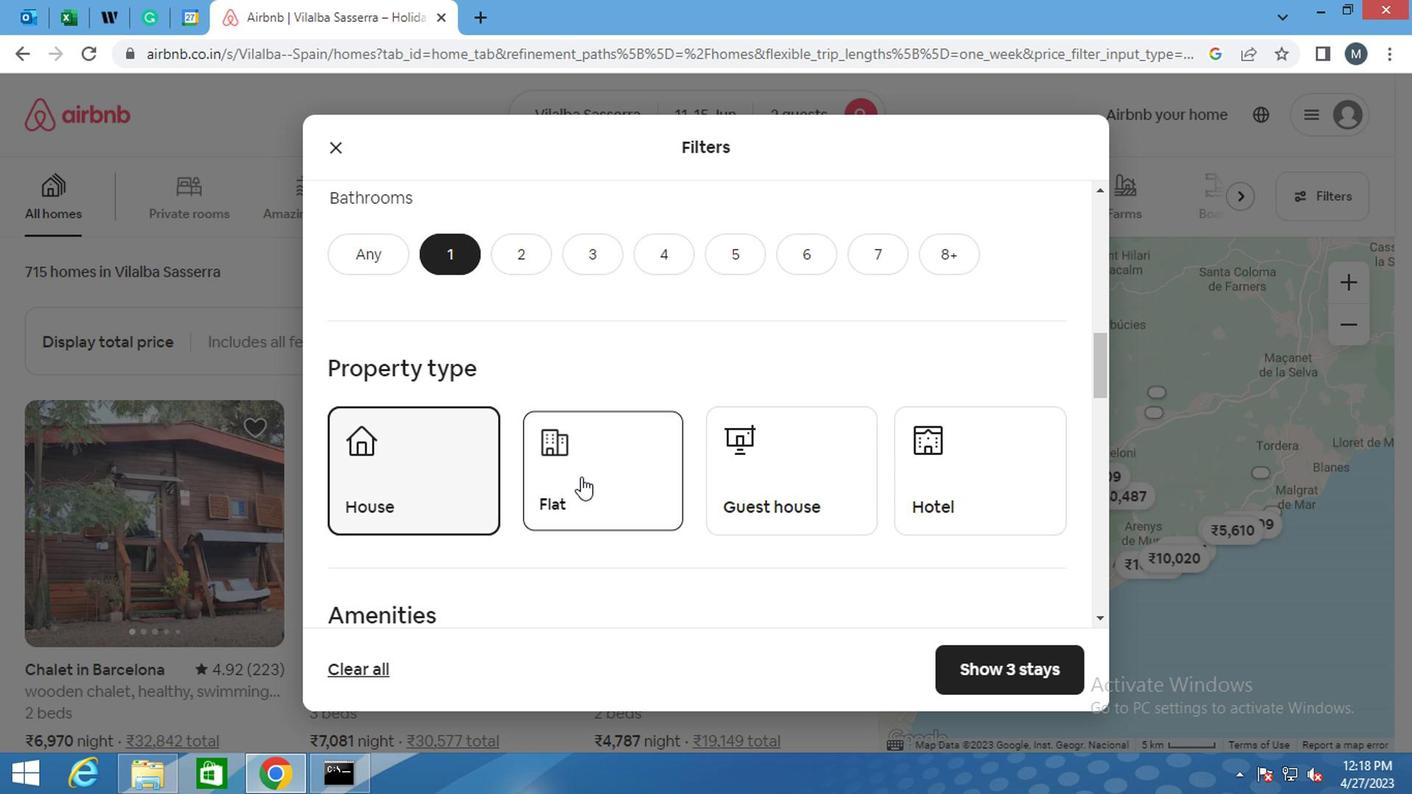 
Action: Mouse moved to (614, 475)
Screenshot: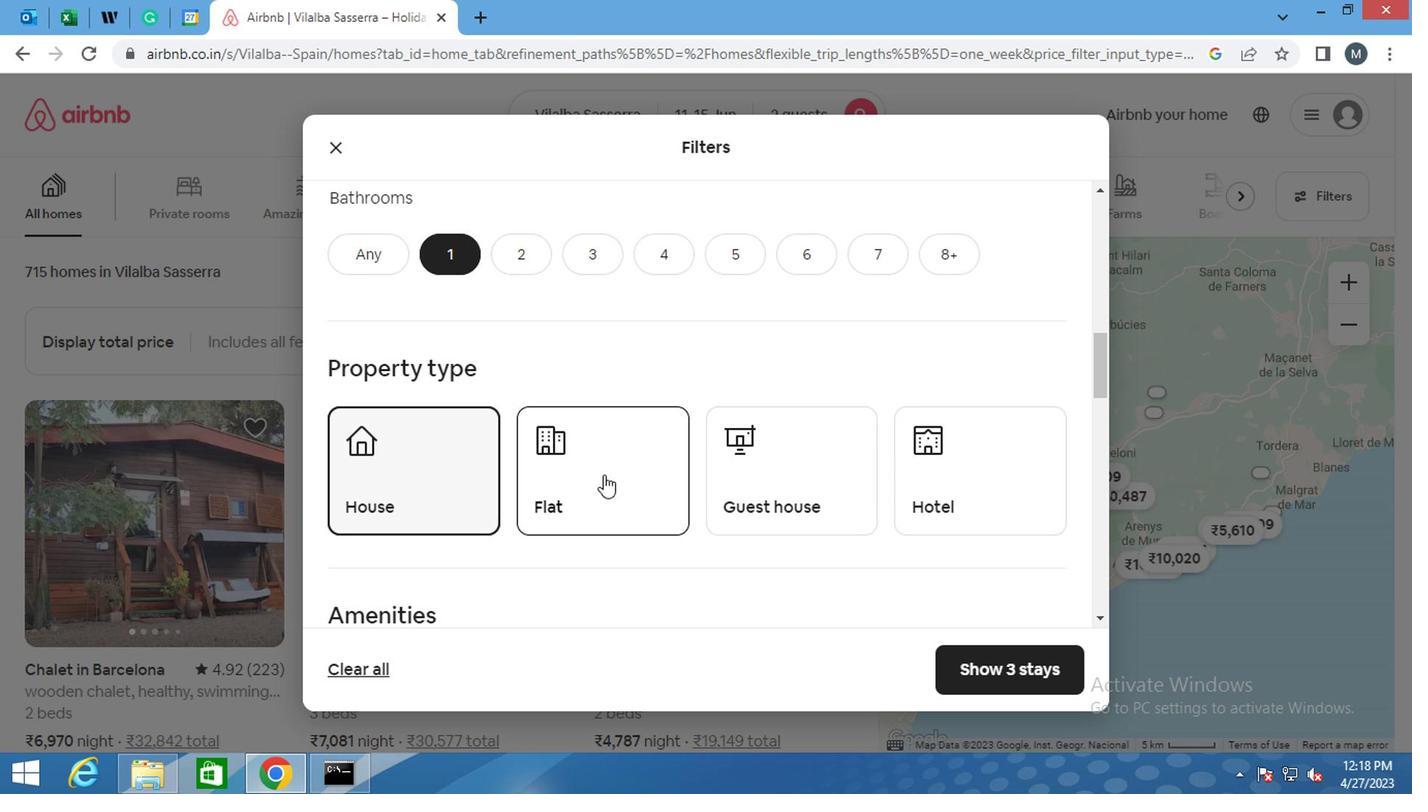 
Action: Mouse pressed left at (614, 475)
Screenshot: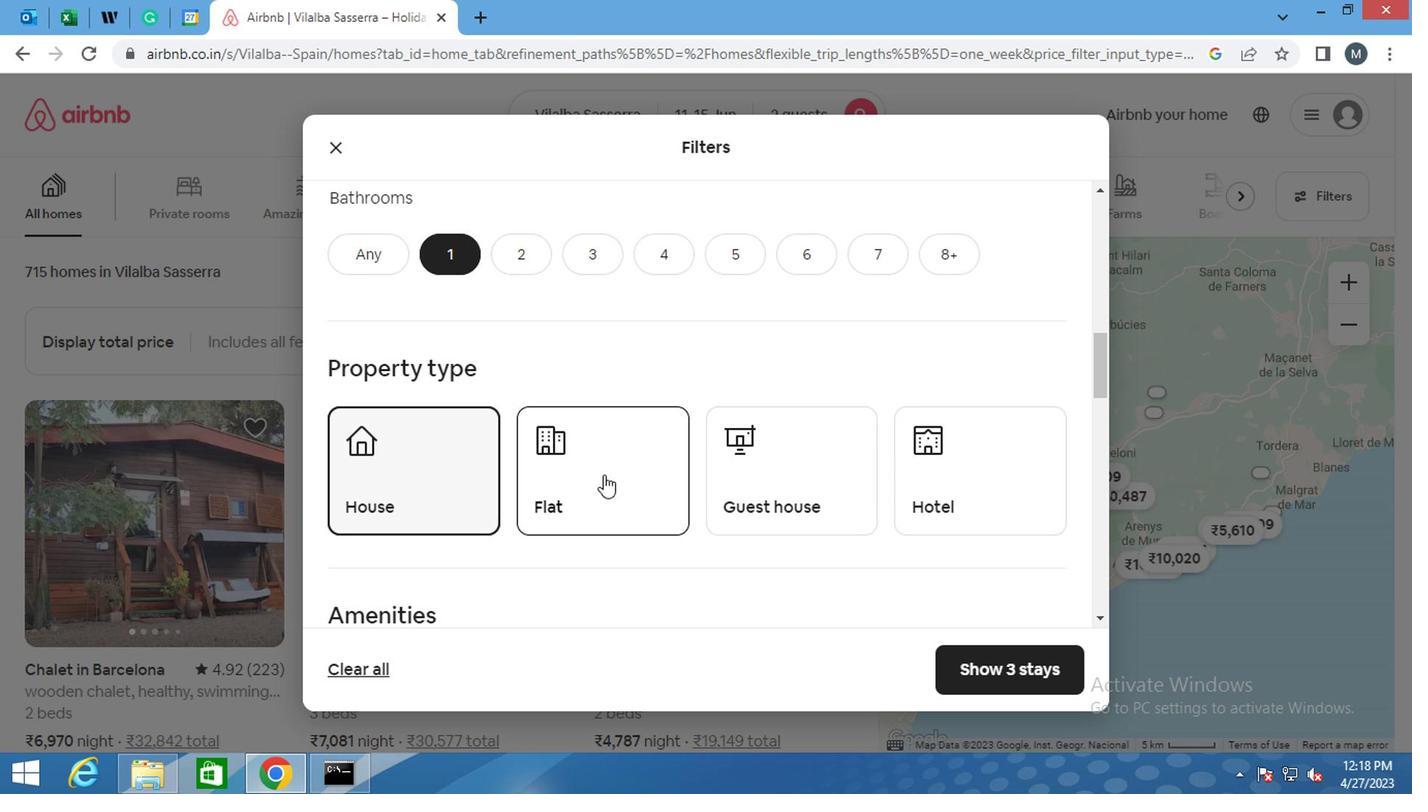 
Action: Mouse moved to (760, 453)
Screenshot: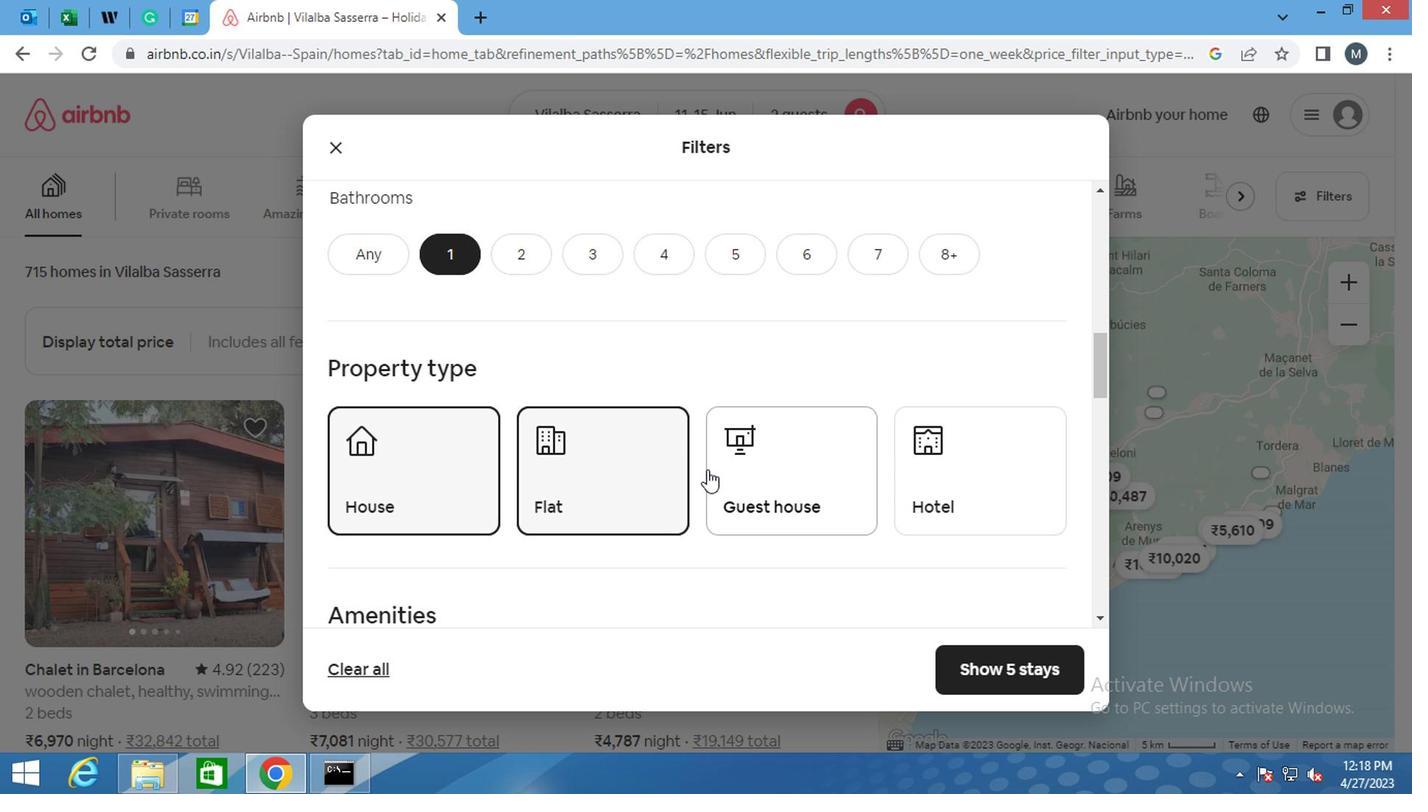 
Action: Mouse pressed left at (760, 453)
Screenshot: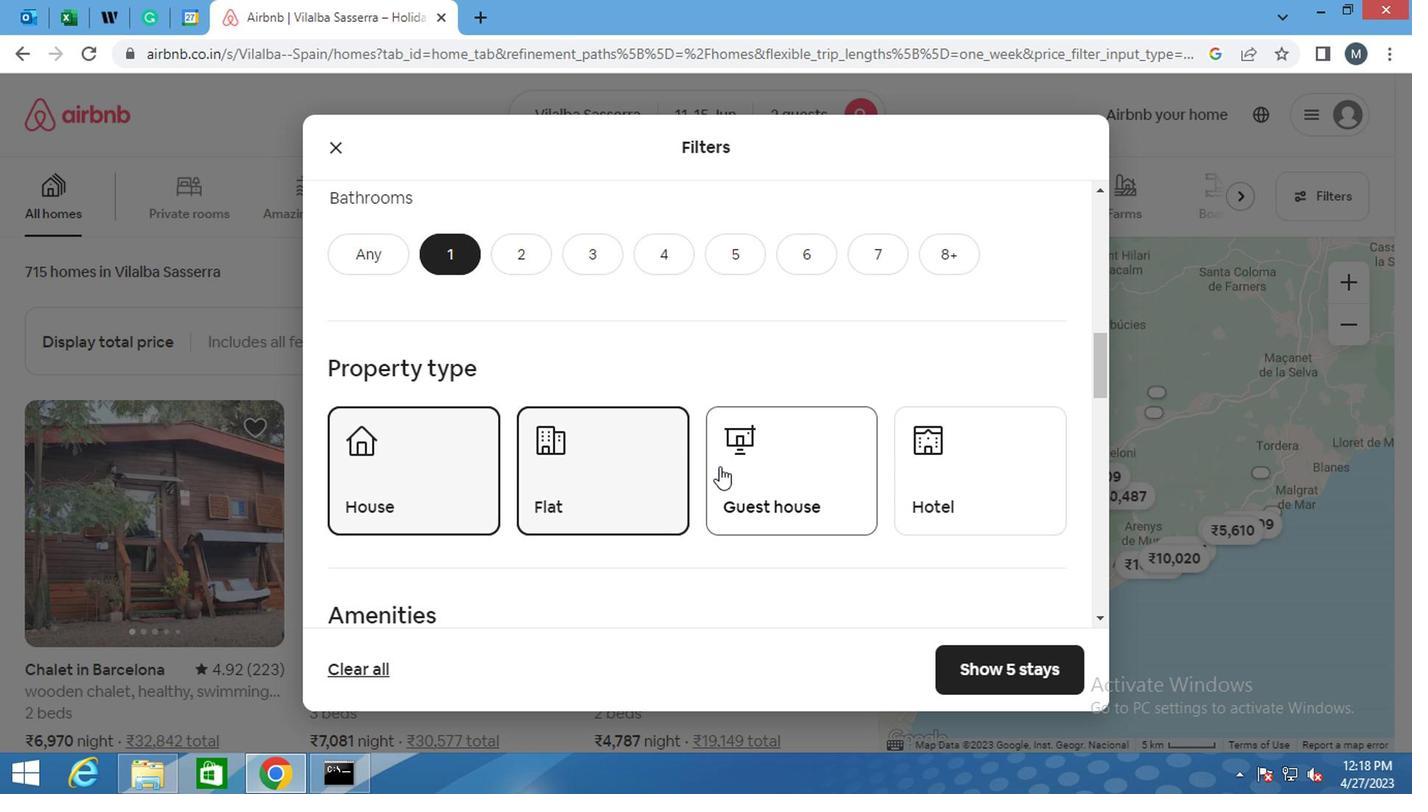 
Action: Mouse moved to (1013, 472)
Screenshot: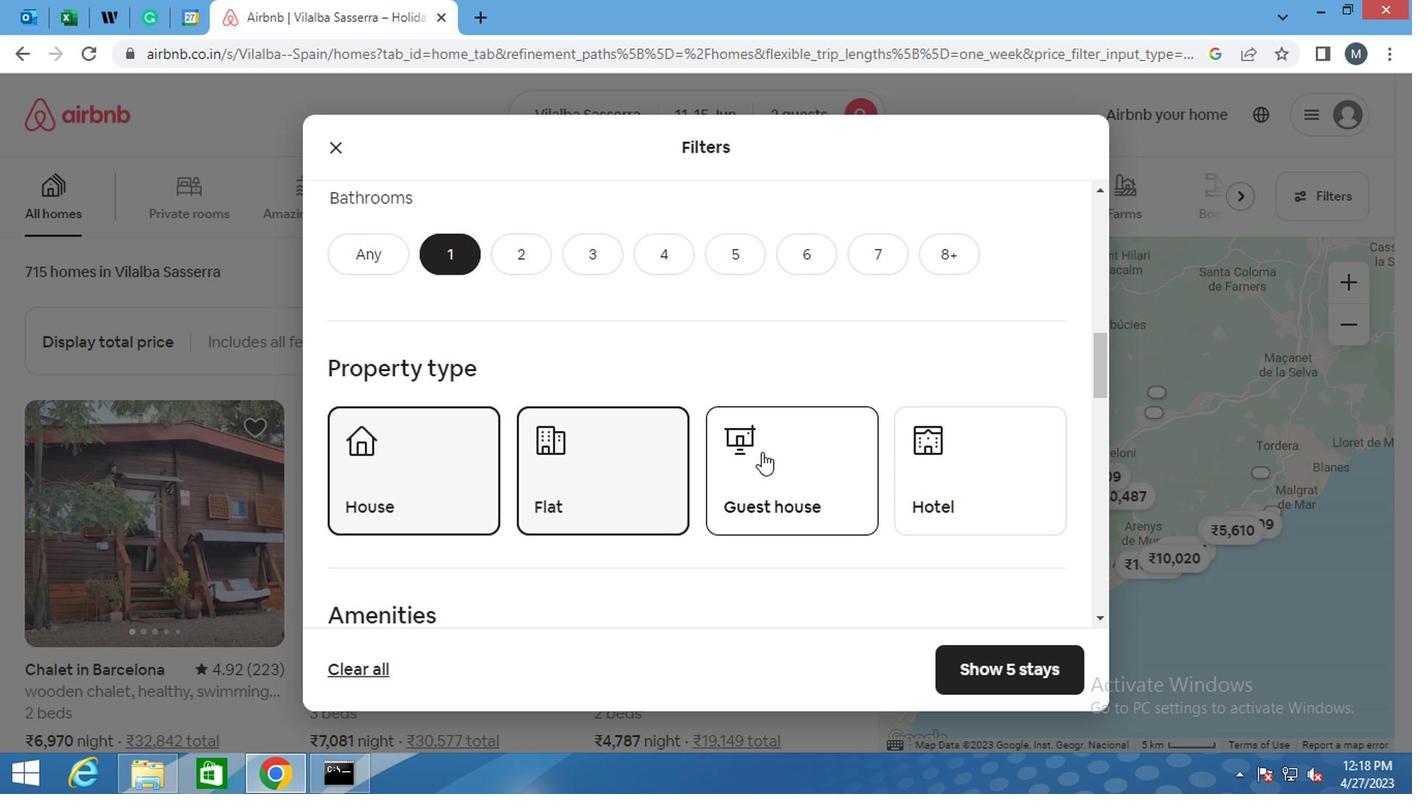 
Action: Mouse pressed left at (1013, 472)
Screenshot: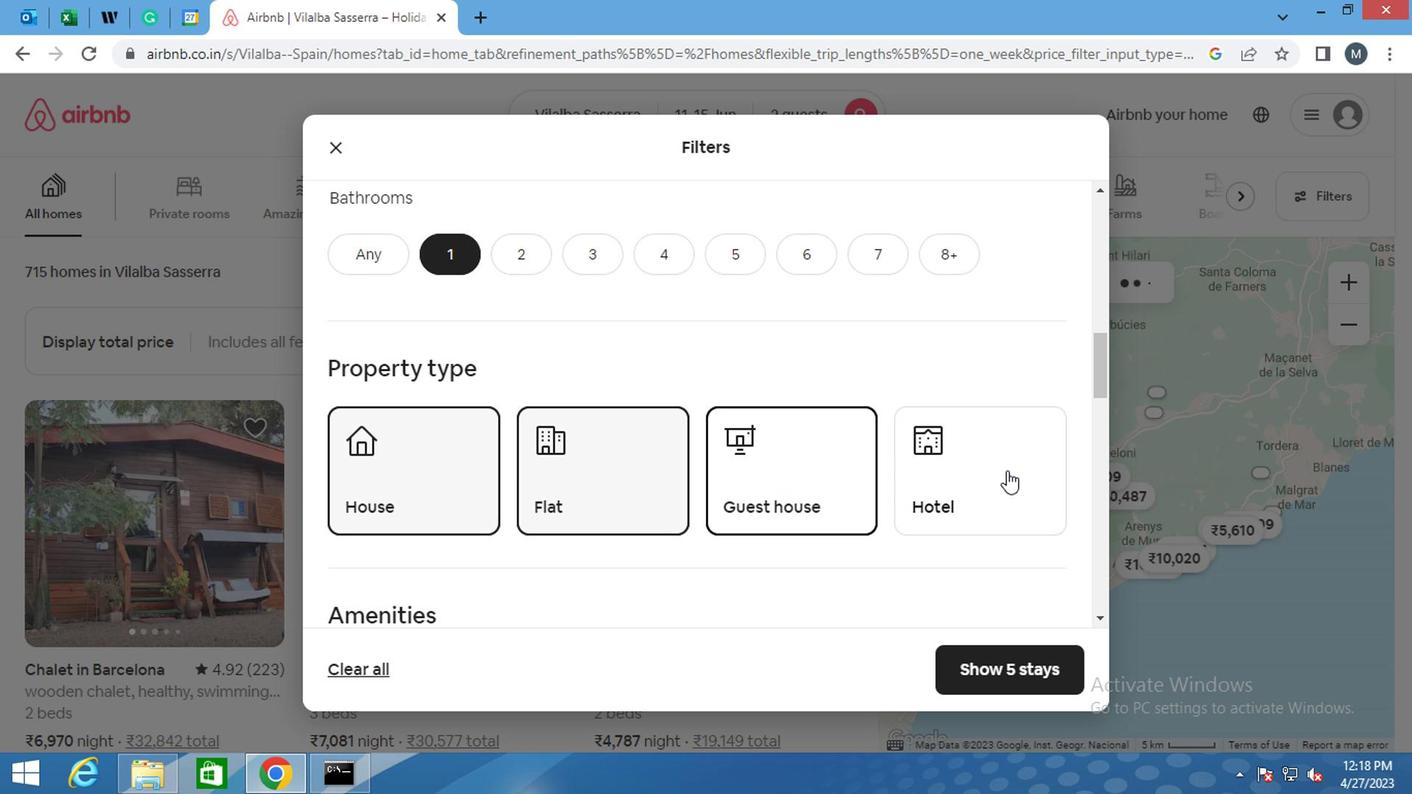 
Action: Mouse moved to (443, 406)
Screenshot: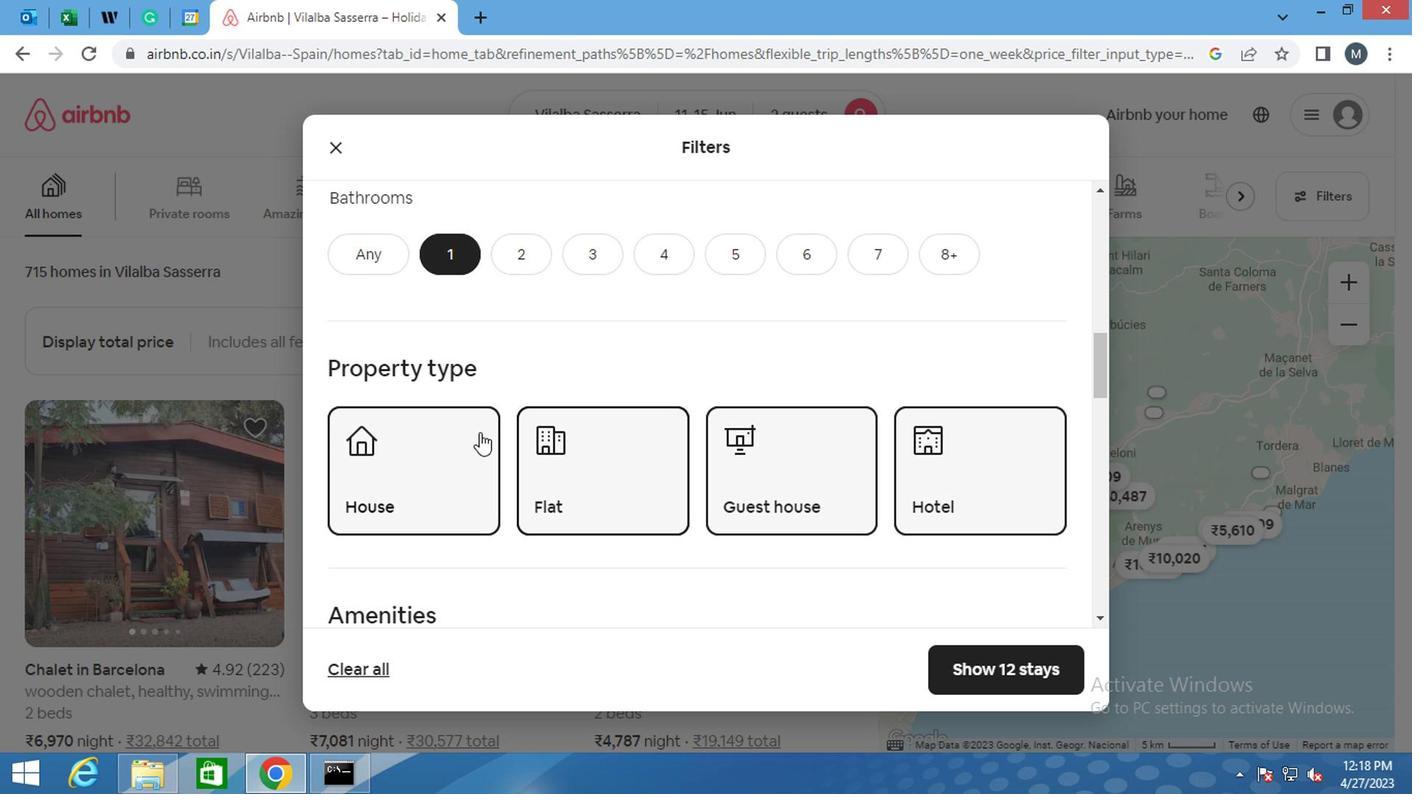 
Action: Mouse scrolled (443, 404) with delta (0, -1)
Screenshot: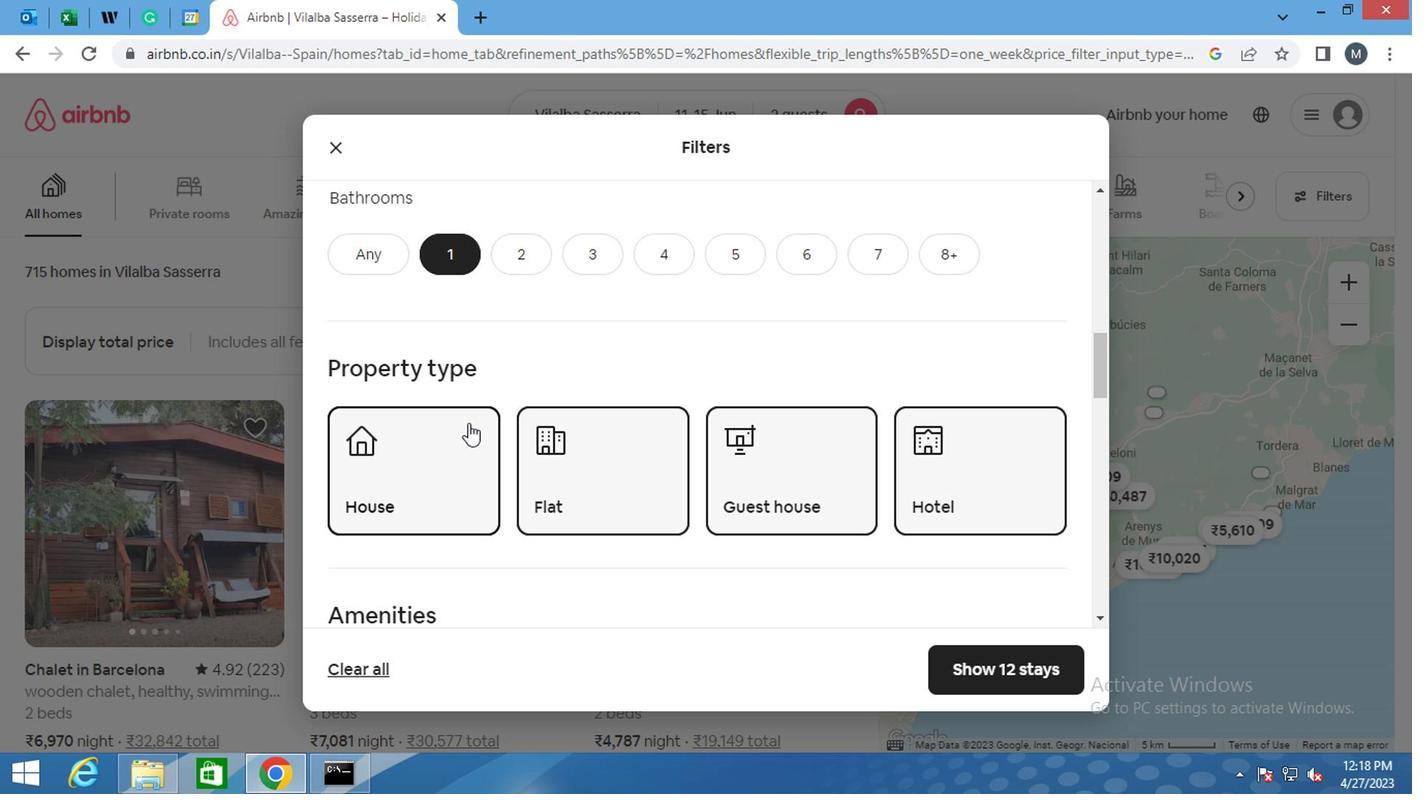 
Action: Mouse moved to (436, 404)
Screenshot: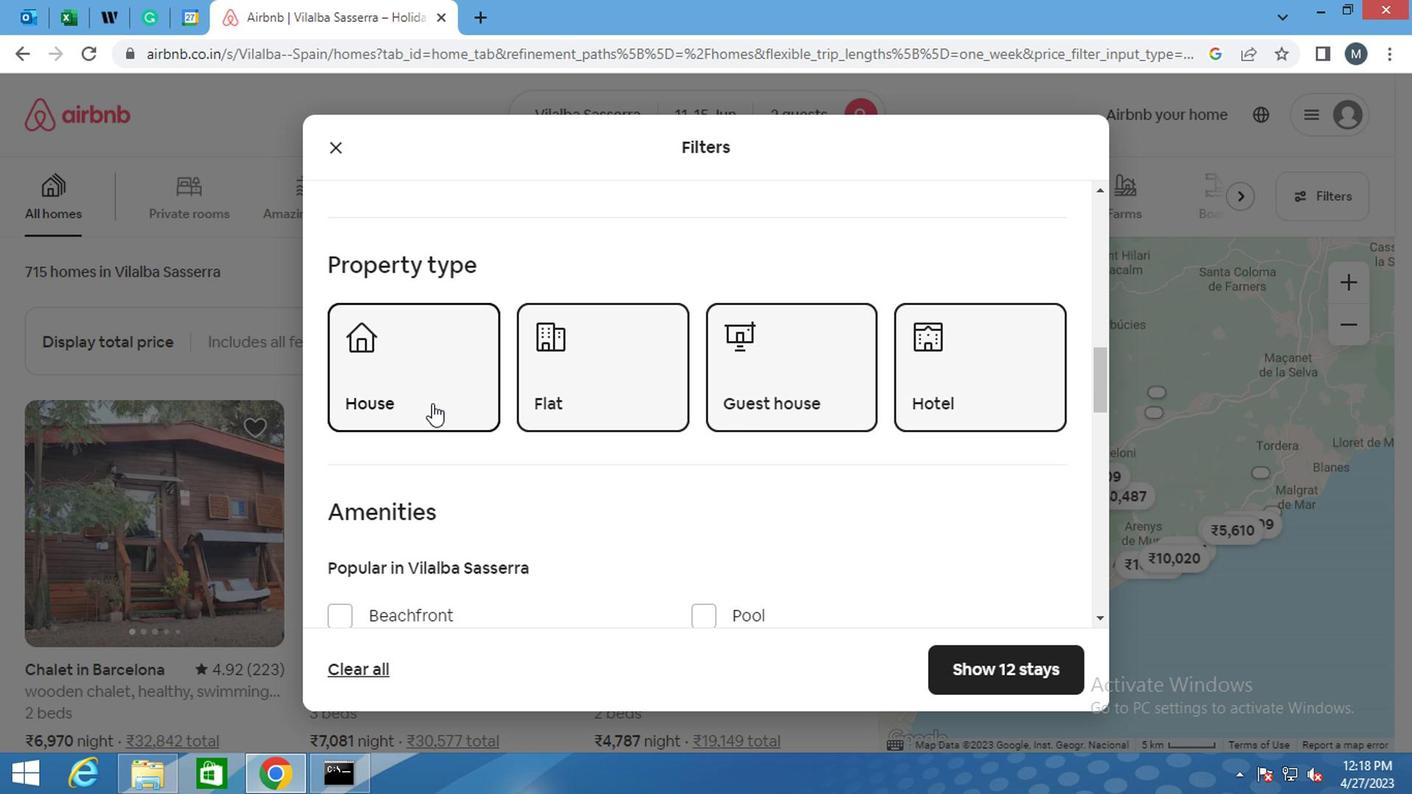 
Action: Mouse scrolled (436, 404) with delta (0, 0)
Screenshot: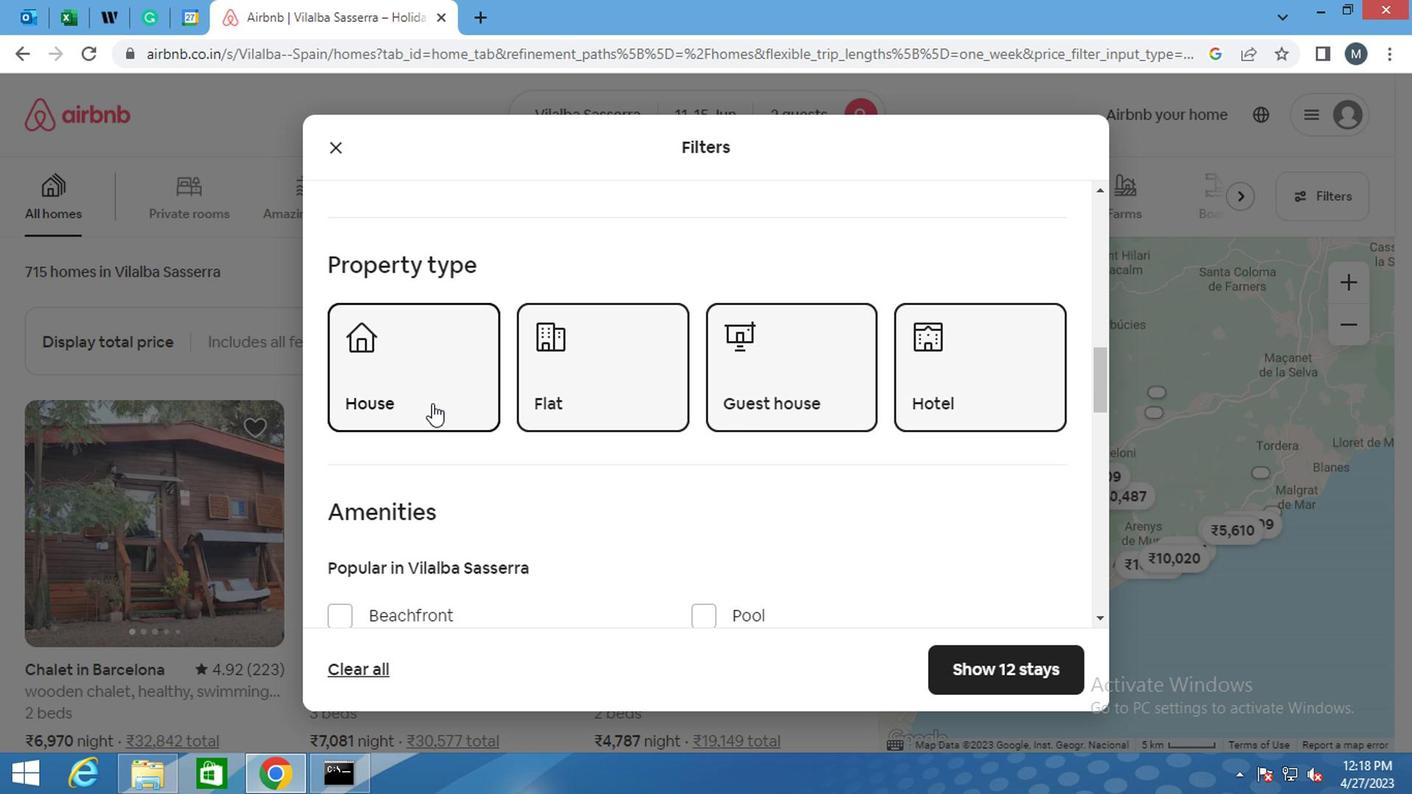 
Action: Mouse moved to (436, 406)
Screenshot: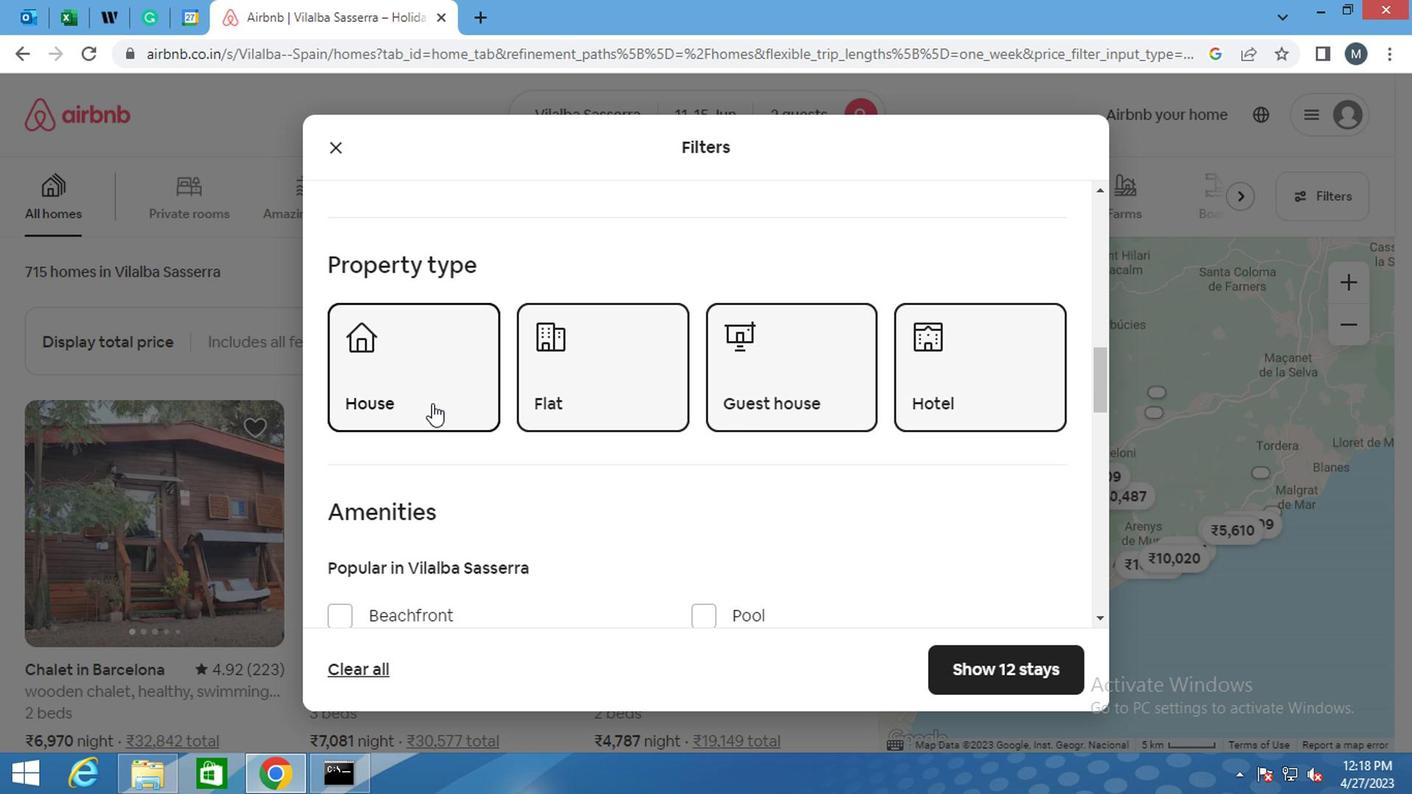 
Action: Mouse scrolled (436, 404) with delta (0, -1)
Screenshot: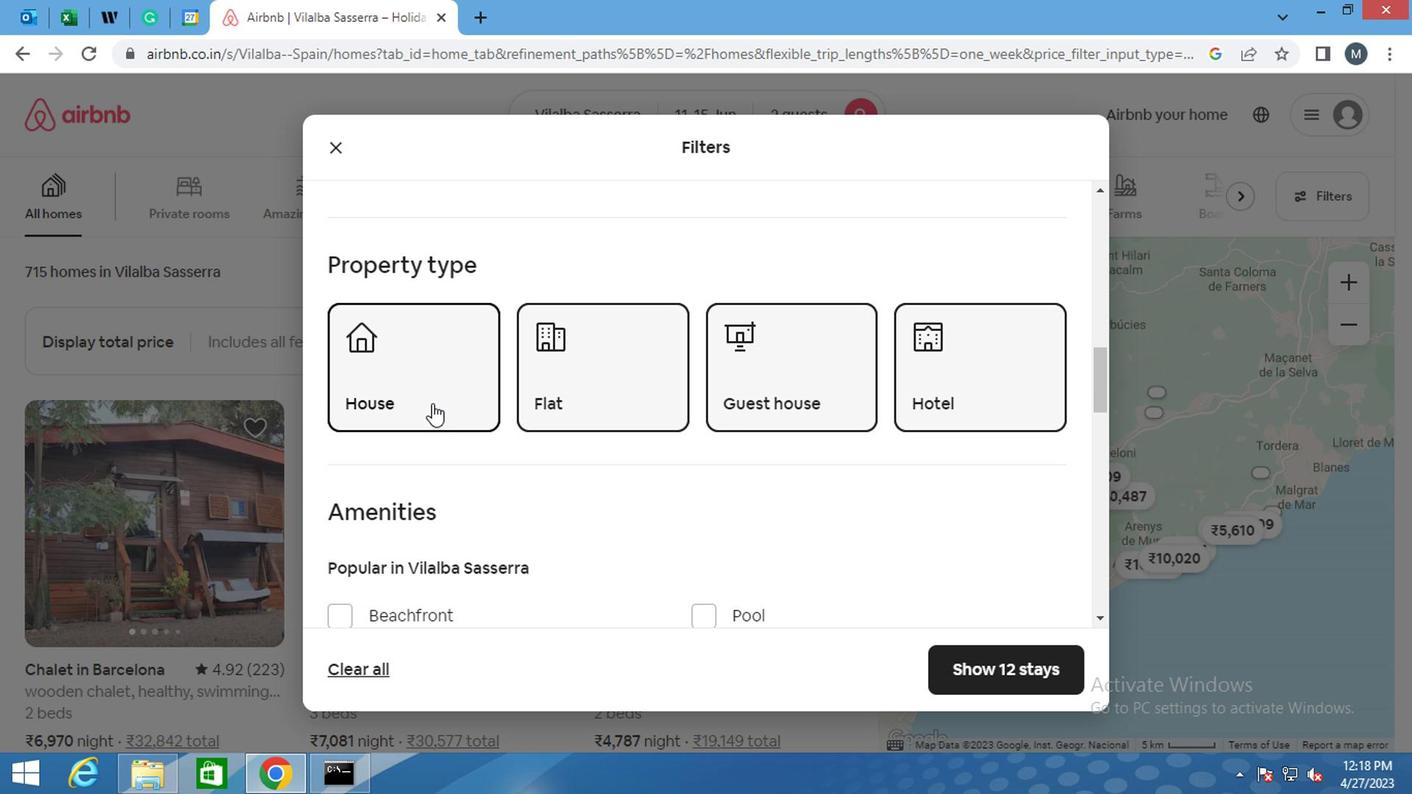 
Action: Mouse moved to (503, 426)
Screenshot: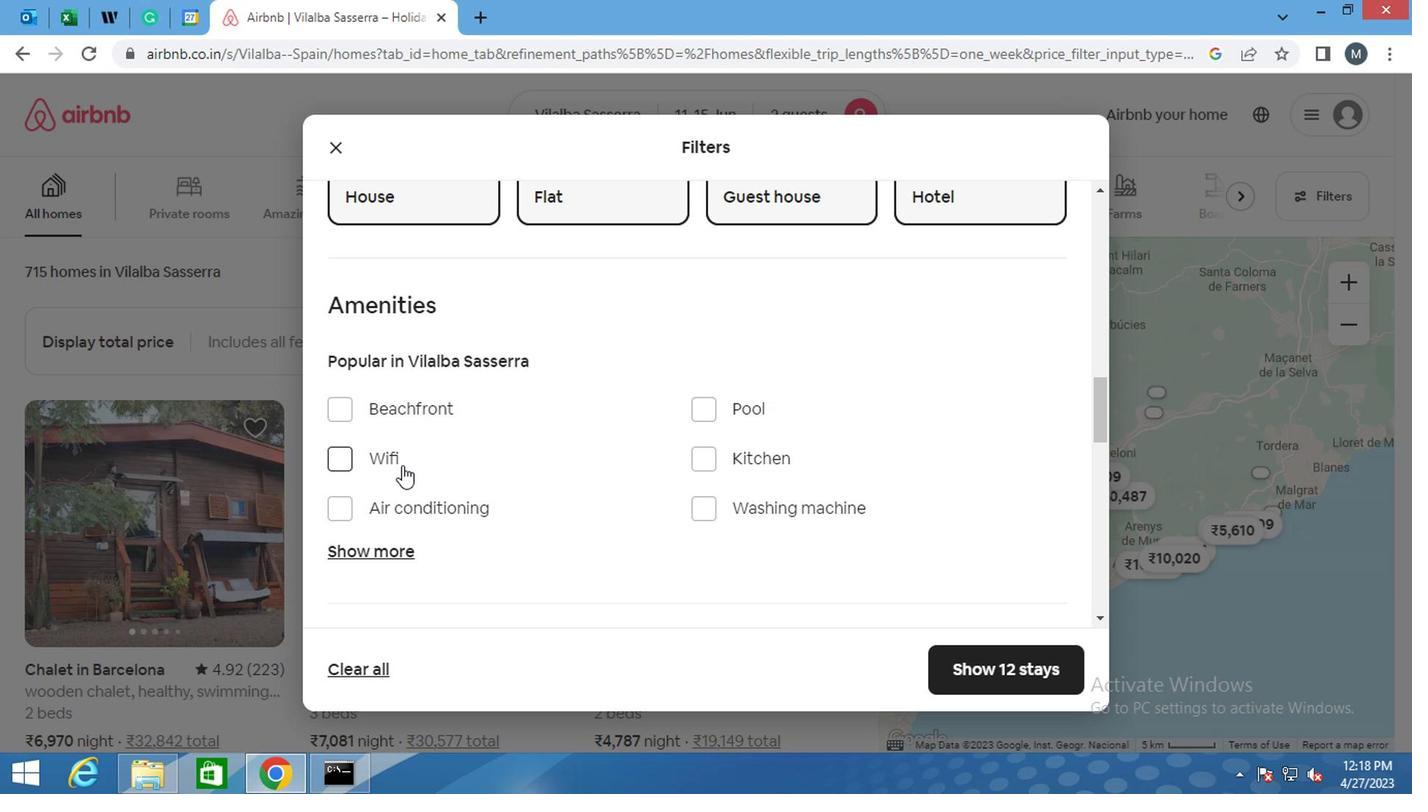 
Action: Mouse scrolled (503, 425) with delta (0, -1)
Screenshot: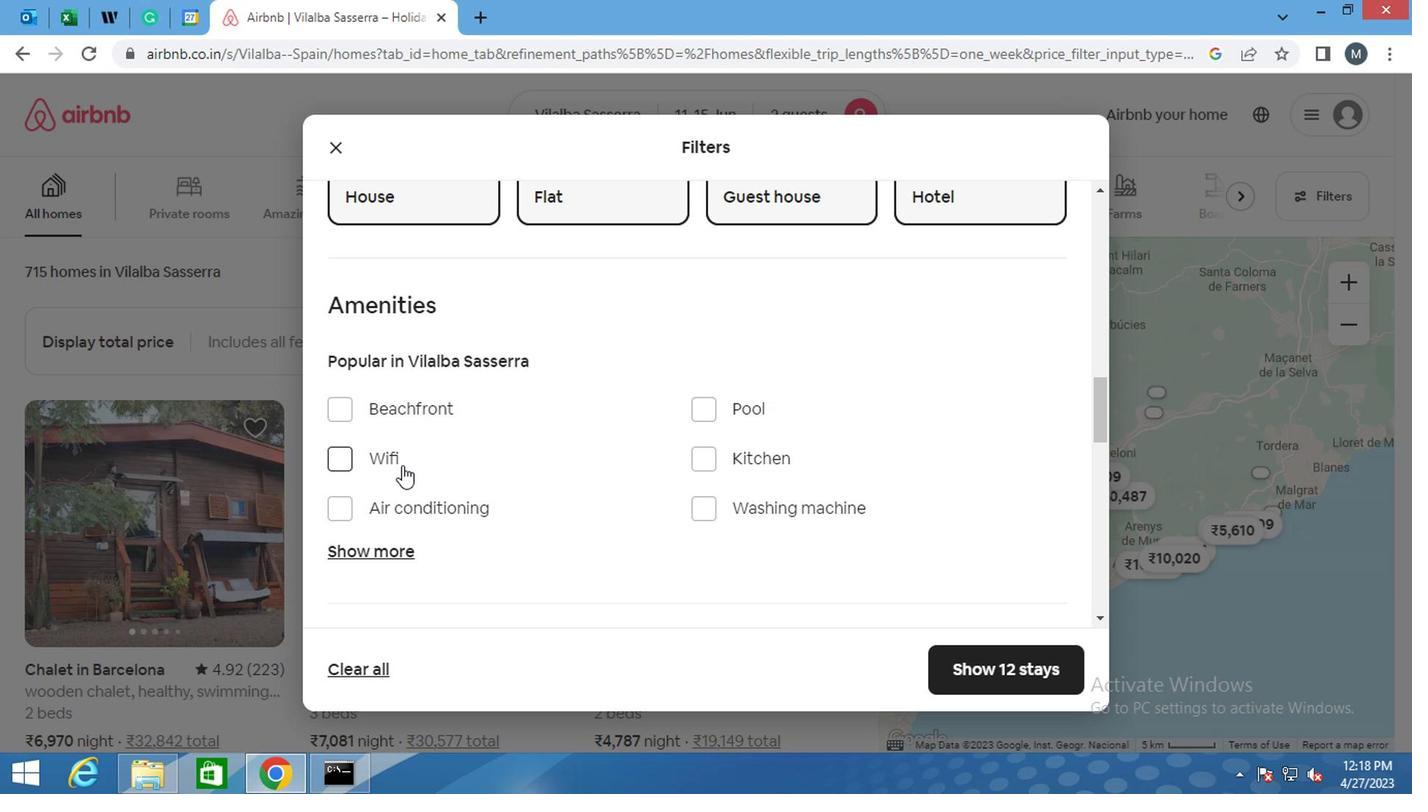 
Action: Mouse scrolled (503, 425) with delta (0, -1)
Screenshot: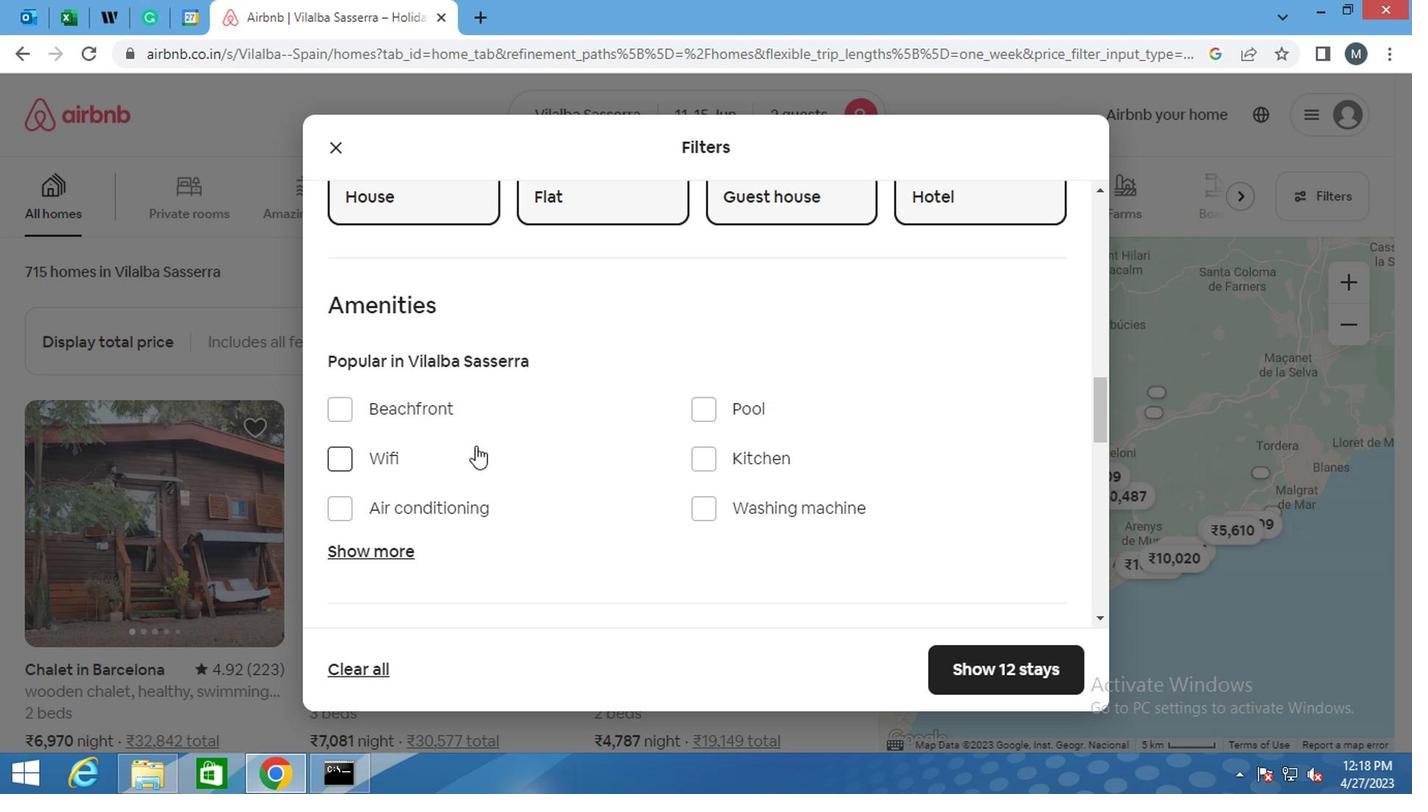
Action: Mouse scrolled (503, 425) with delta (0, -1)
Screenshot: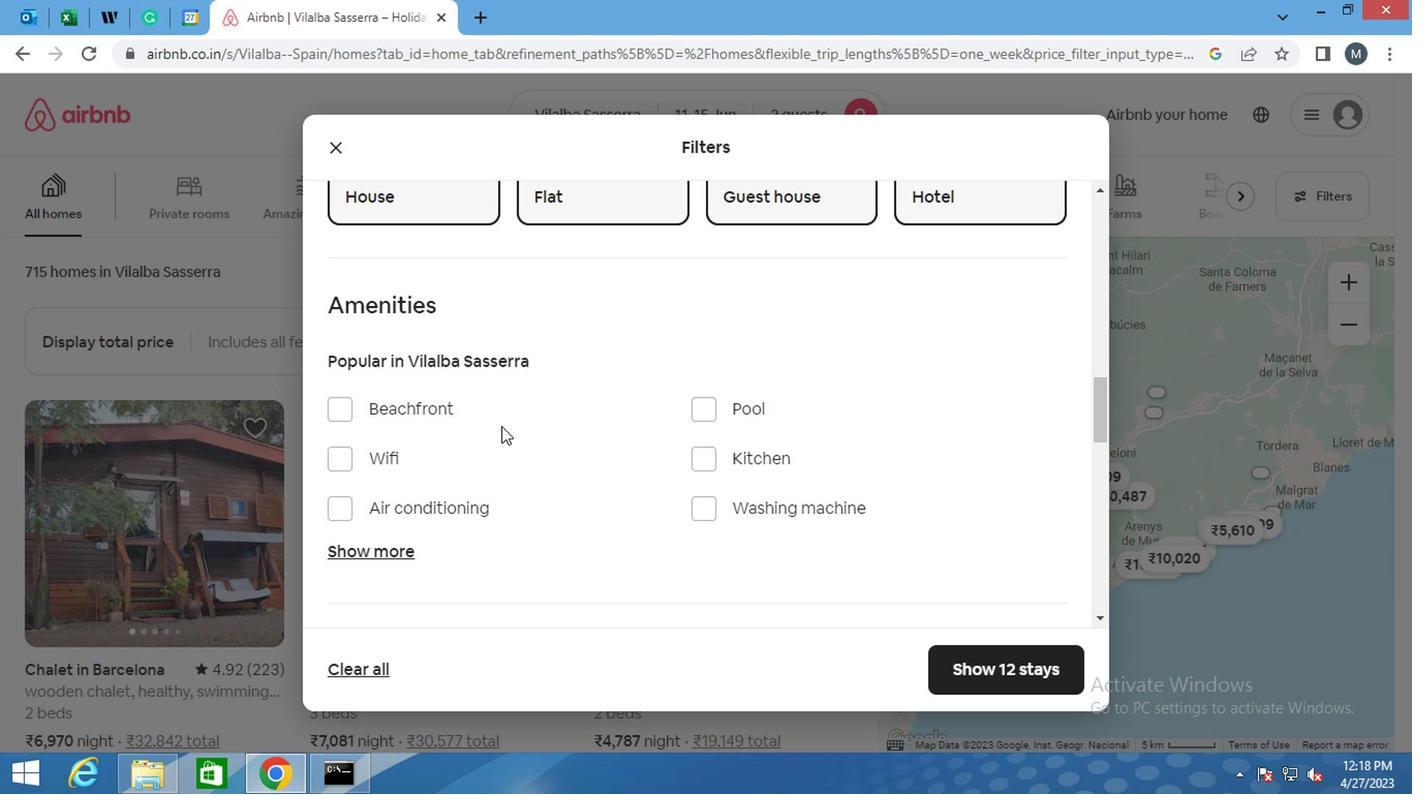 
Action: Mouse moved to (490, 430)
Screenshot: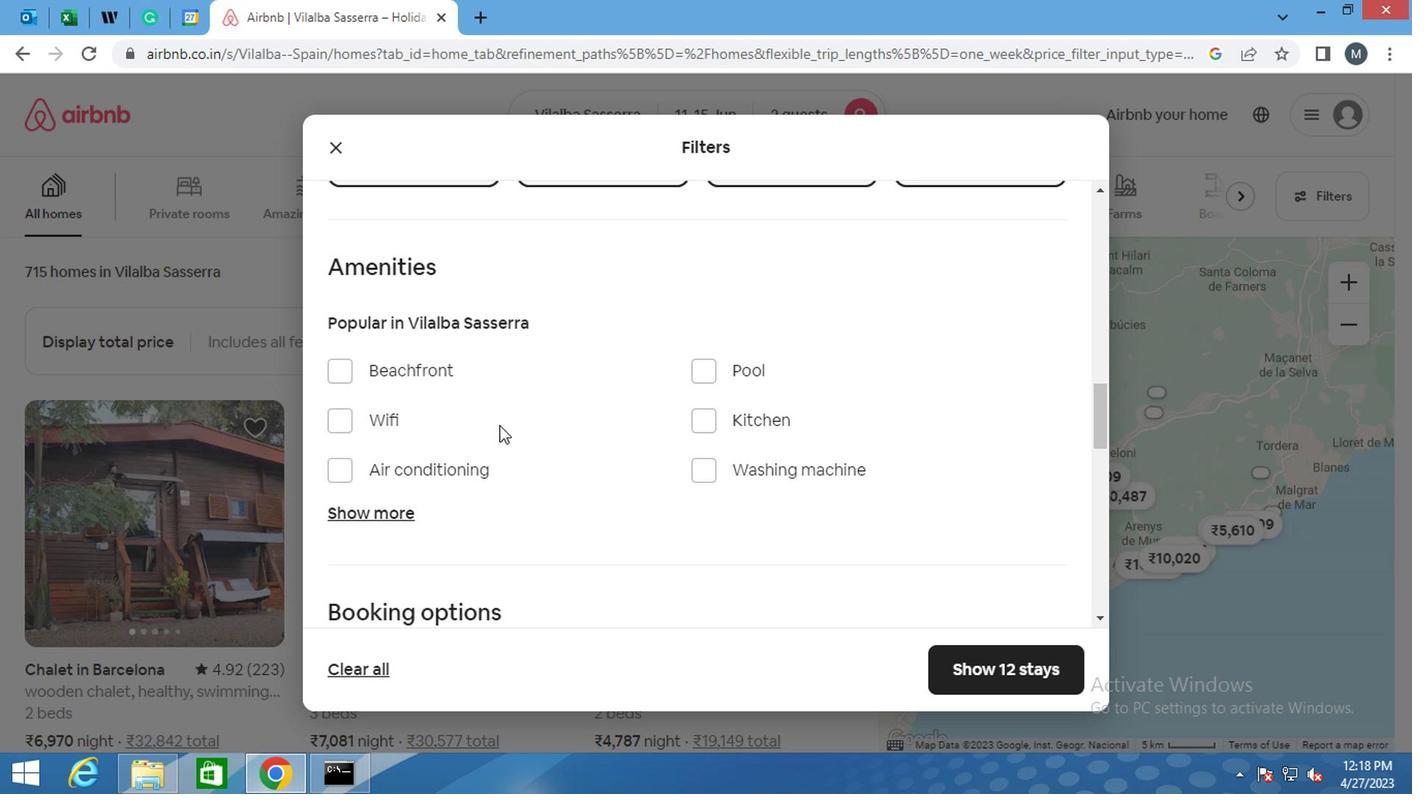 
Action: Mouse scrolled (490, 429) with delta (0, 0)
Screenshot: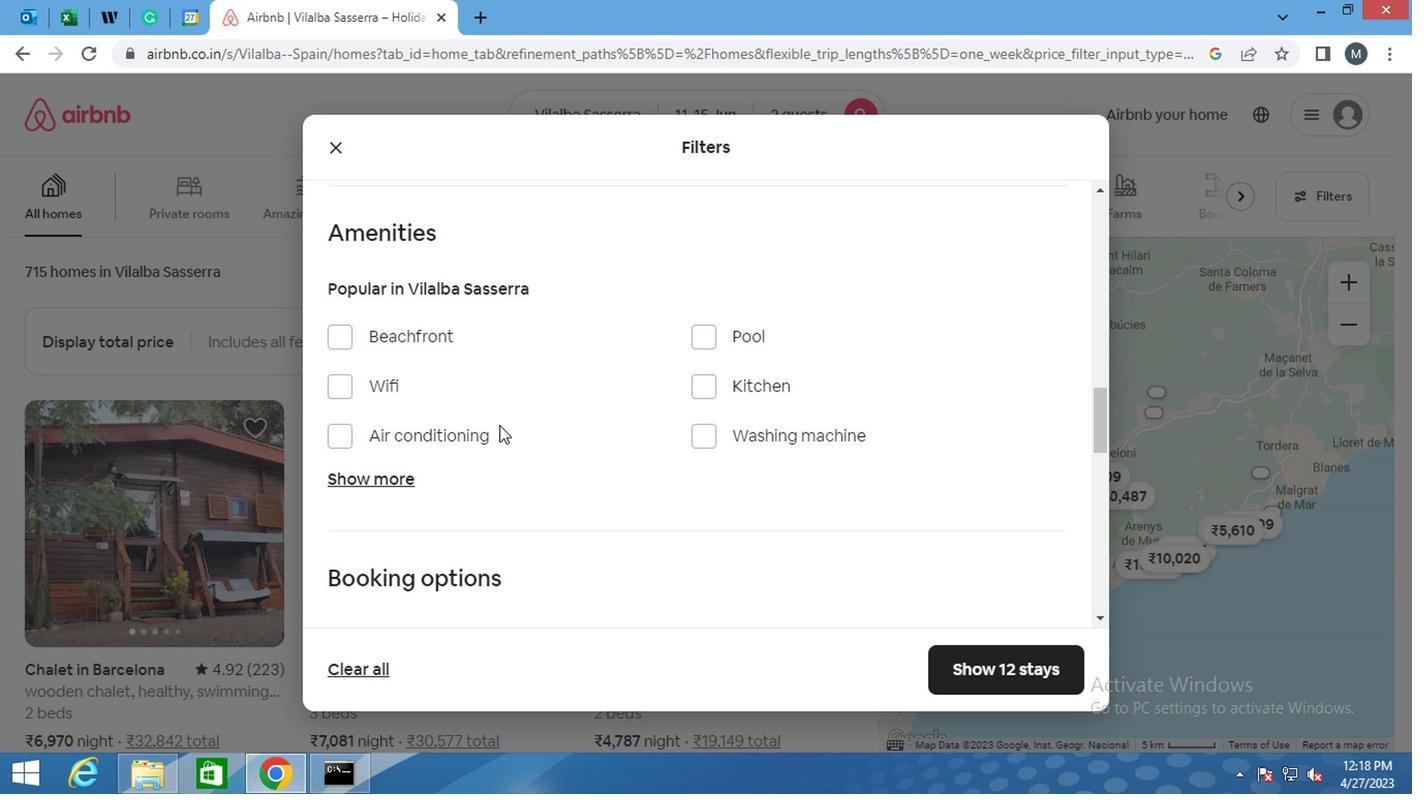 
Action: Mouse moved to (489, 431)
Screenshot: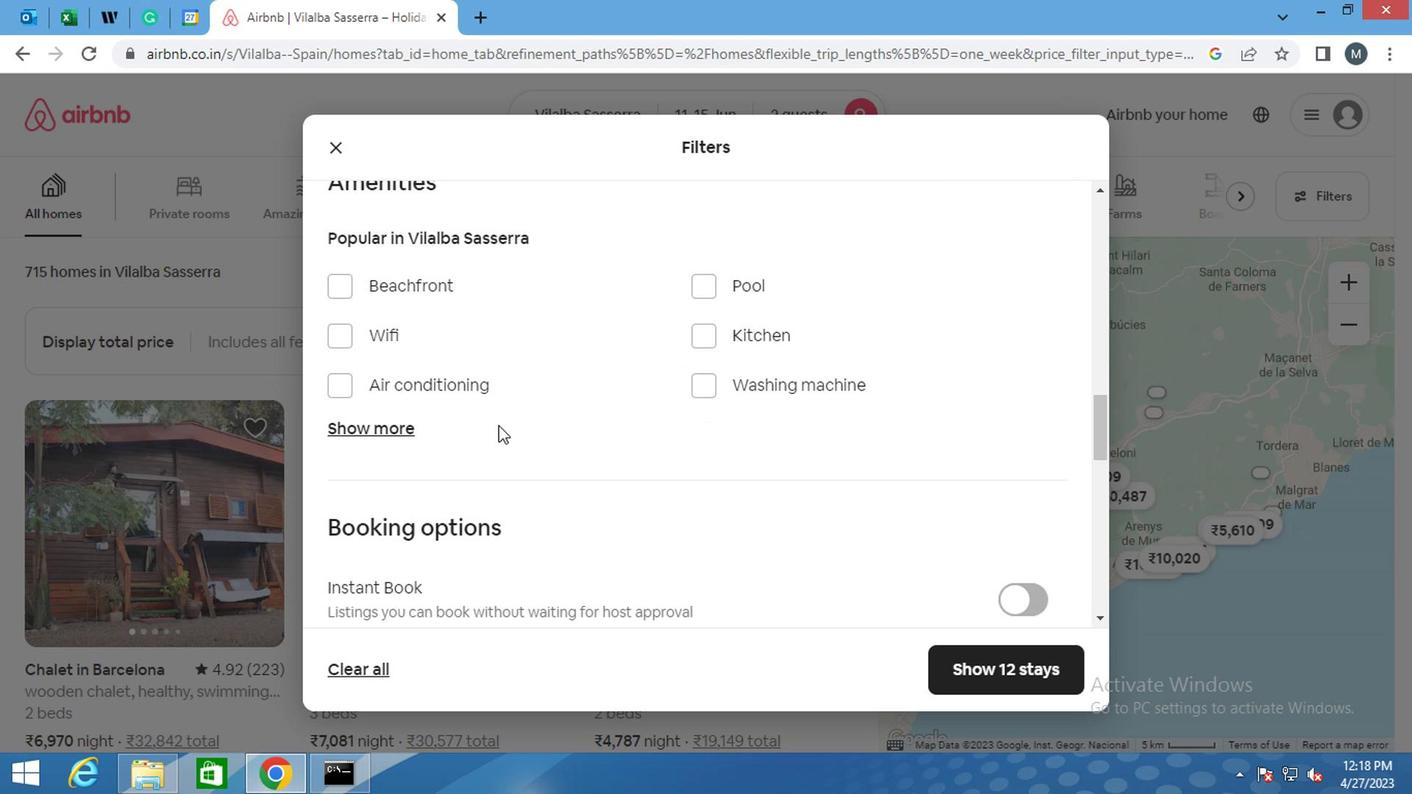 
Action: Mouse scrolled (489, 430) with delta (0, -1)
Screenshot: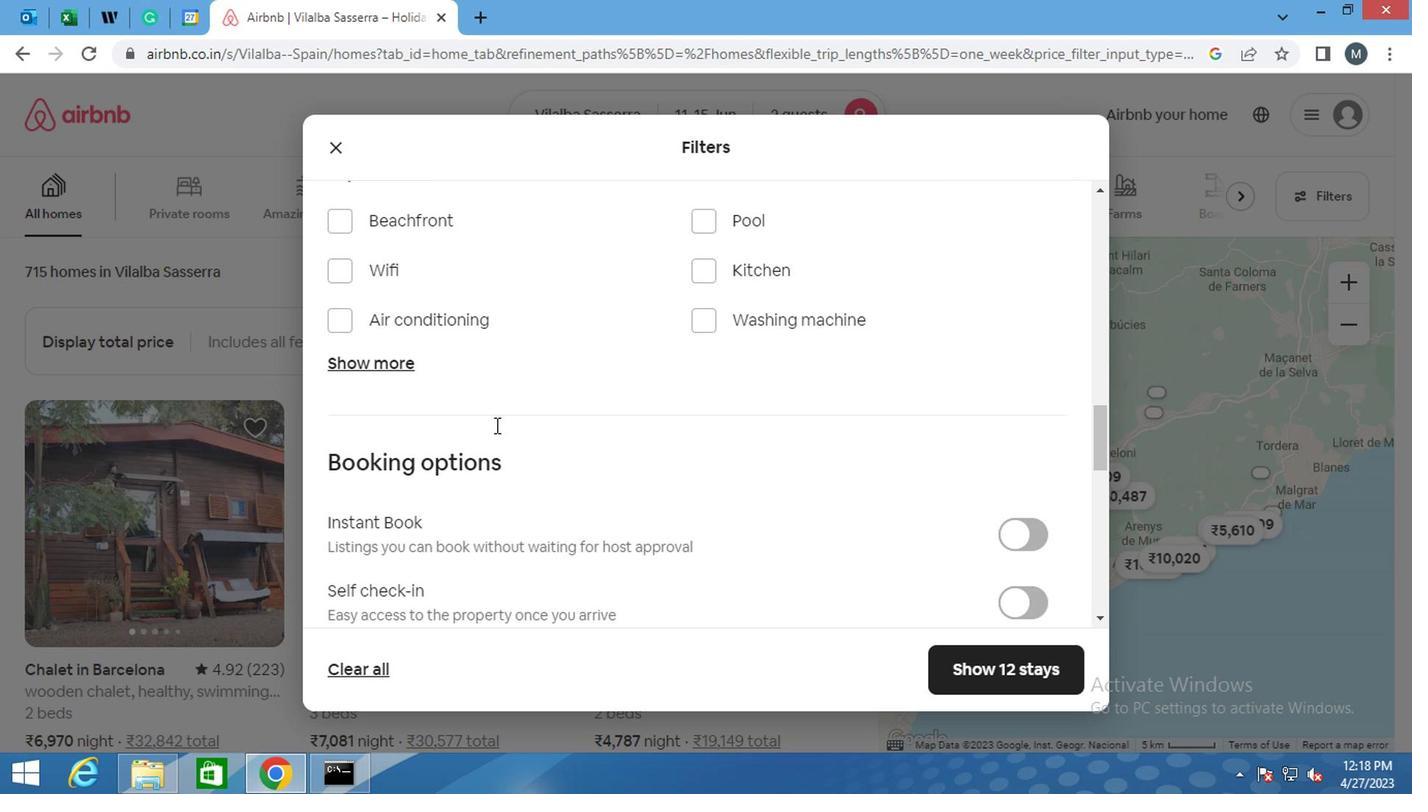 
Action: Mouse moved to (1021, 283)
Screenshot: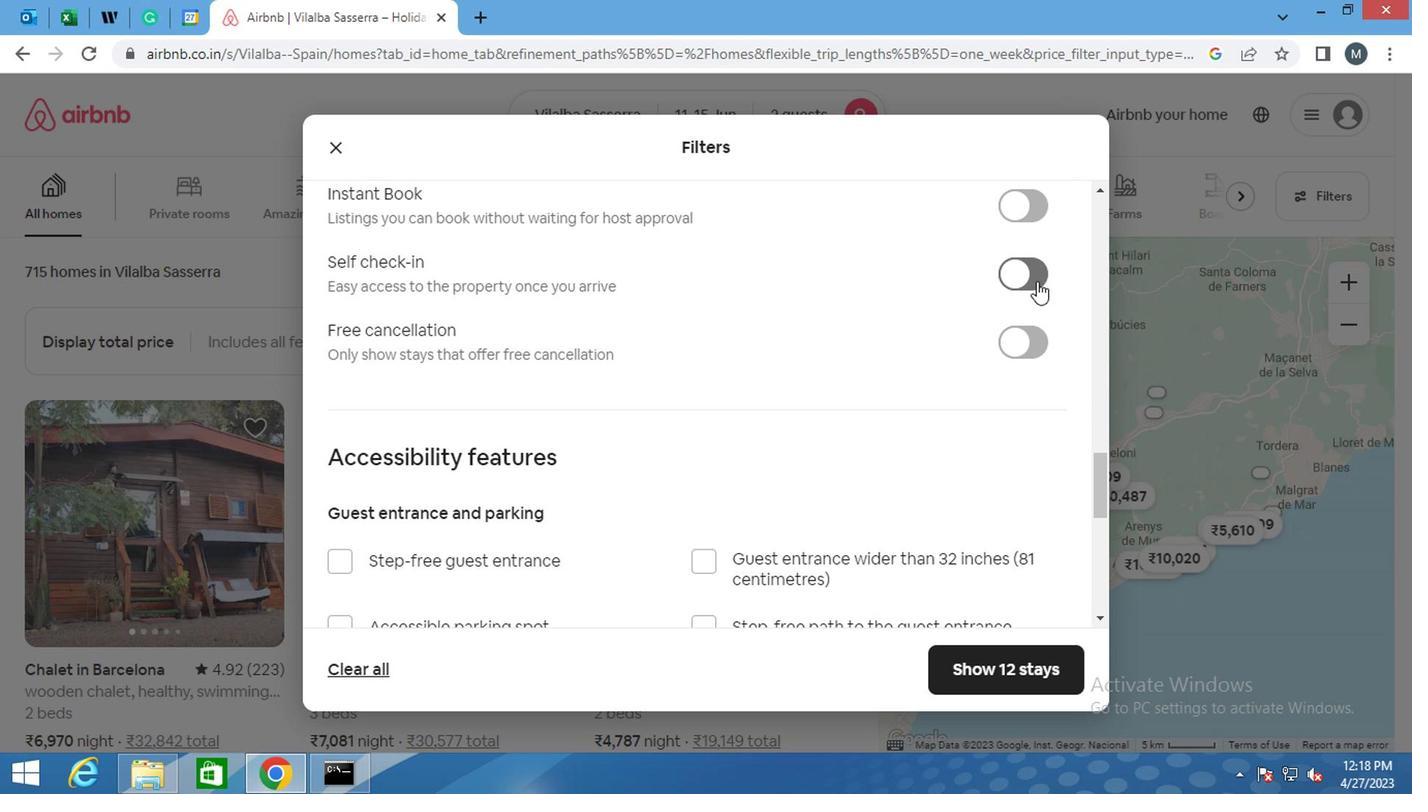 
Action: Mouse pressed left at (1021, 283)
Screenshot: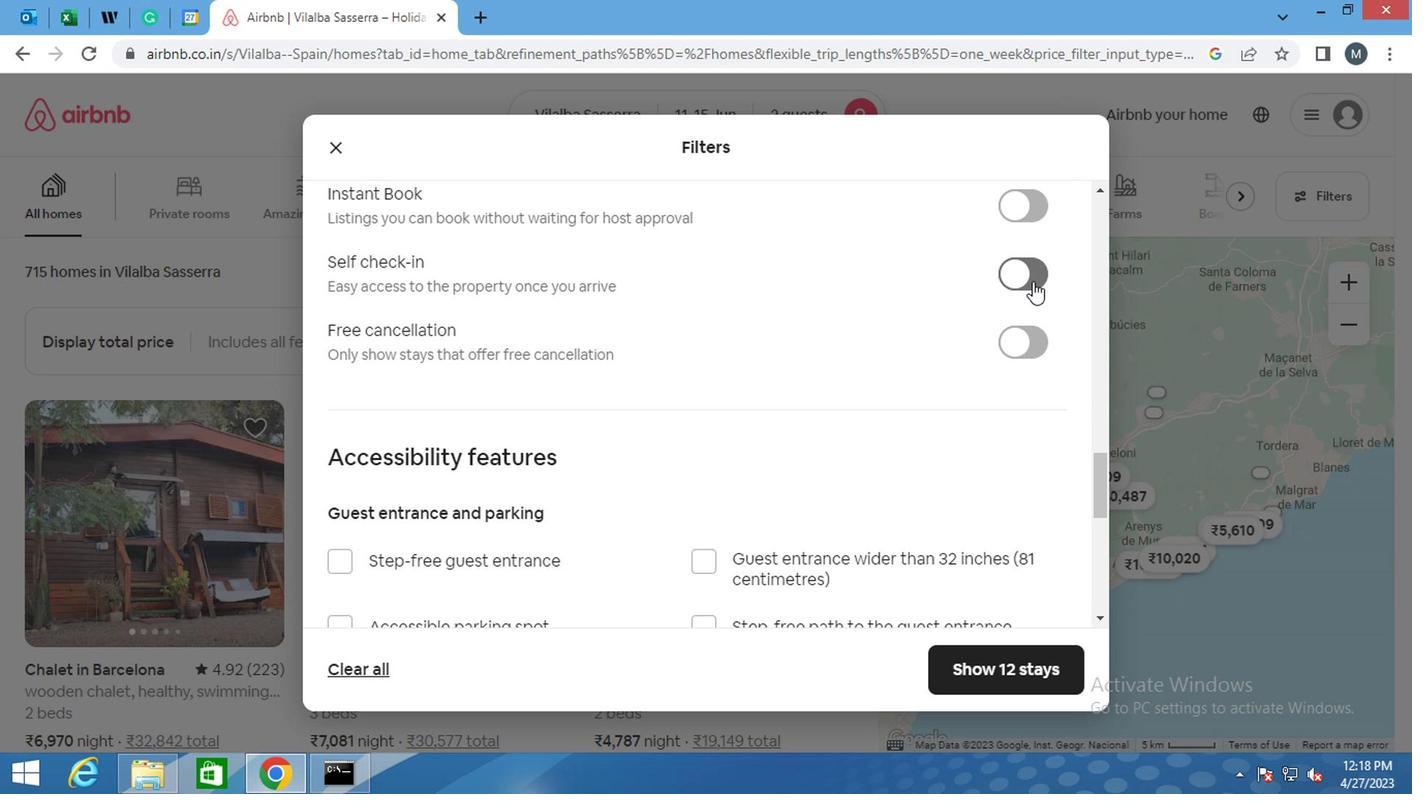 
Action: Mouse moved to (440, 473)
Screenshot: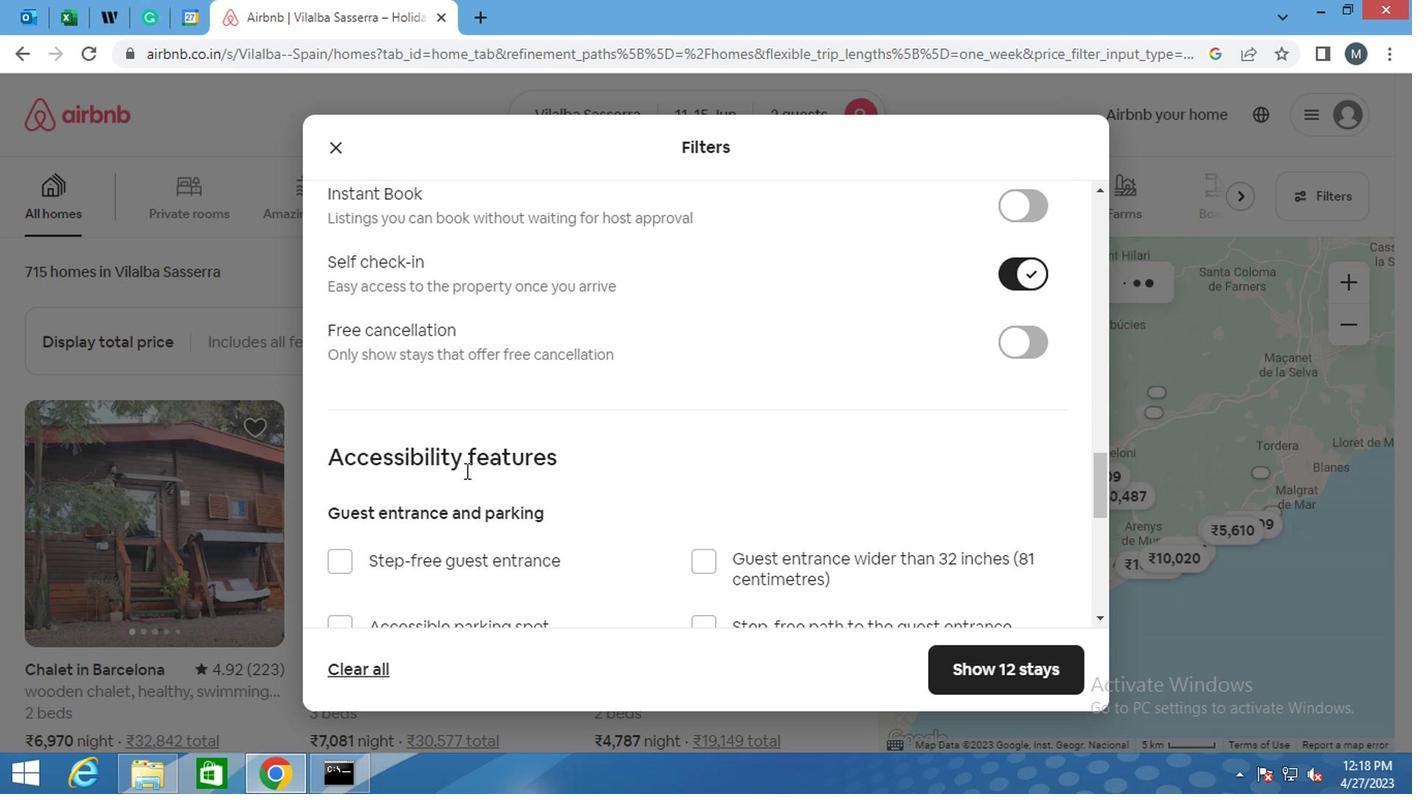 
Action: Mouse scrolled (440, 472) with delta (0, 0)
Screenshot: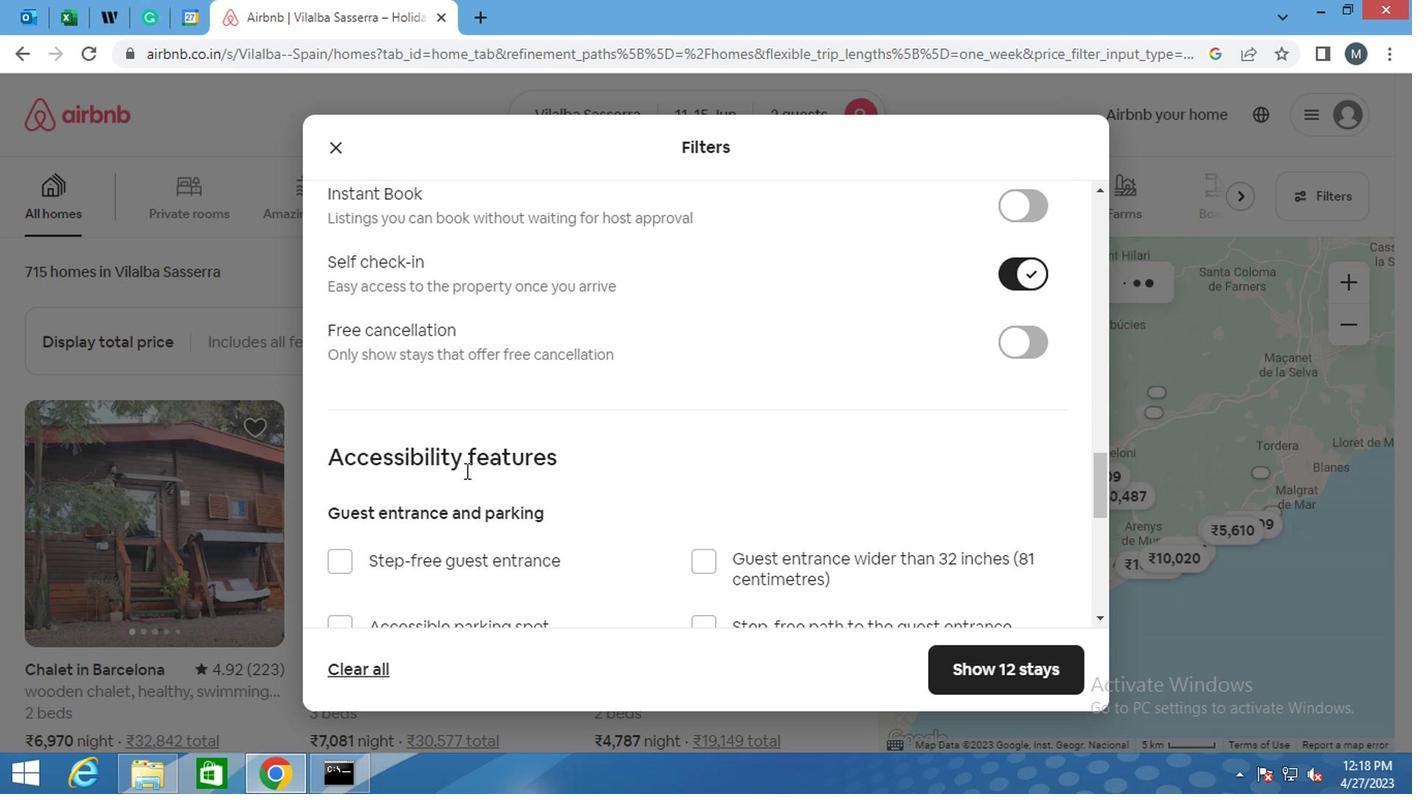 
Action: Mouse moved to (439, 473)
Screenshot: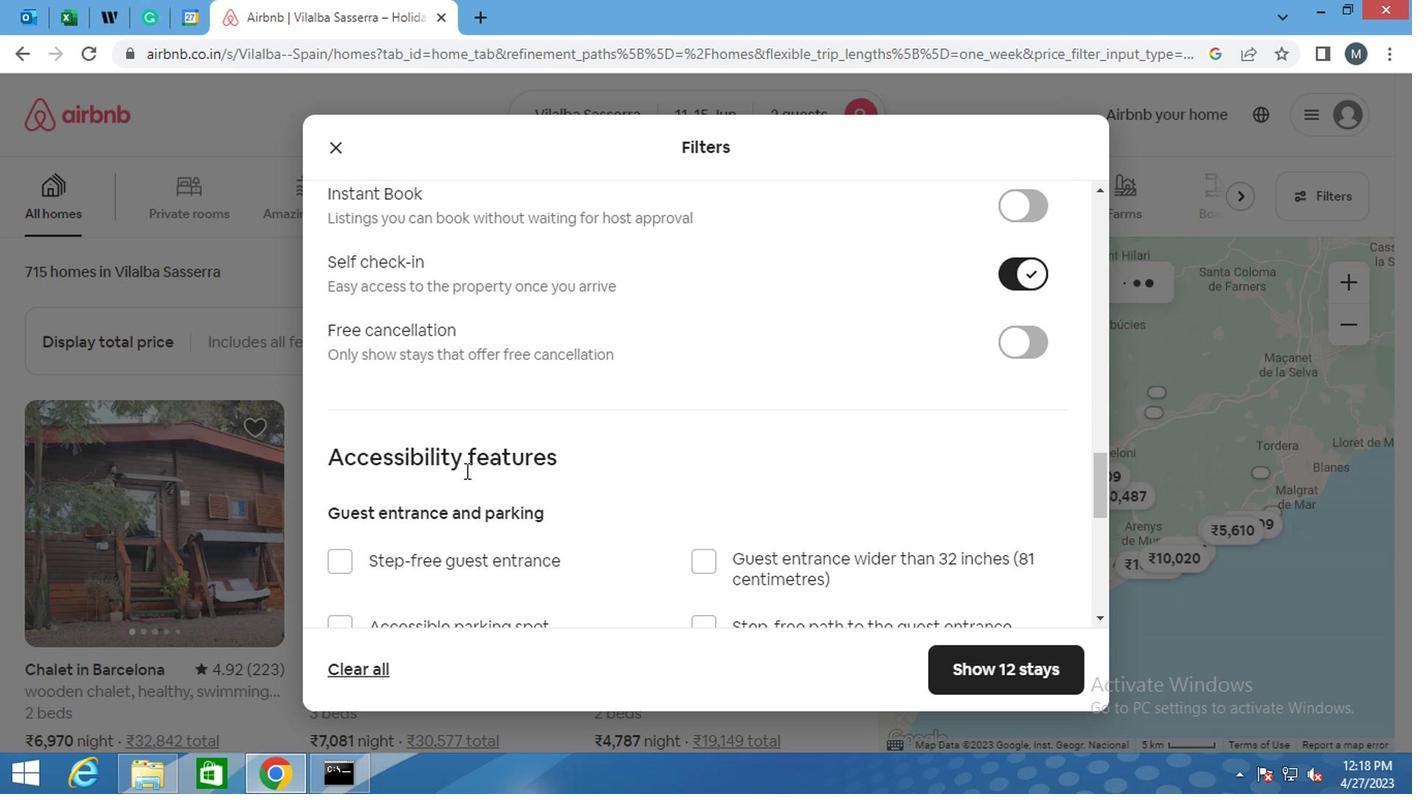 
Action: Mouse scrolled (439, 472) with delta (0, 0)
Screenshot: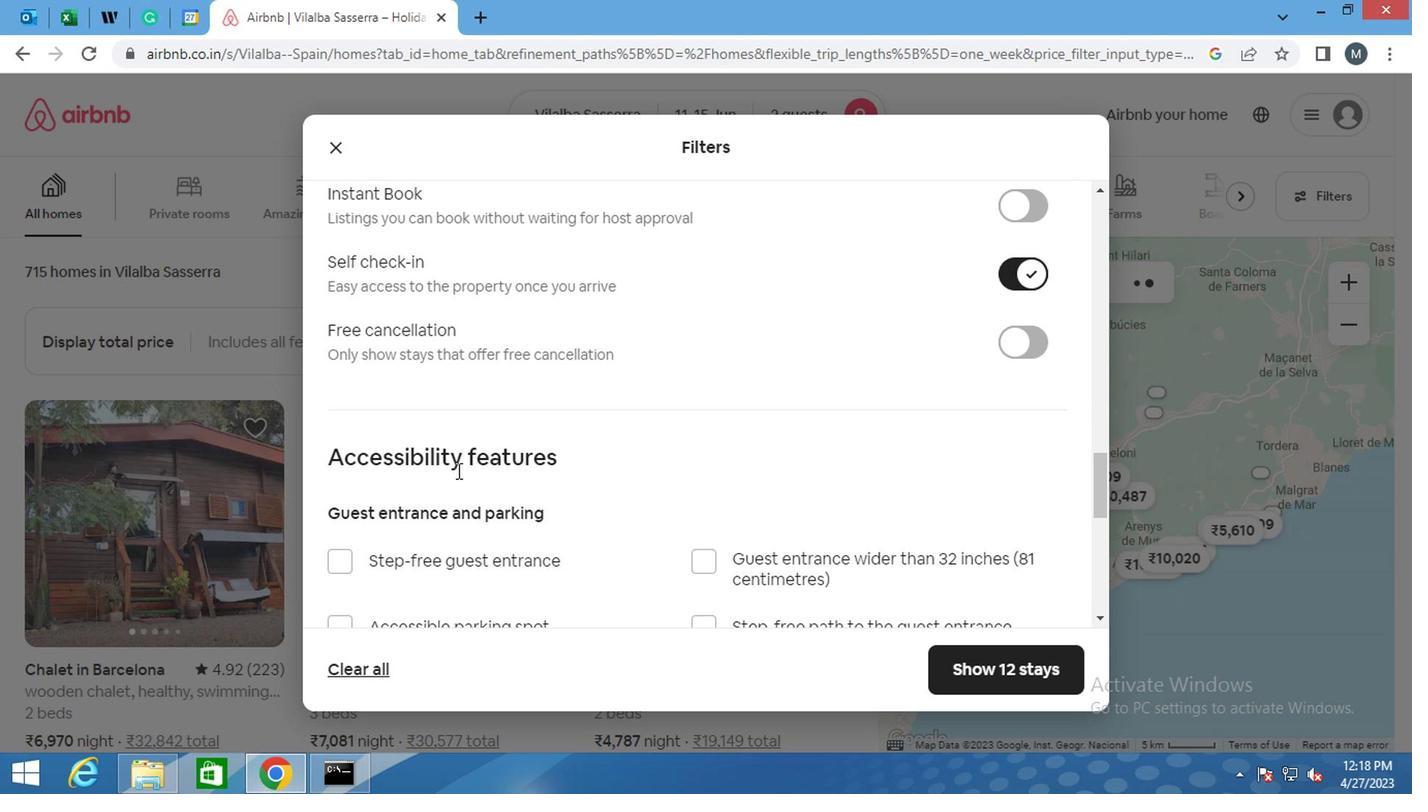 
Action: Mouse moved to (437, 473)
Screenshot: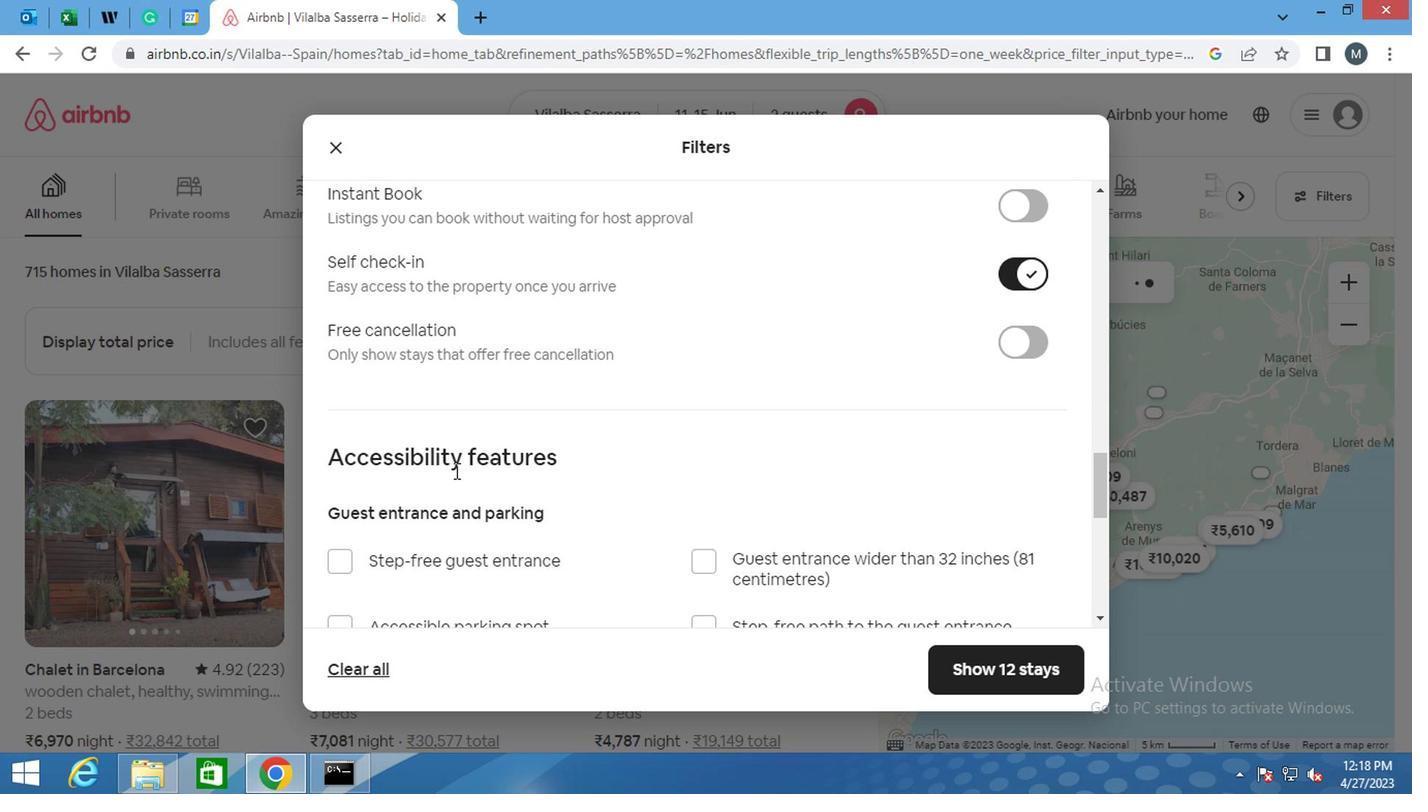 
Action: Mouse scrolled (437, 472) with delta (0, 0)
Screenshot: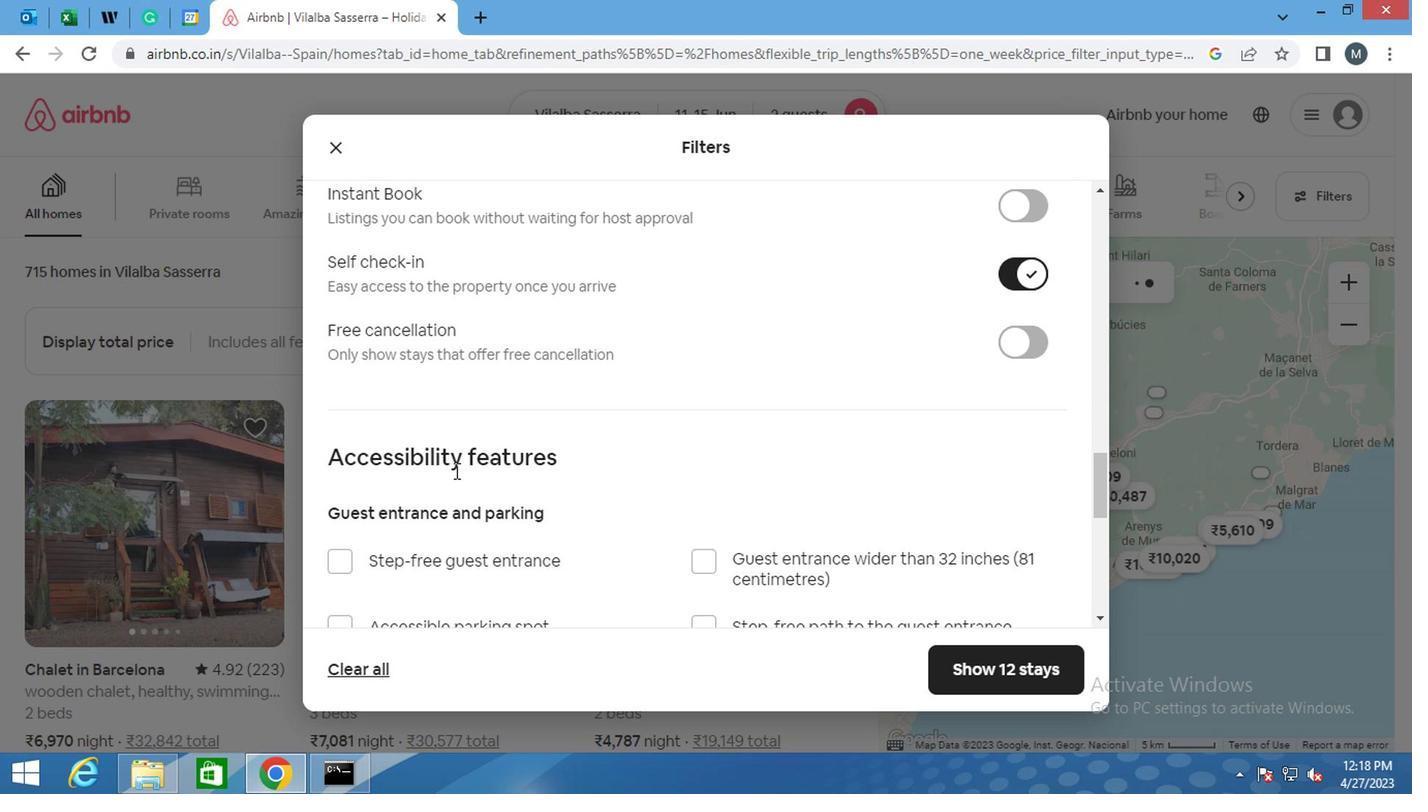
Action: Mouse moved to (388, 475)
Screenshot: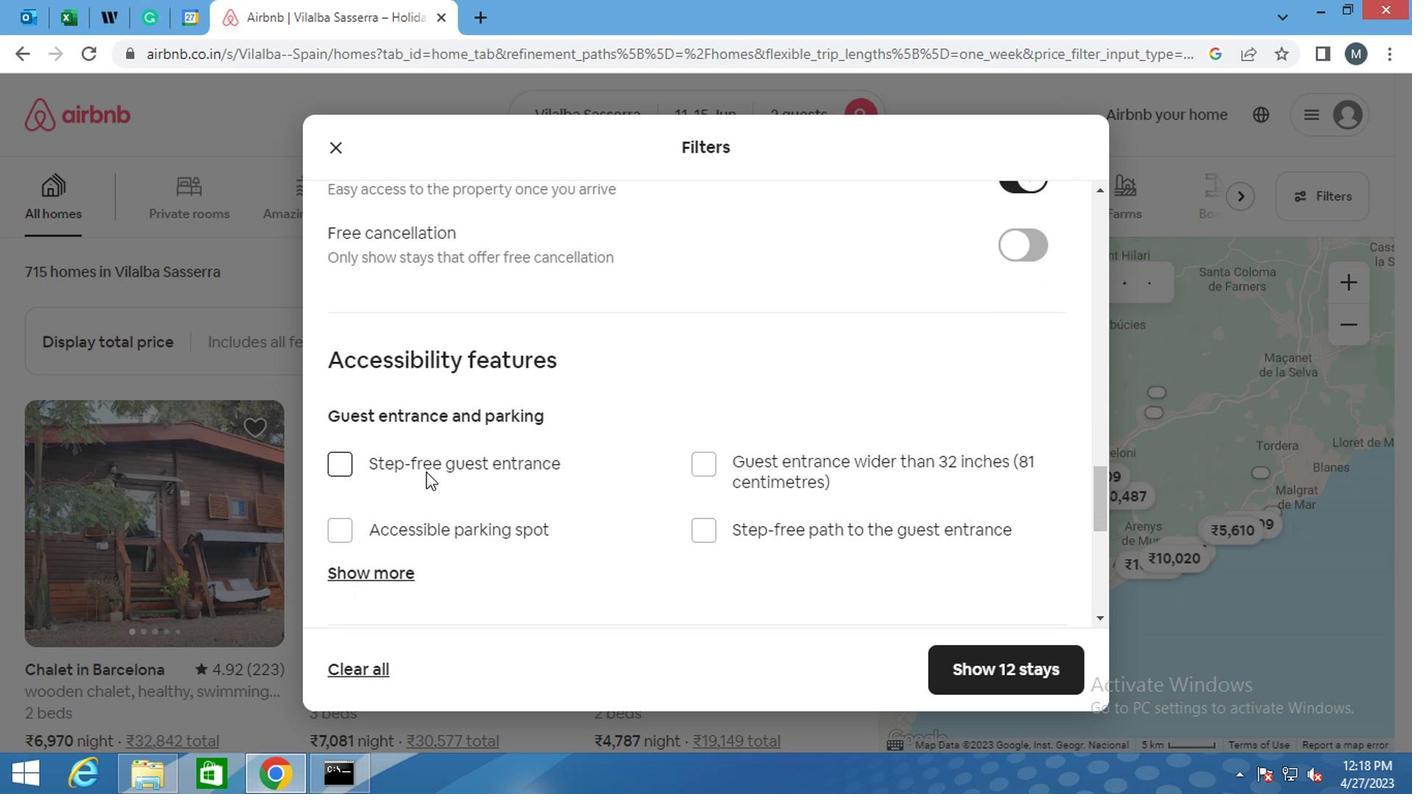 
Action: Mouse scrolled (388, 473) with delta (0, -1)
Screenshot: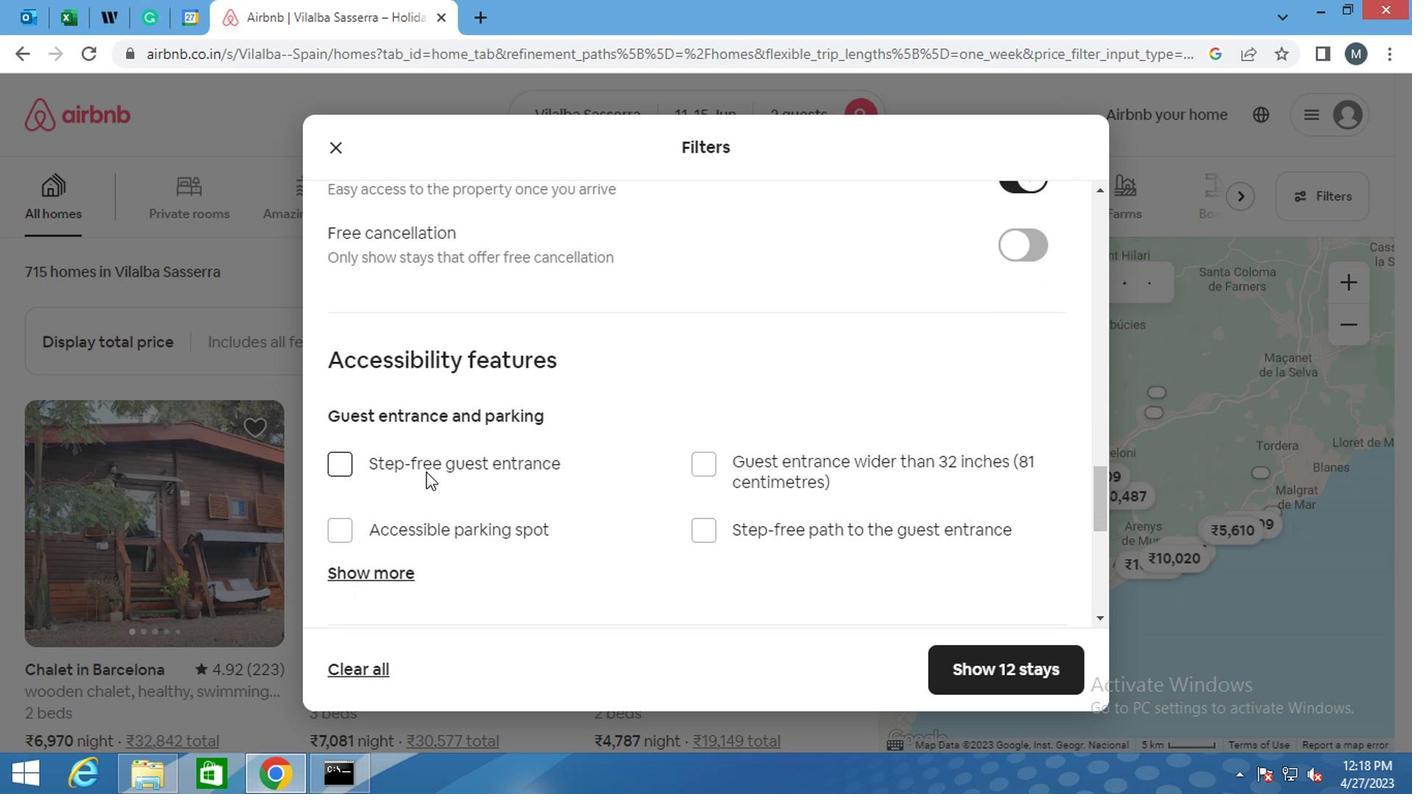 
Action: Mouse moved to (375, 479)
Screenshot: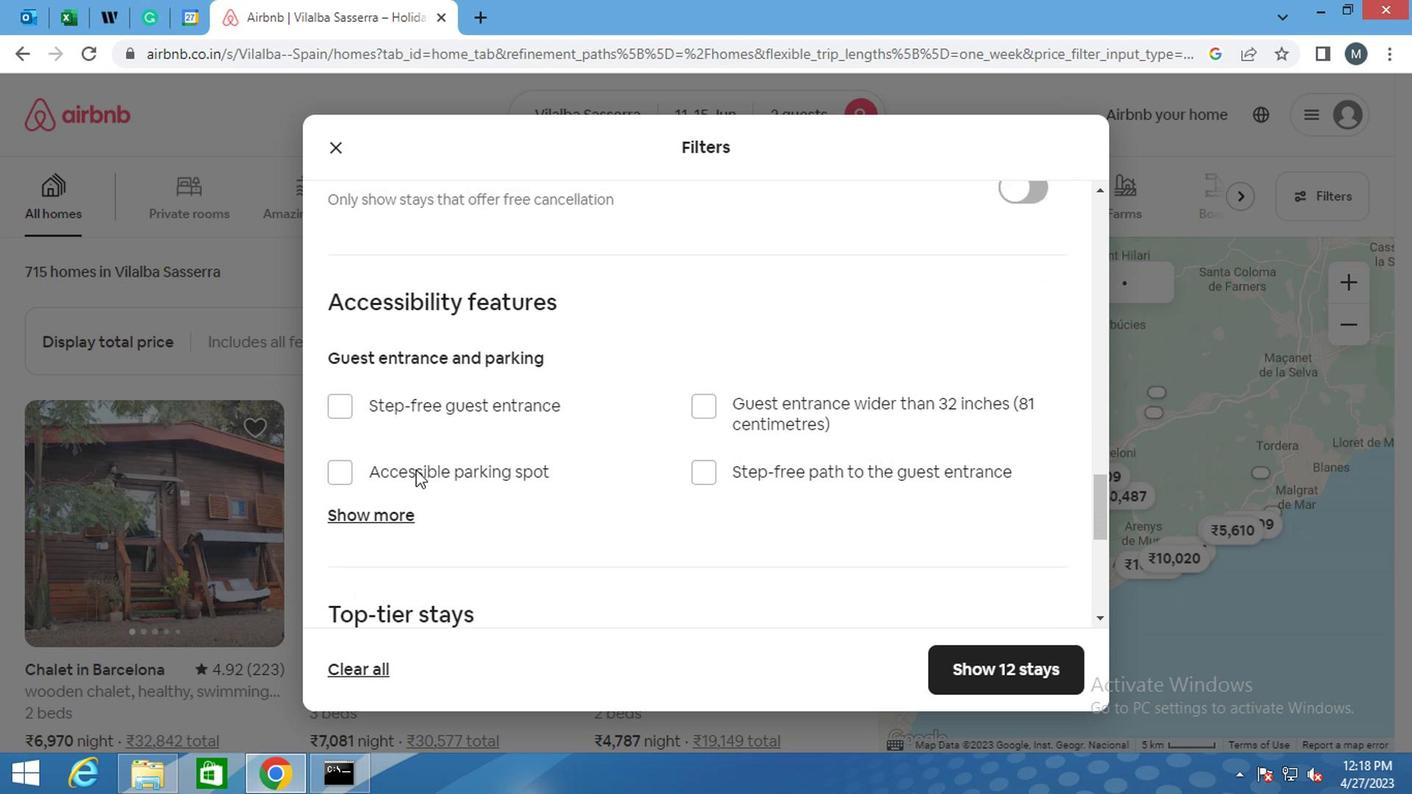 
Action: Mouse scrolled (375, 478) with delta (0, 0)
Screenshot: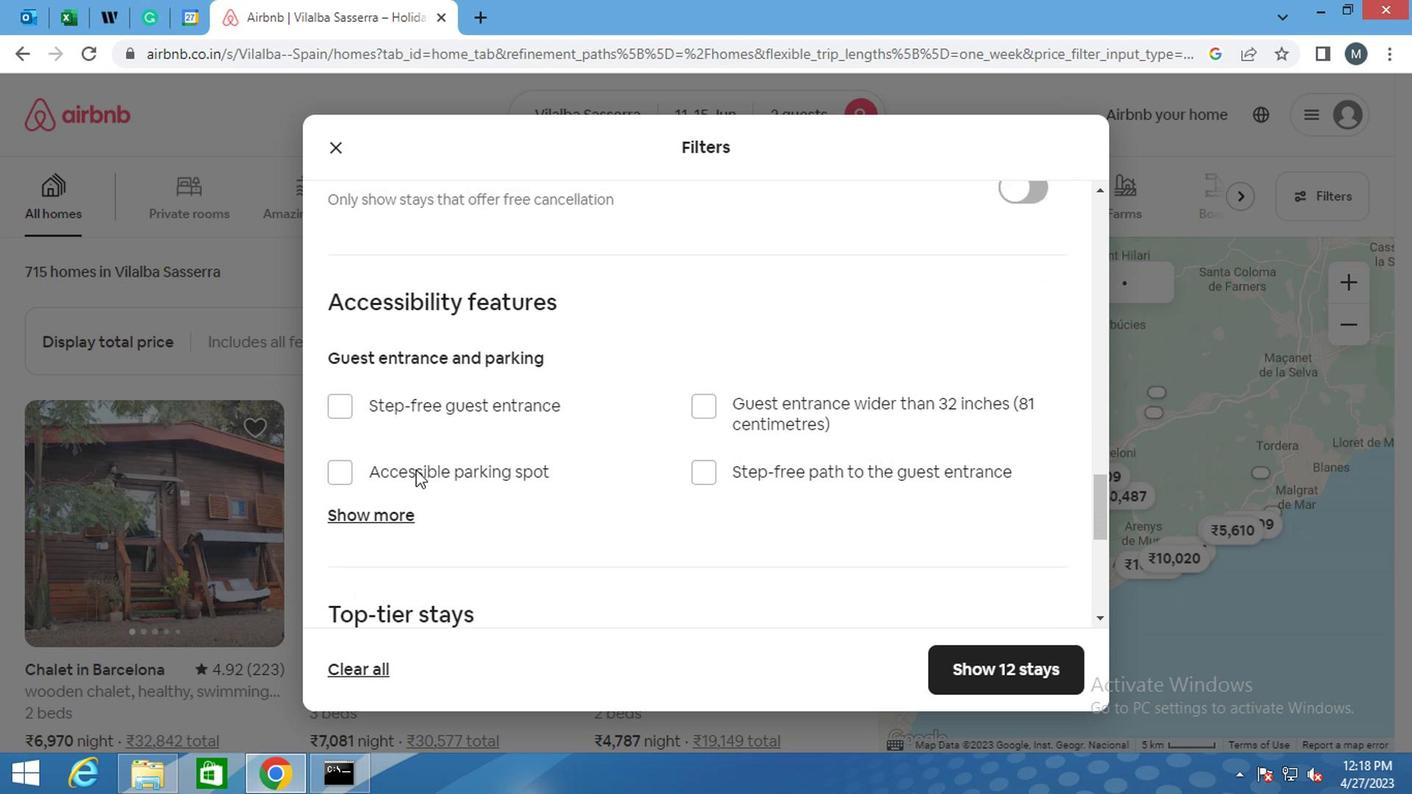 
Action: Mouse moved to (273, 480)
Screenshot: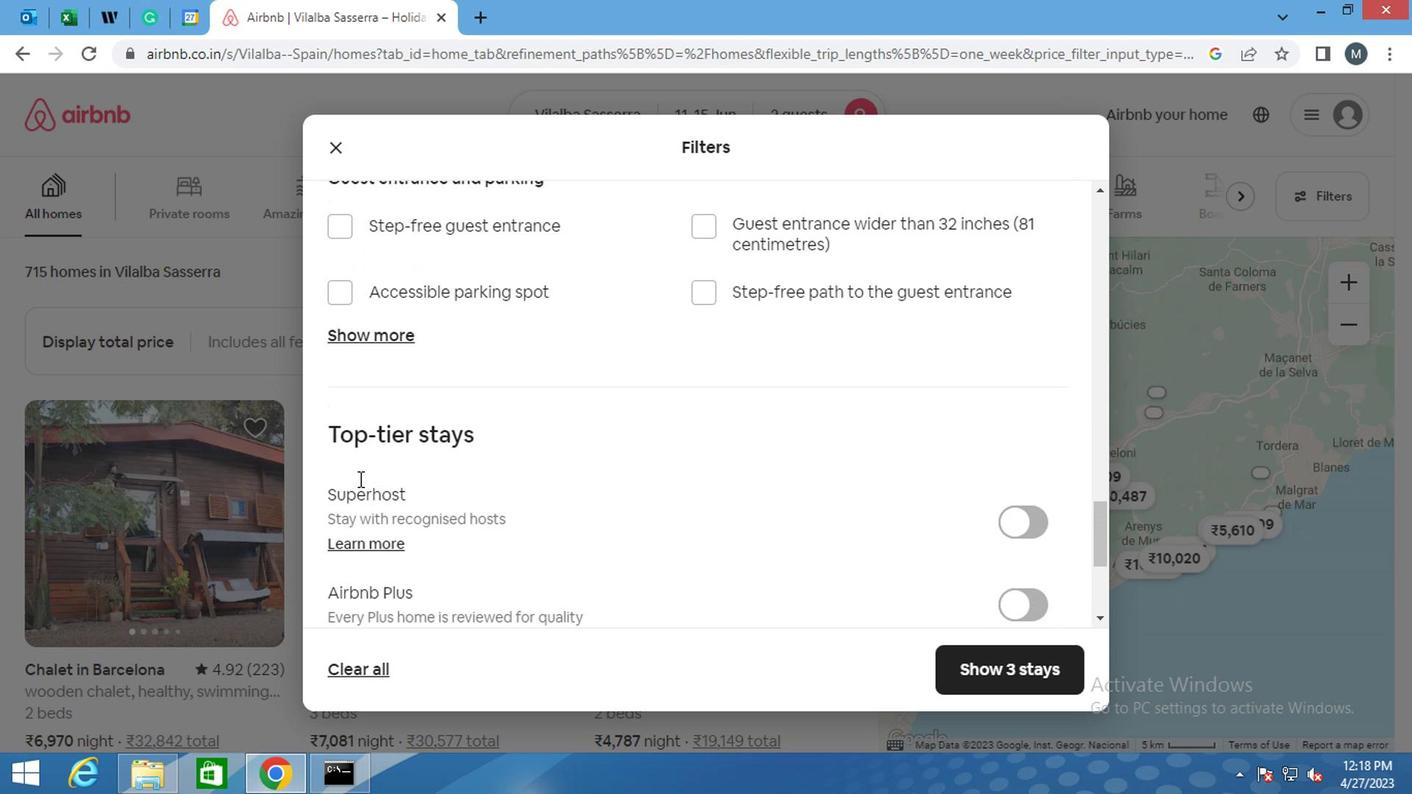 
Action: Mouse scrolled (273, 479) with delta (0, -1)
Screenshot: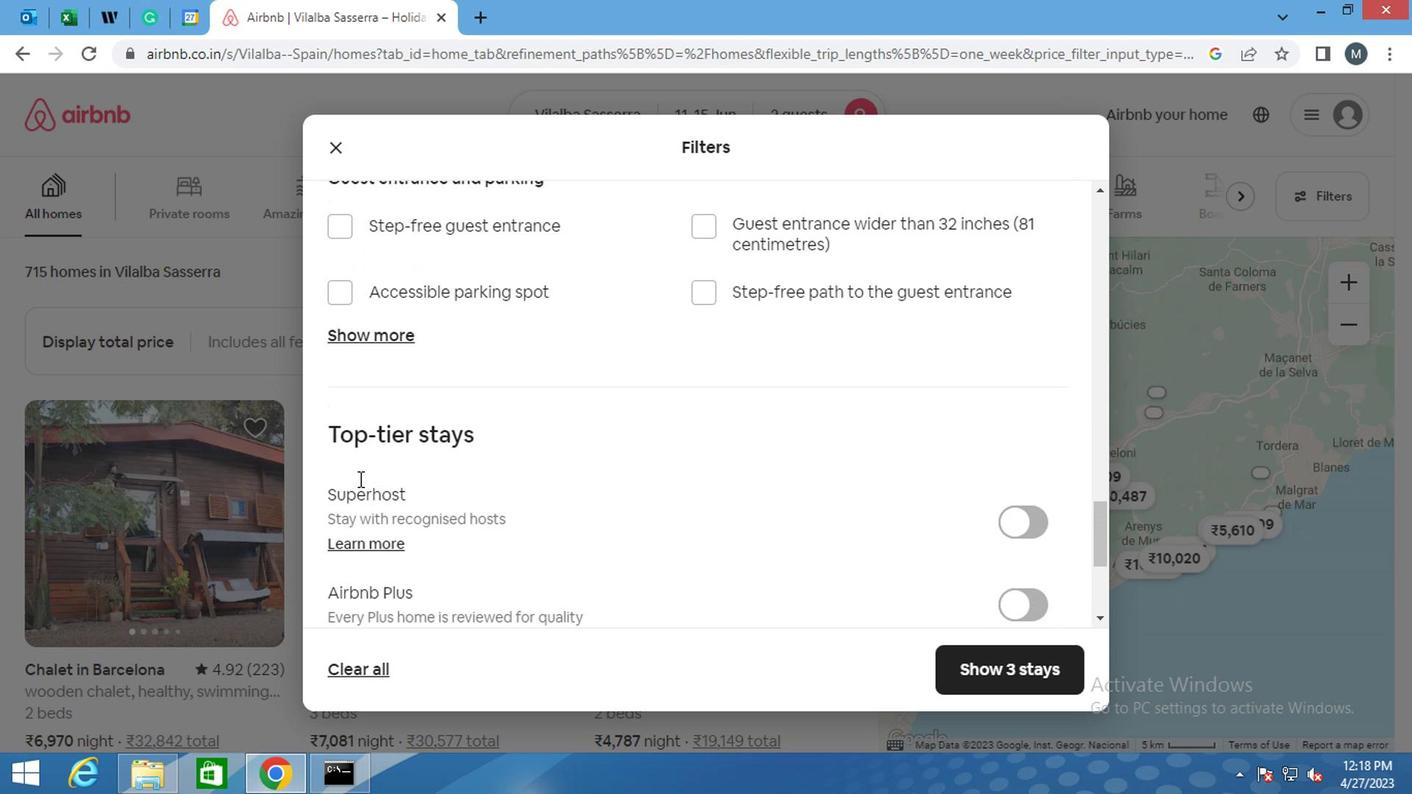 
Action: Mouse moved to (268, 482)
Screenshot: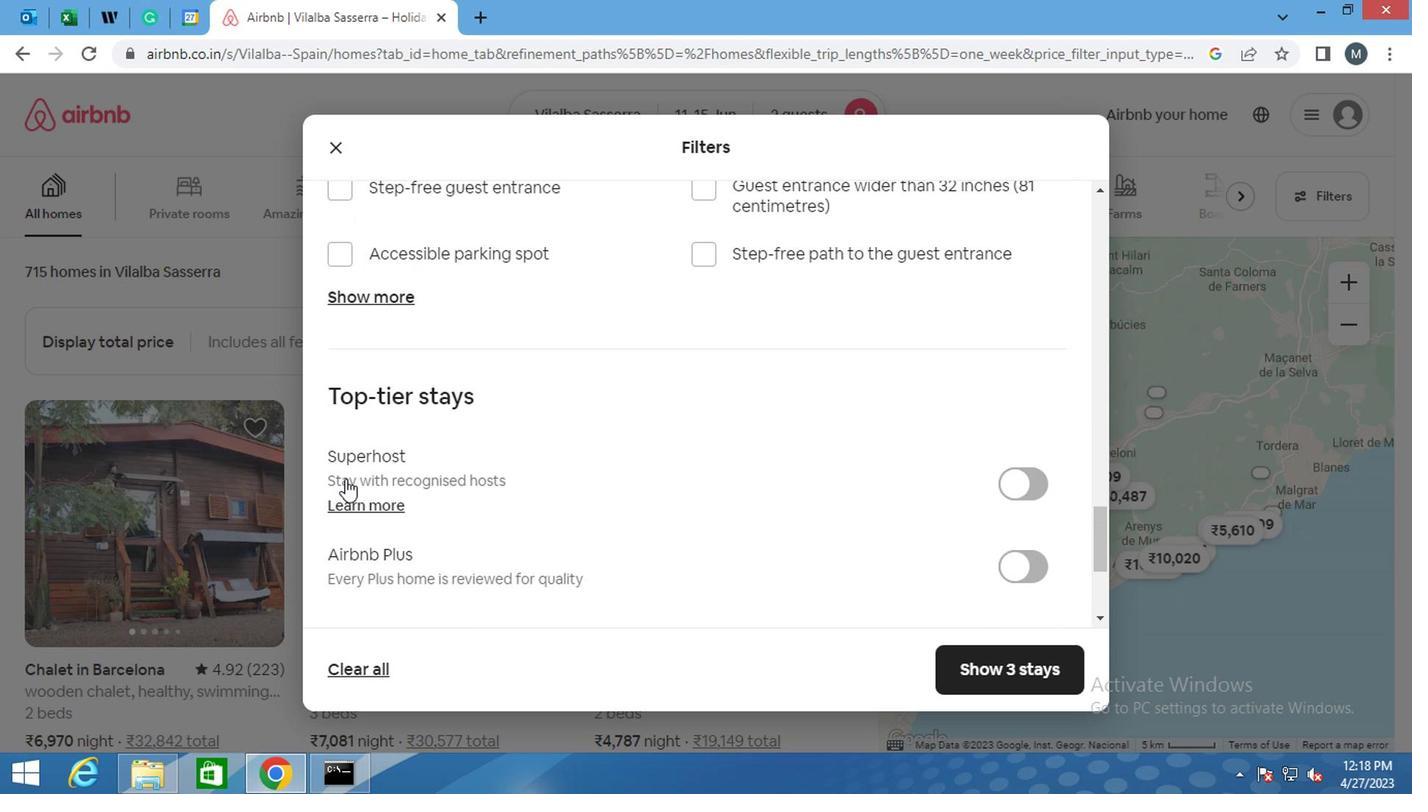 
Action: Mouse scrolled (268, 481) with delta (0, -1)
Screenshot: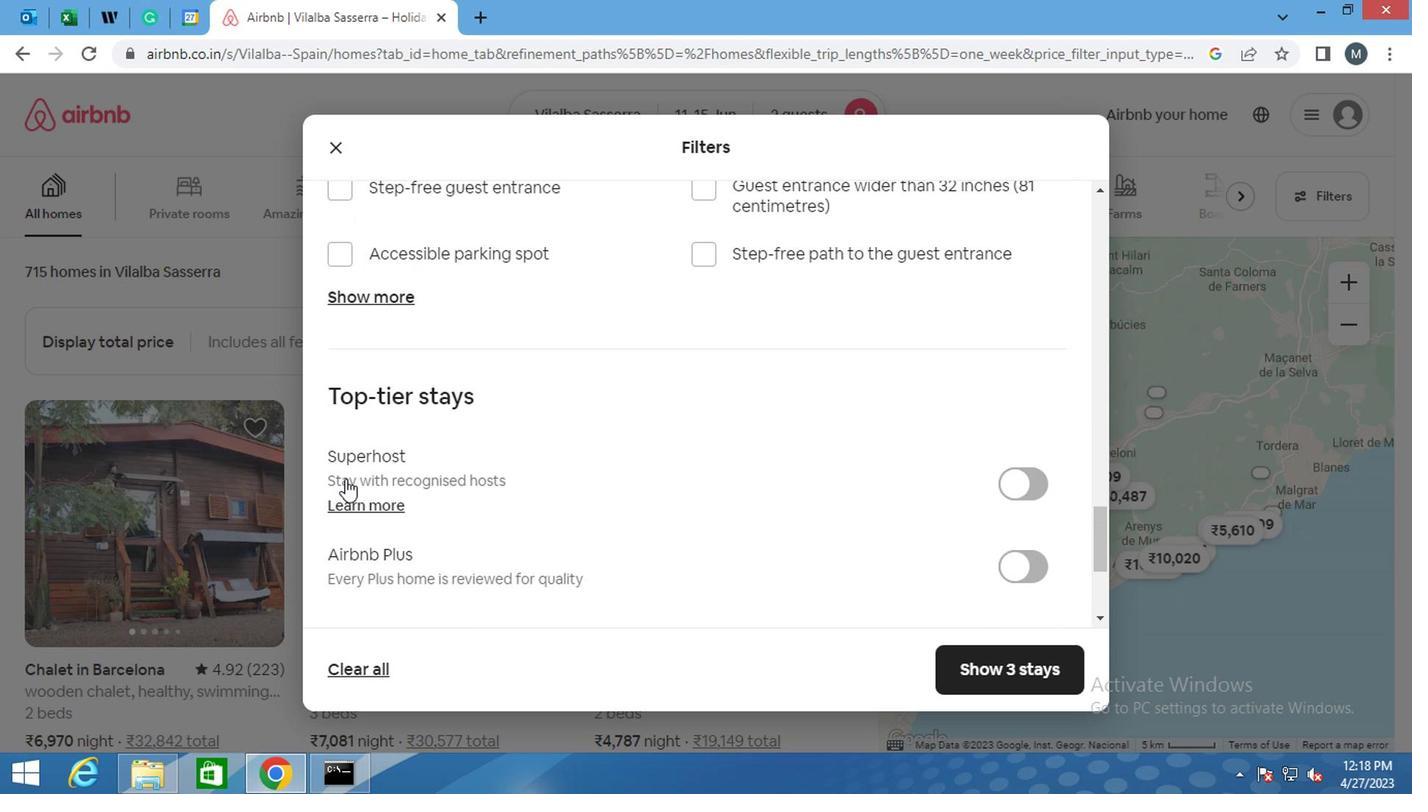 
Action: Mouse moved to (267, 483)
Screenshot: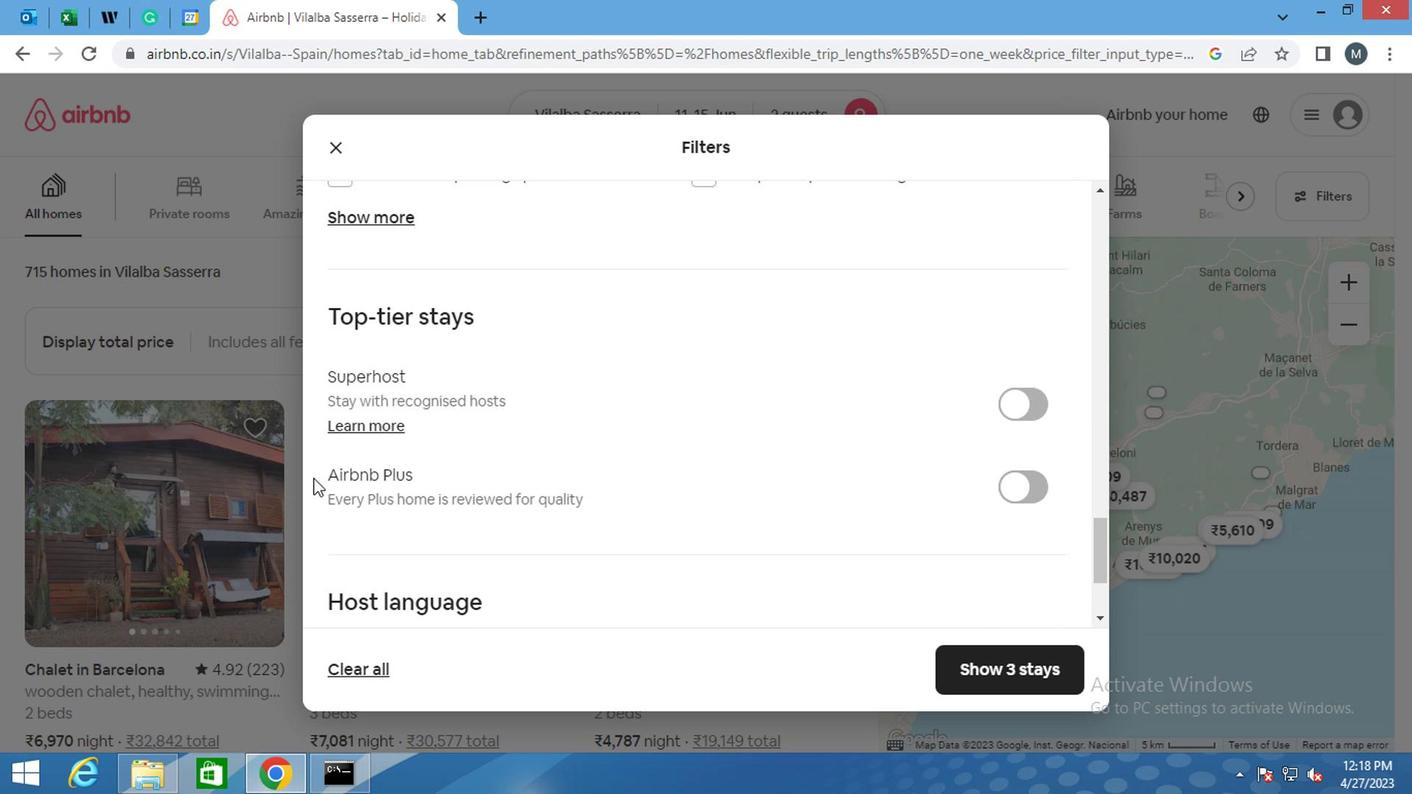 
Action: Mouse scrolled (267, 482) with delta (0, 0)
Screenshot: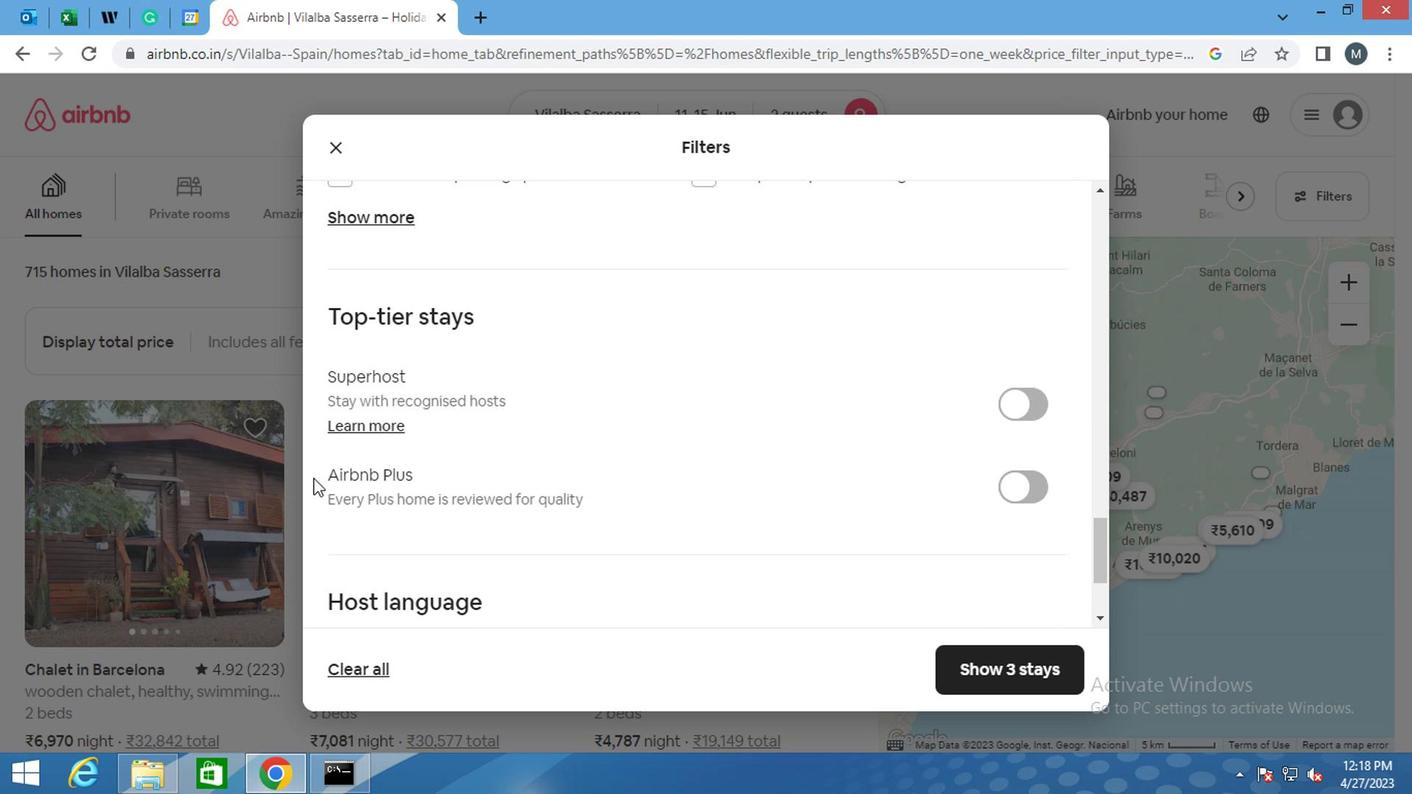 
Action: Mouse moved to (366, 596)
Screenshot: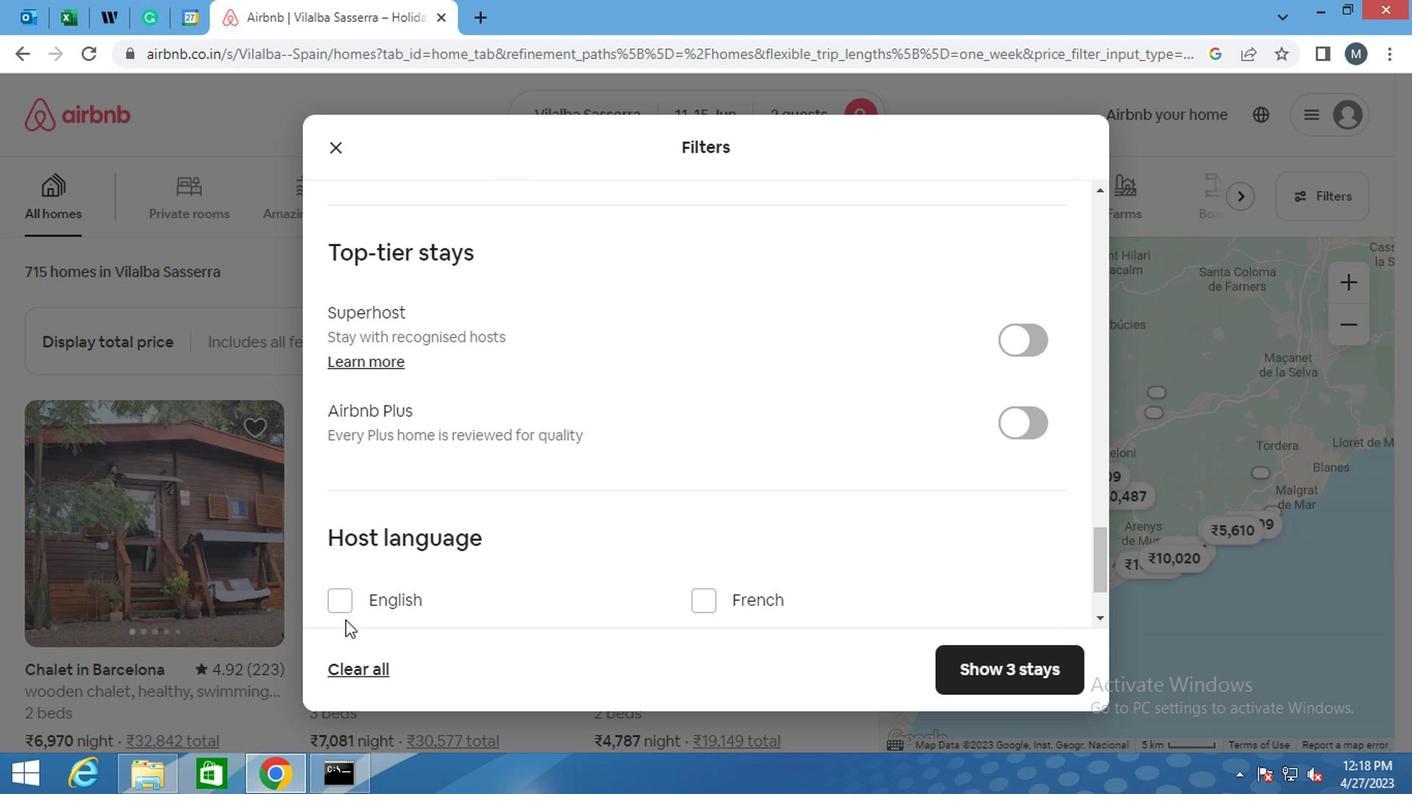 
Action: Mouse pressed left at (366, 596)
Screenshot: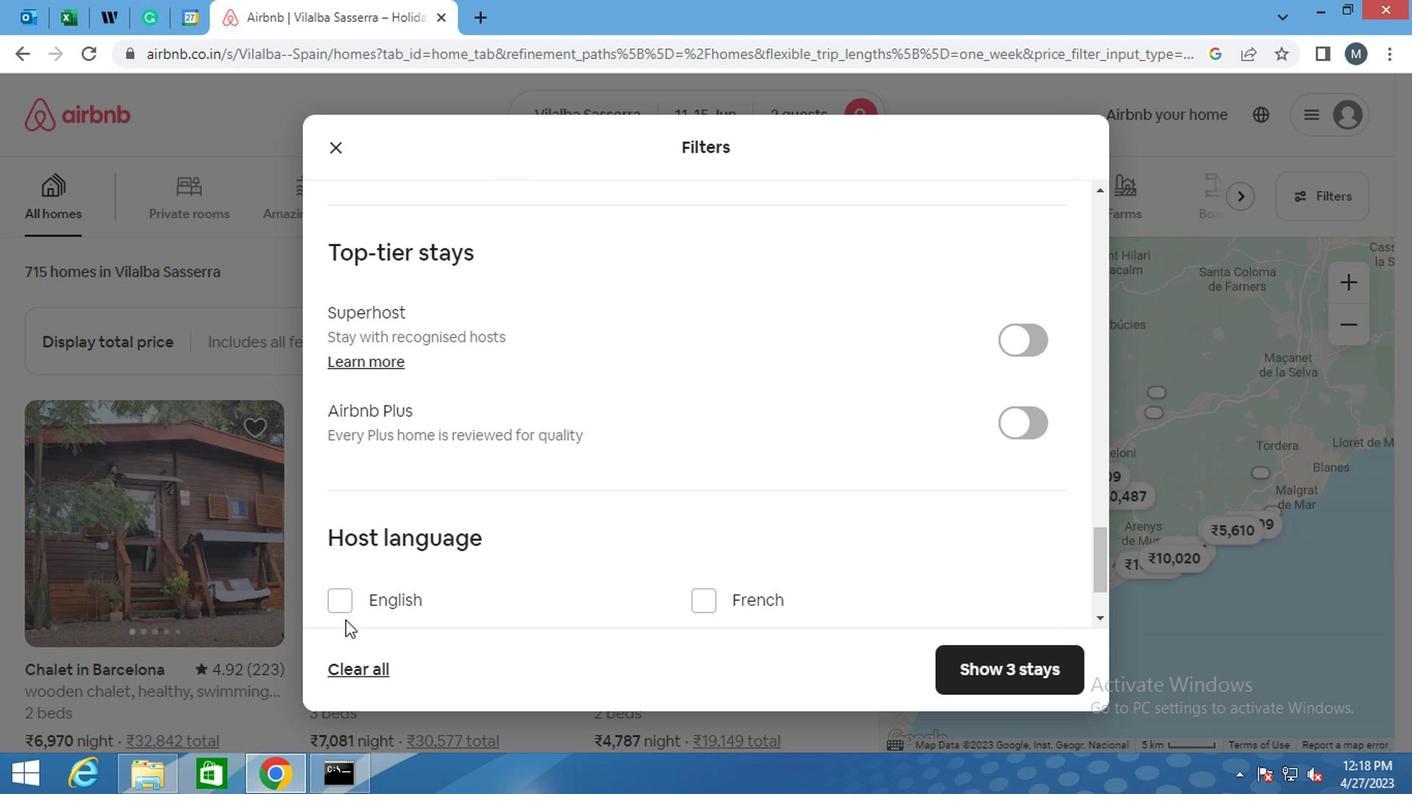 
Action: Mouse moved to (1042, 675)
Screenshot: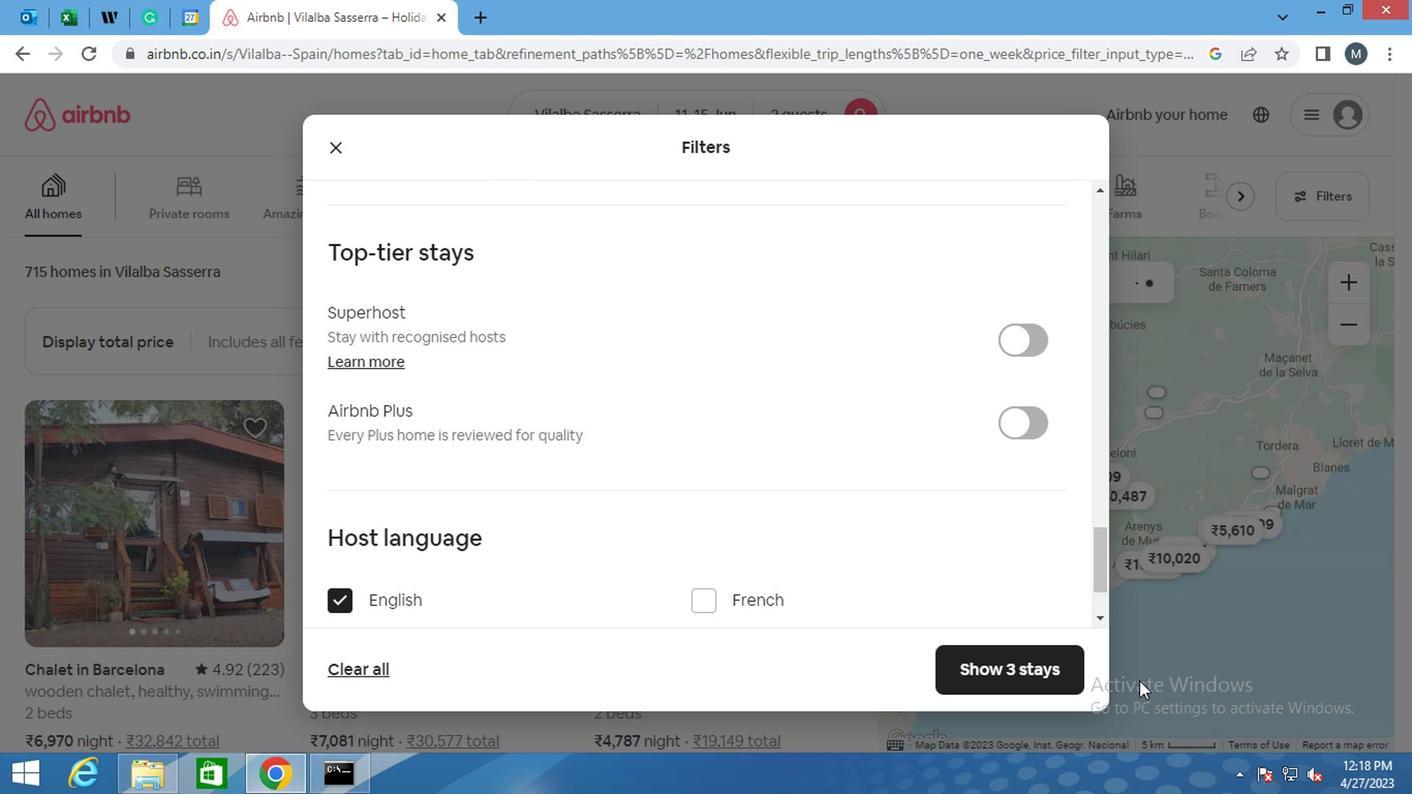 
Action: Mouse pressed left at (1042, 675)
Screenshot: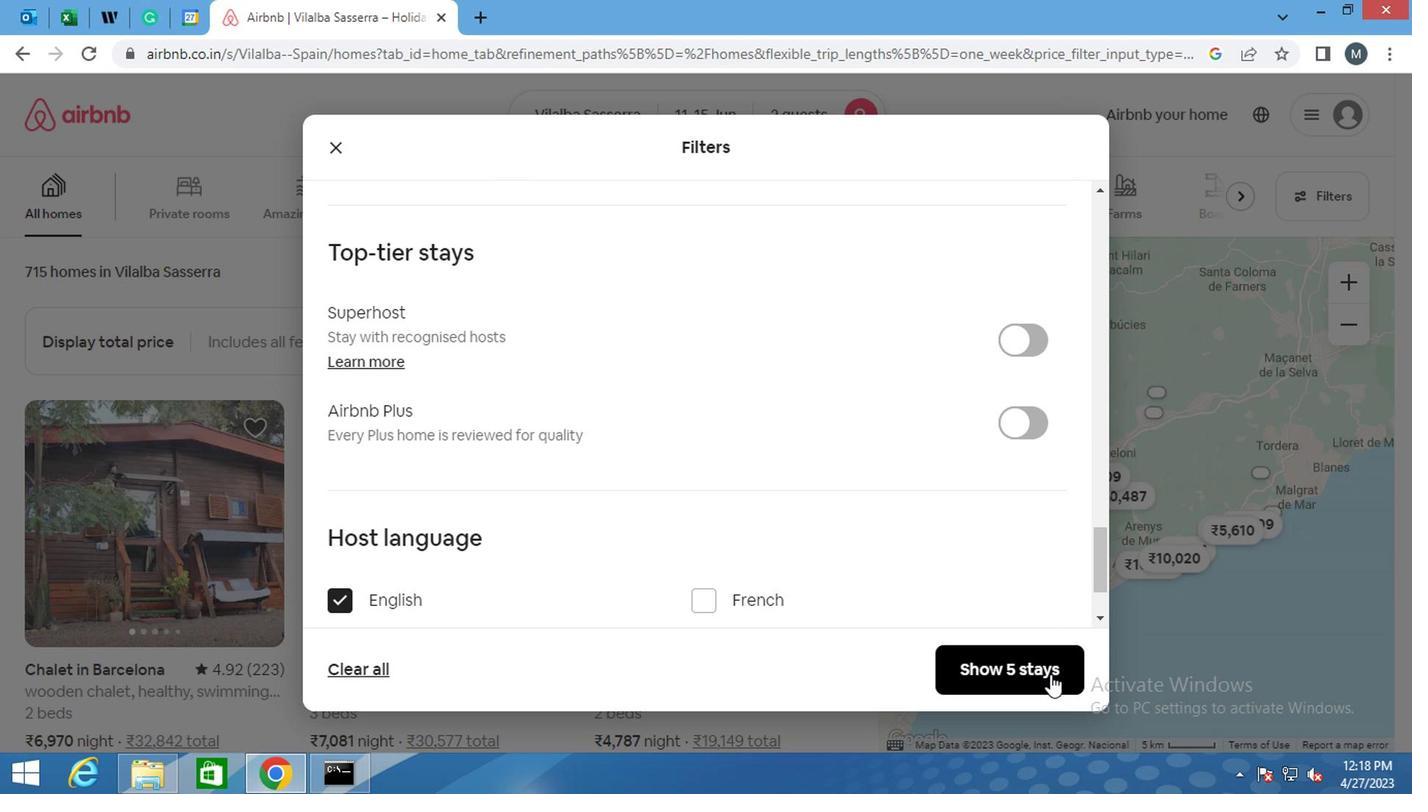 
Action: Mouse moved to (1037, 677)
Screenshot: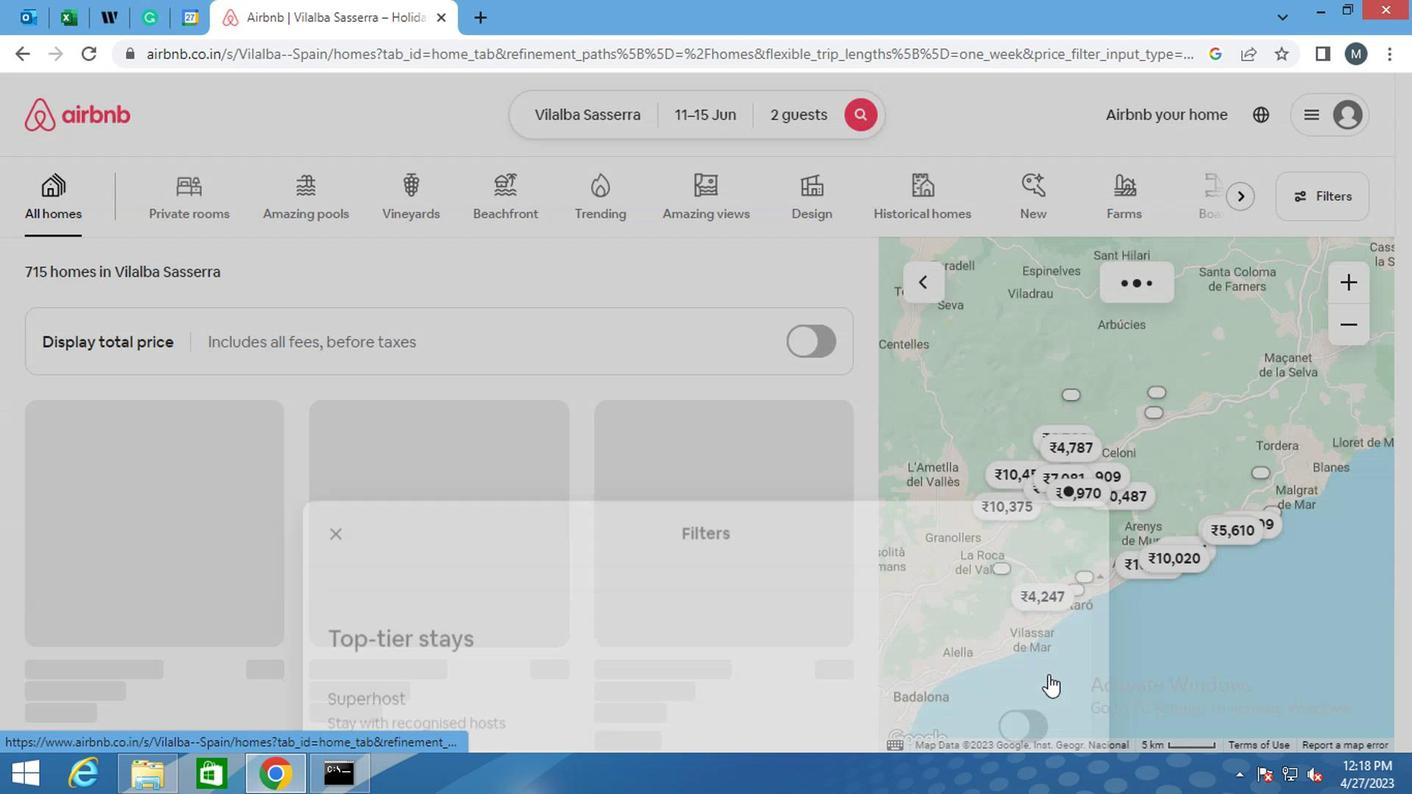 
Action: Key pressed <Key.f8>
Screenshot: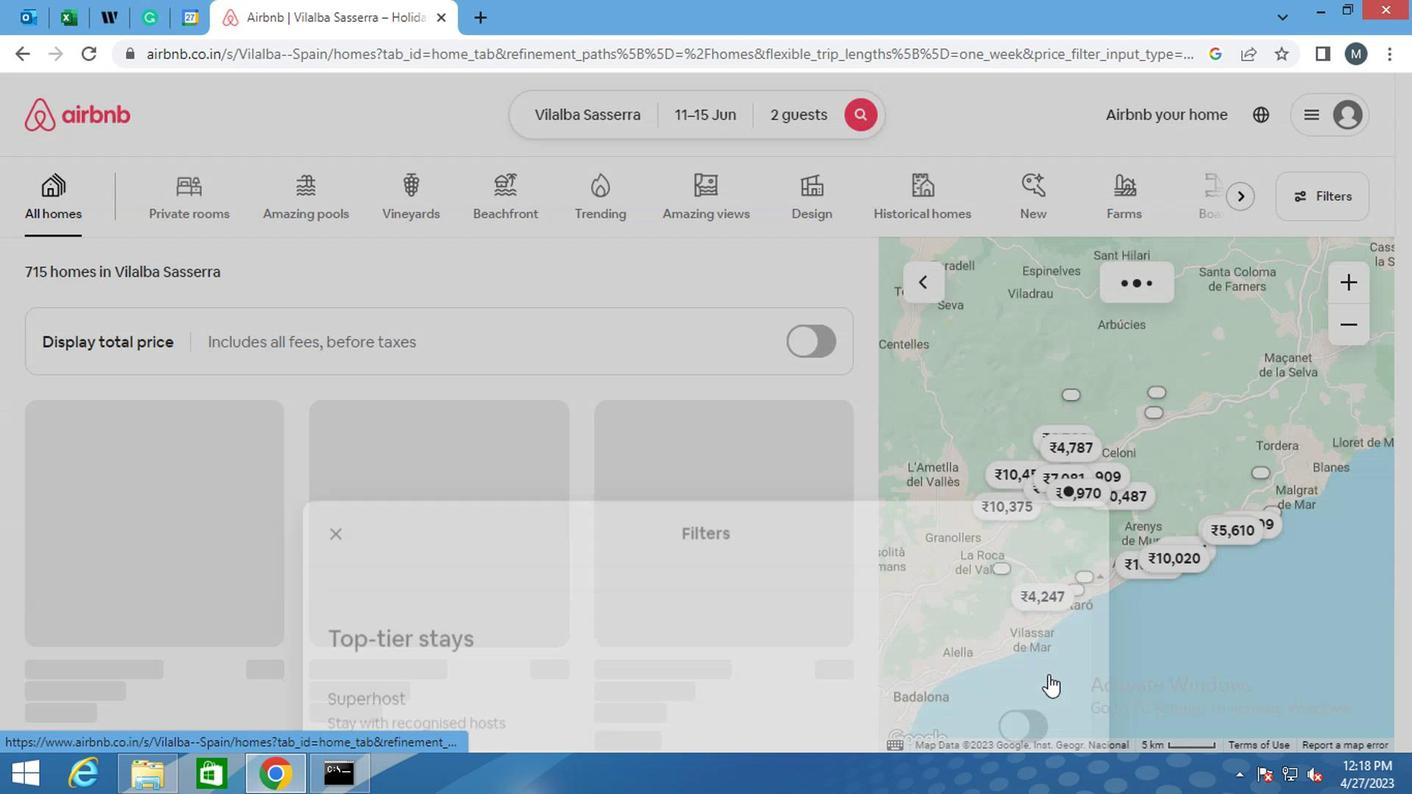 
